 Task: In the sheet Budget Analysis ToolFont size of heading  18 Font style of dataoswald 'Font size of data '9 Alignment of headline & dataAlign center.   Fill color in heading, Red Font color of dataIn the sheet   Quantum Sales   book
Action: Mouse moved to (297, 348)
Screenshot: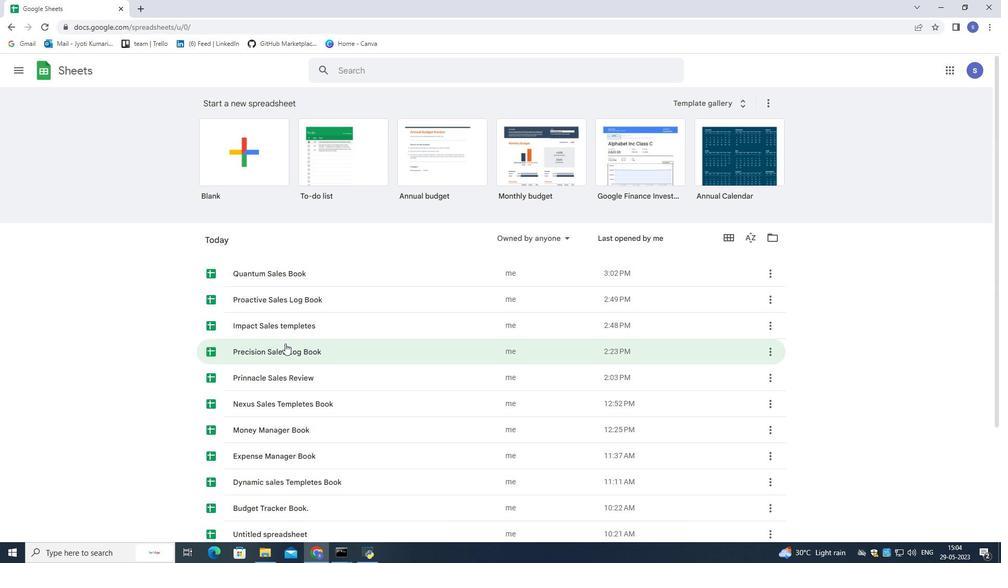 
Action: Mouse scrolled (297, 347) with delta (0, 0)
Screenshot: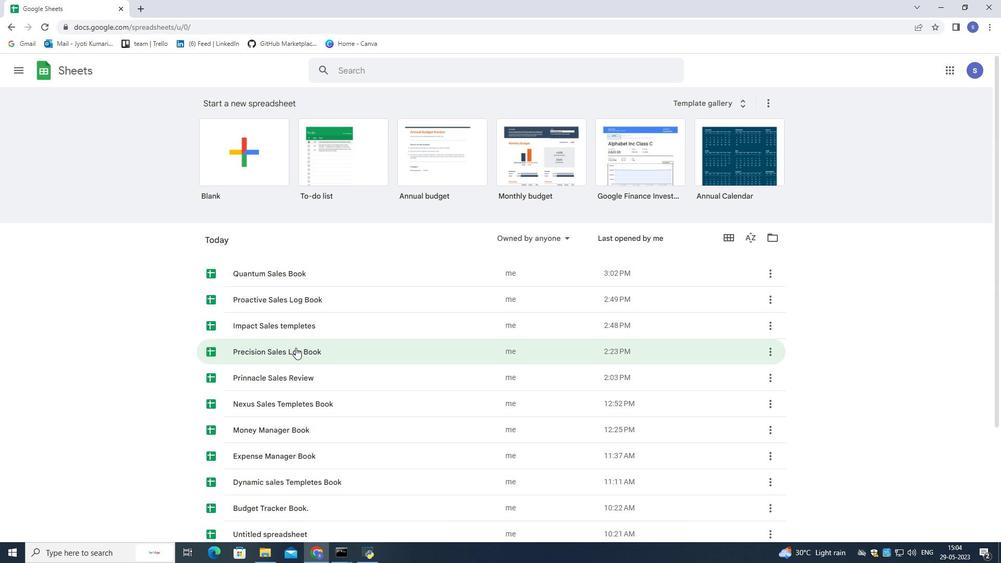
Action: Mouse moved to (298, 349)
Screenshot: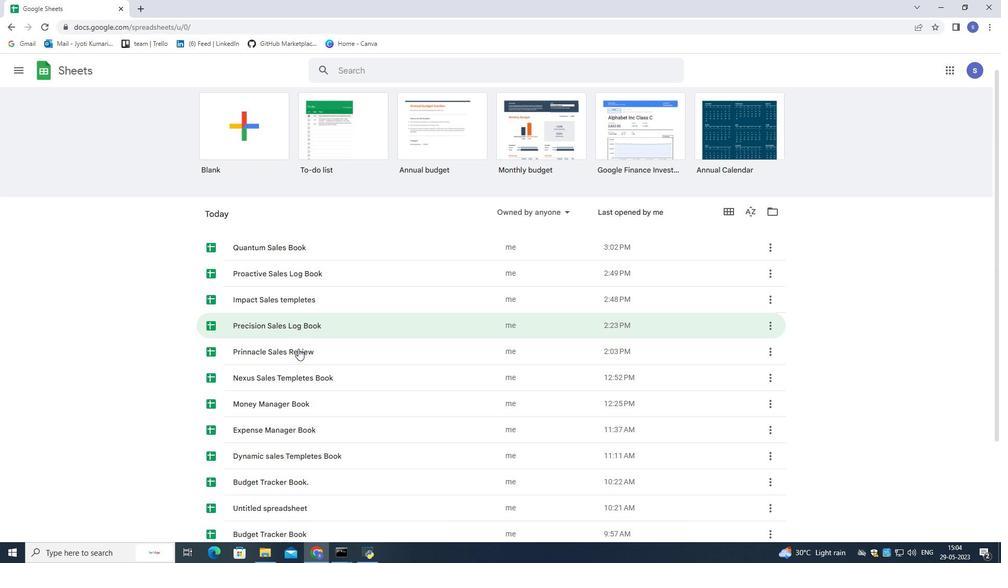 
Action: Mouse scrolled (298, 349) with delta (0, 0)
Screenshot: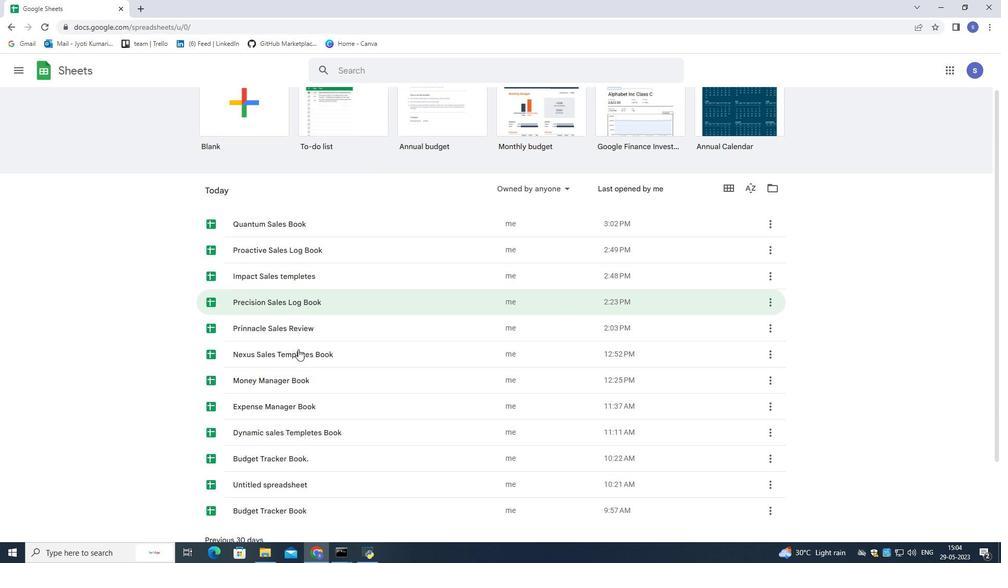 
Action: Mouse moved to (299, 351)
Screenshot: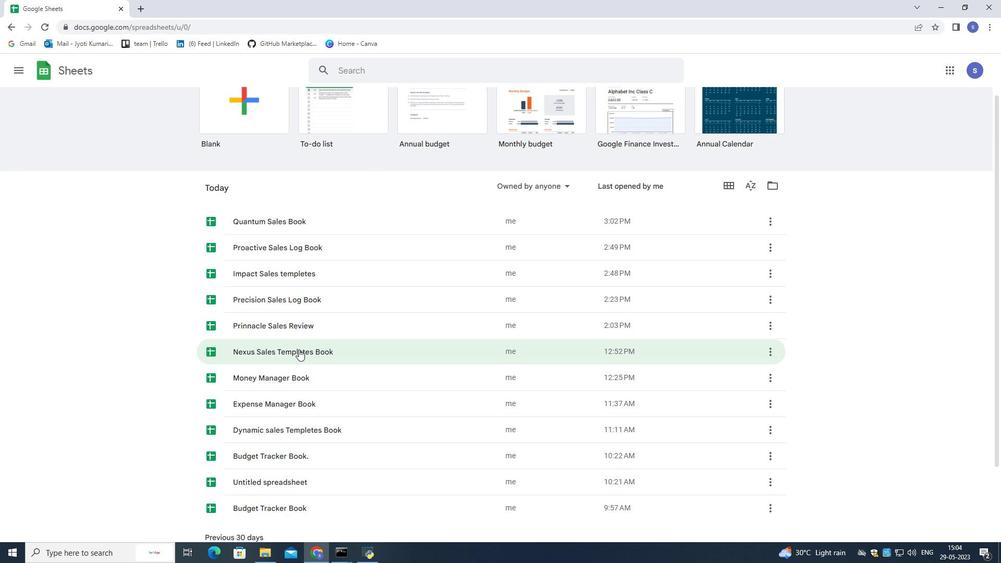 
Action: Mouse scrolled (299, 350) with delta (0, 0)
Screenshot: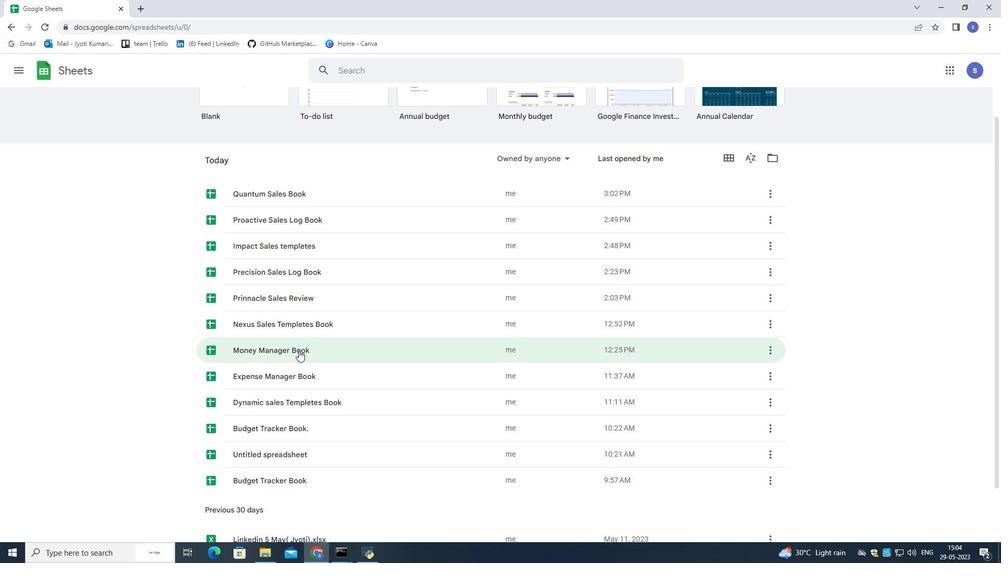
Action: Mouse moved to (299, 351)
Screenshot: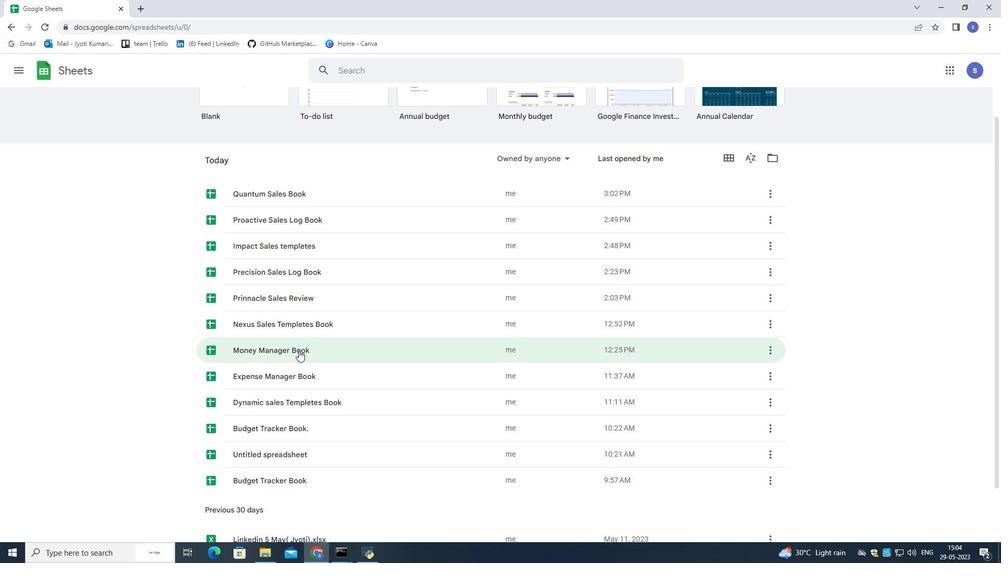 
Action: Mouse scrolled (299, 352) with delta (0, 0)
Screenshot: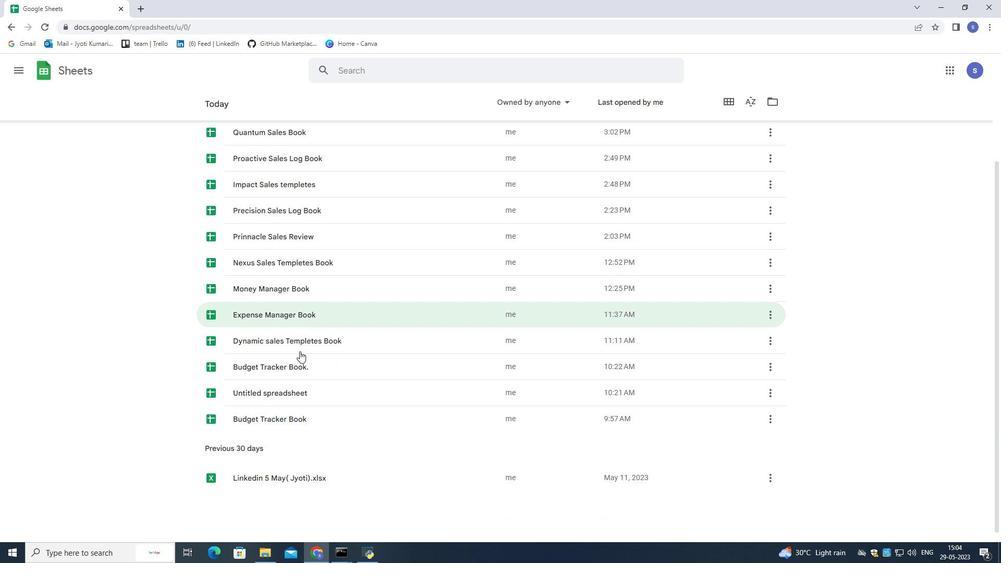 
Action: Mouse scrolled (299, 352) with delta (0, 0)
Screenshot: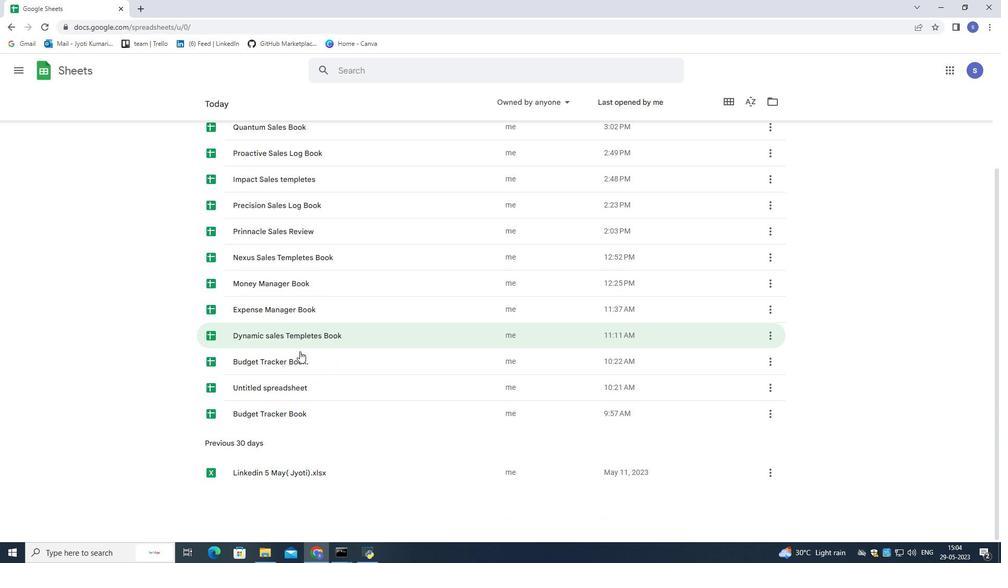 
Action: Mouse scrolled (299, 352) with delta (0, 0)
Screenshot: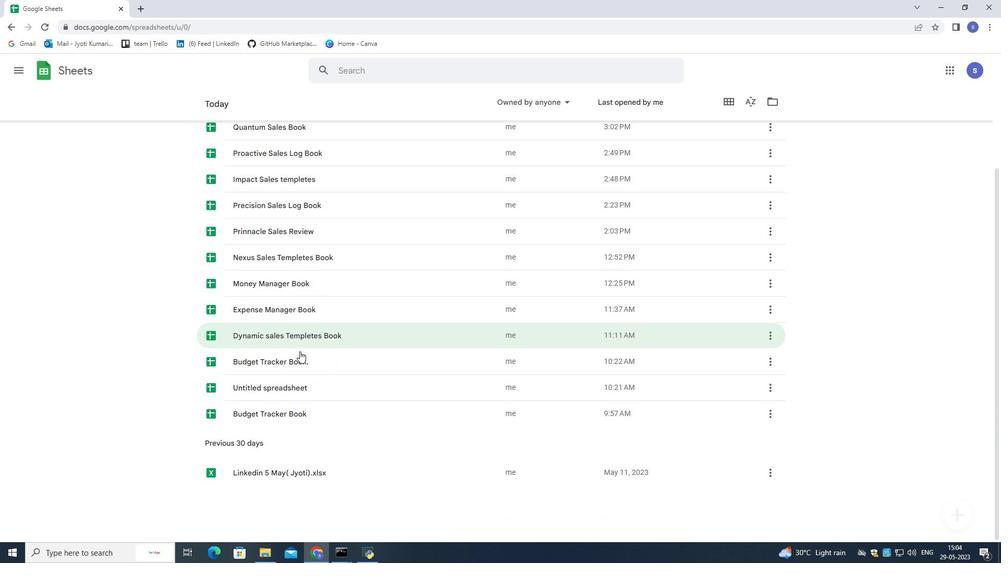 
Action: Mouse moved to (300, 349)
Screenshot: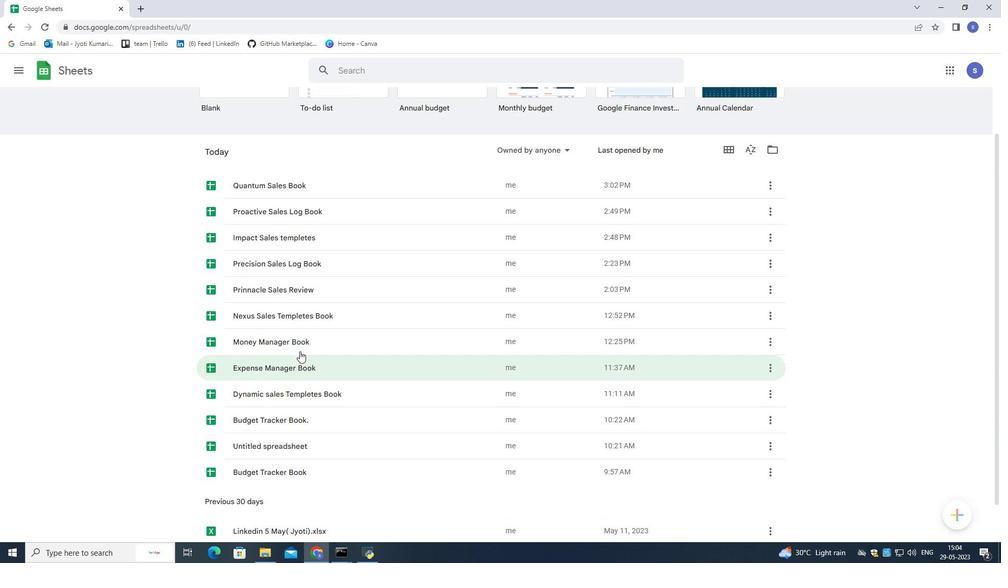 
Action: Mouse scrolled (300, 350) with delta (0, 0)
Screenshot: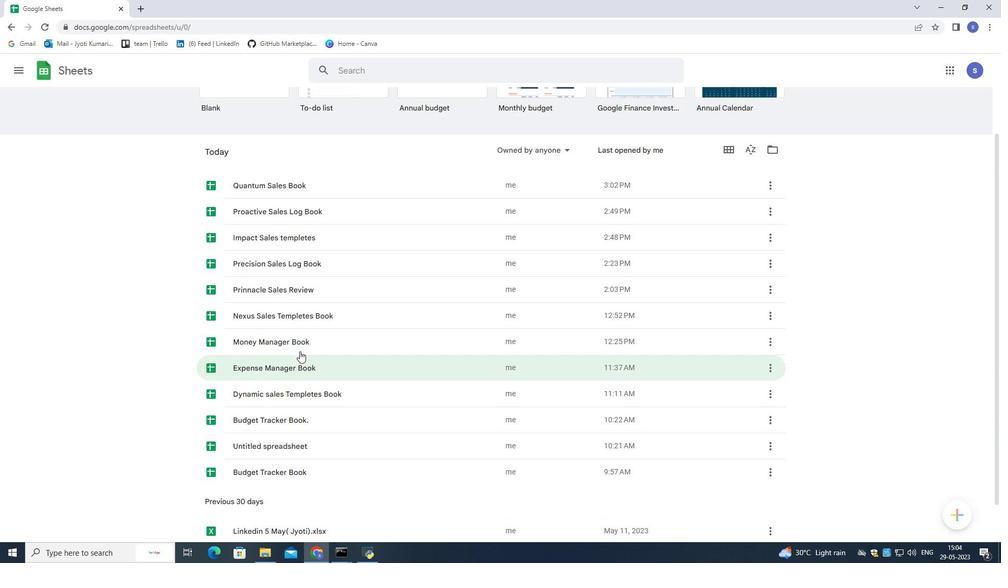 
Action: Mouse moved to (291, 280)
Screenshot: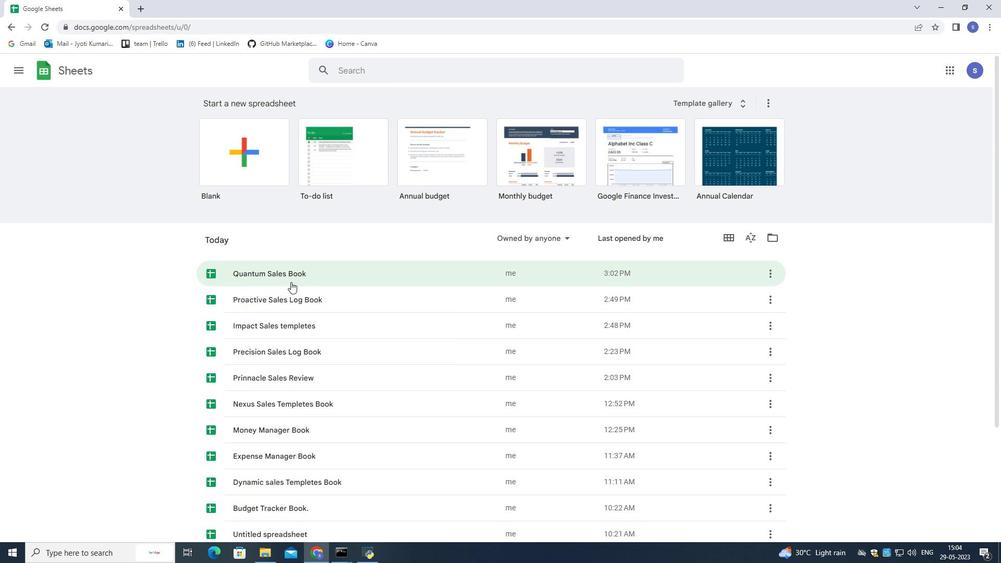 
Action: Mouse pressed left at (291, 280)
Screenshot: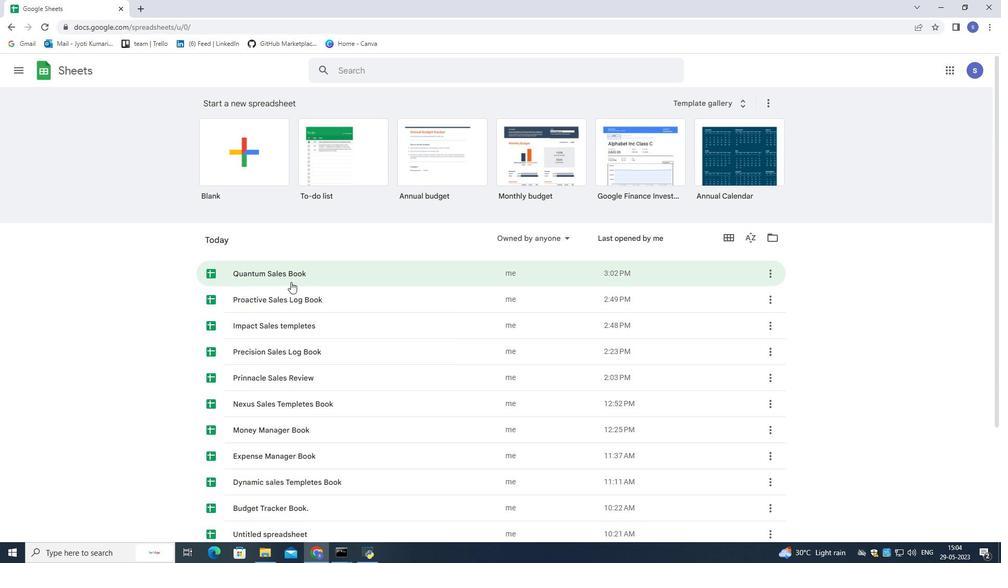 
Action: Mouse moved to (91, 534)
Screenshot: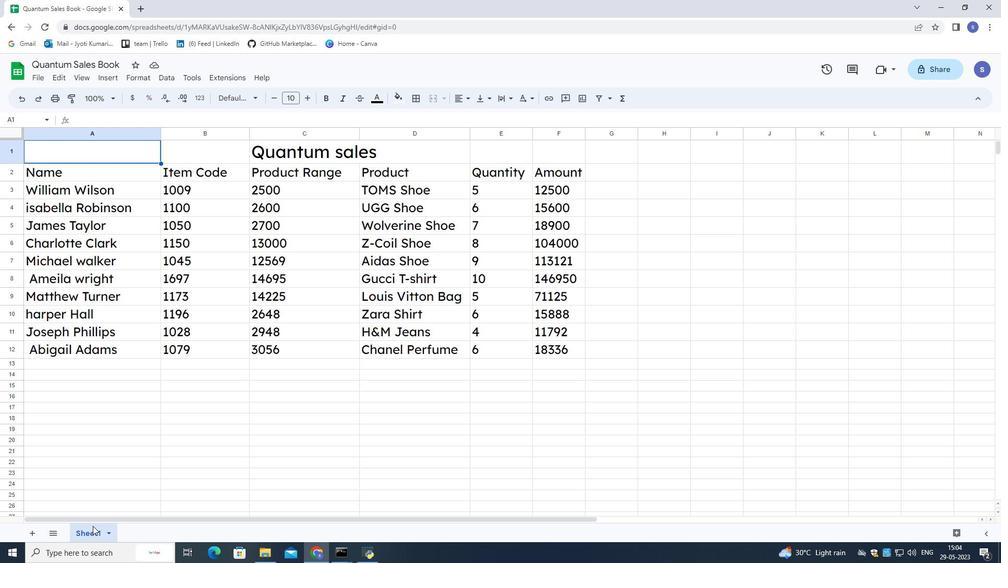 
Action: Mouse pressed left at (91, 534)
Screenshot: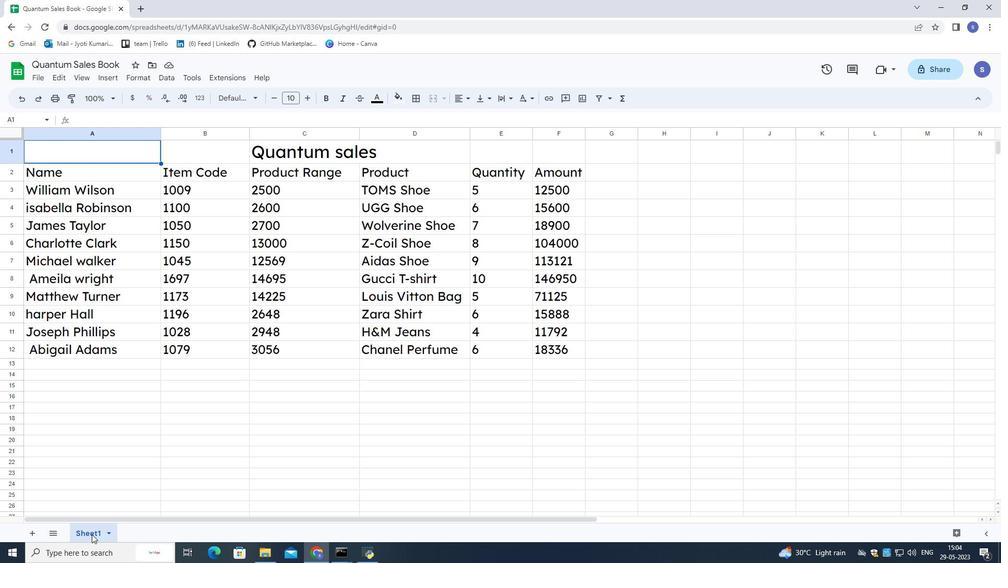 
Action: Mouse pressed left at (91, 534)
Screenshot: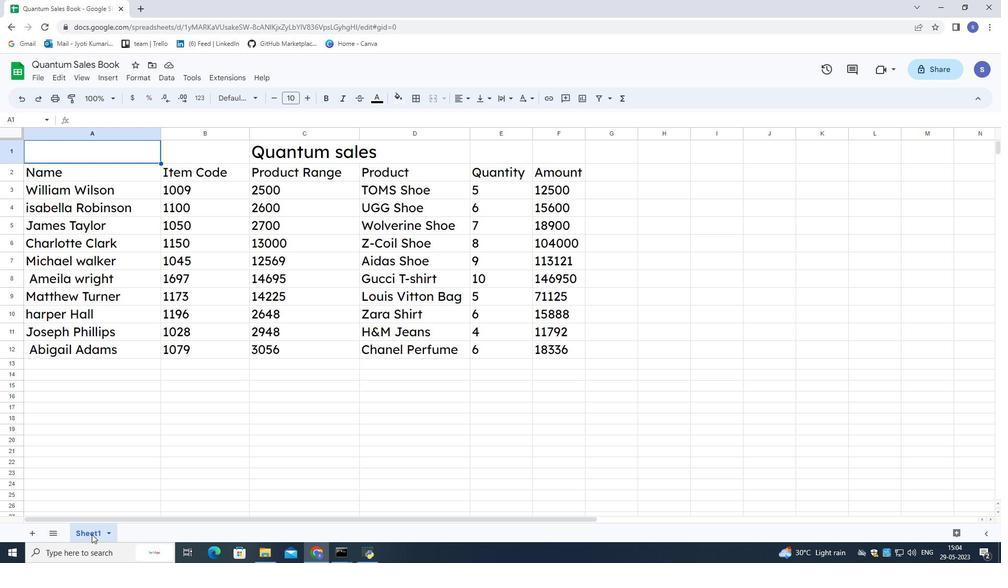 
Action: Mouse pressed left at (91, 534)
Screenshot: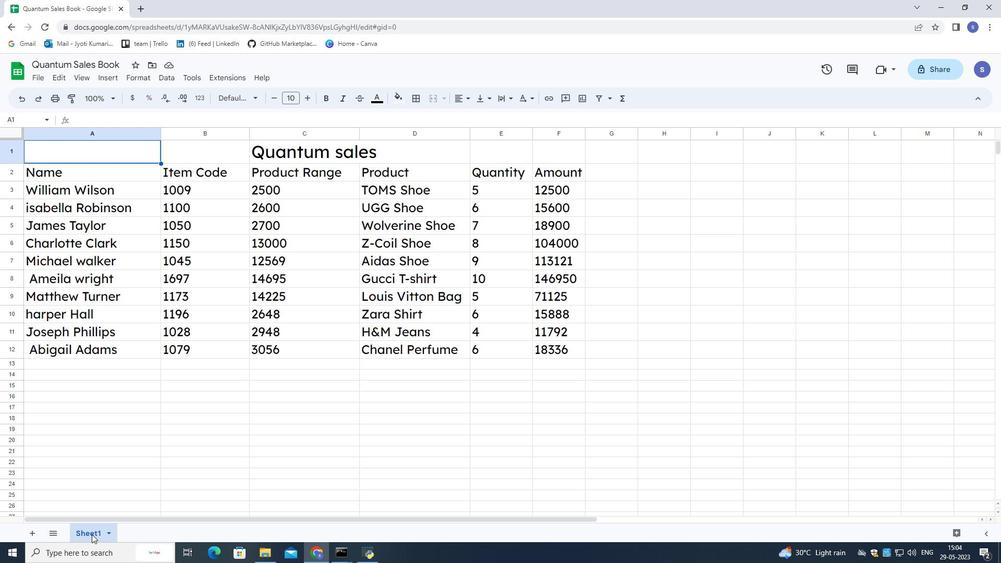 
Action: Mouse pressed left at (91, 534)
Screenshot: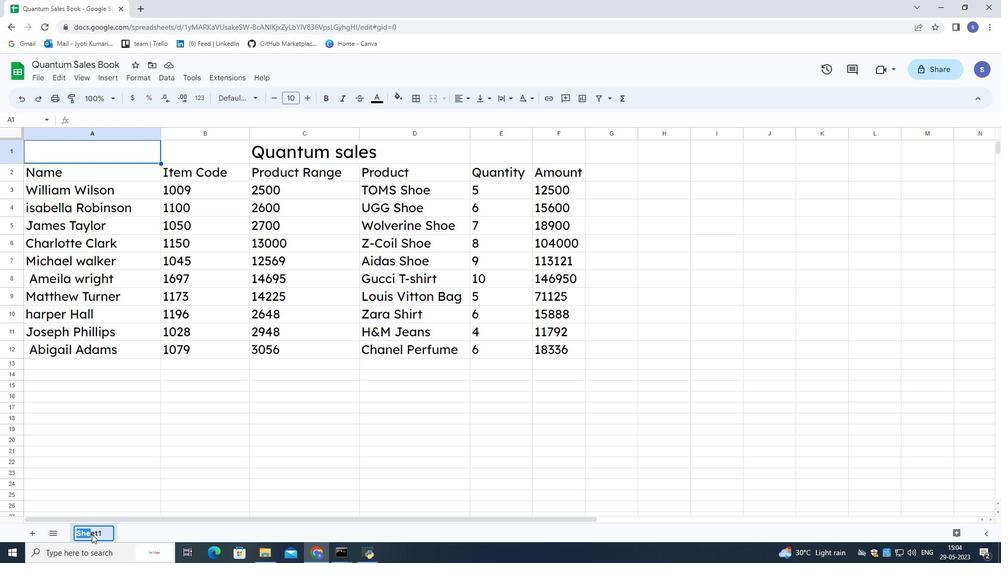
Action: Mouse pressed left at (91, 534)
Screenshot: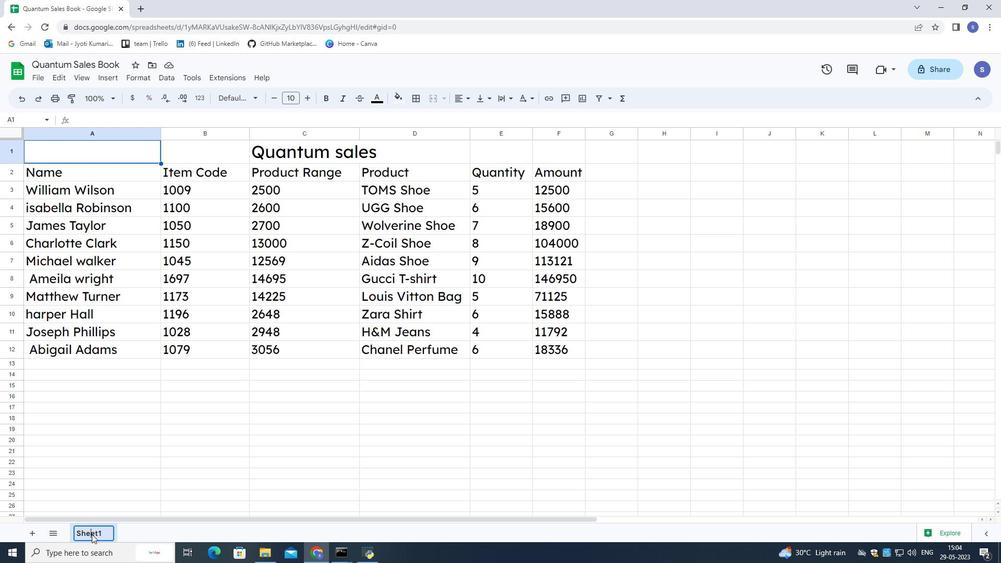 
Action: Mouse pressed left at (91, 534)
Screenshot: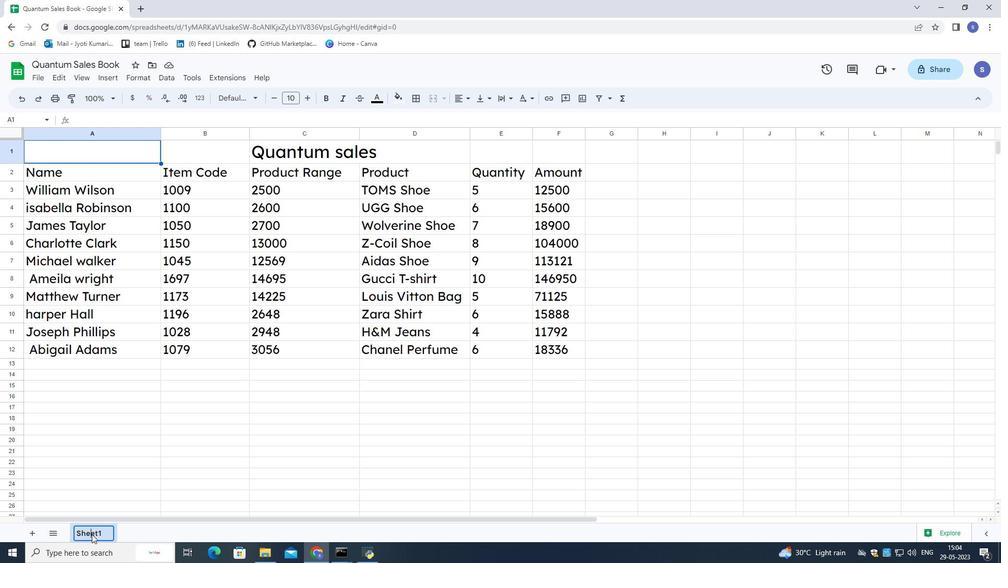 
Action: Key pressed <Key.shift><Key.shift><Key.shift><Key.shift><Key.shift><Key.shift><Key.shift><Key.shift>Buf<Key.backspace>dget<Key.space><Key.shift>Analysis
Screenshot: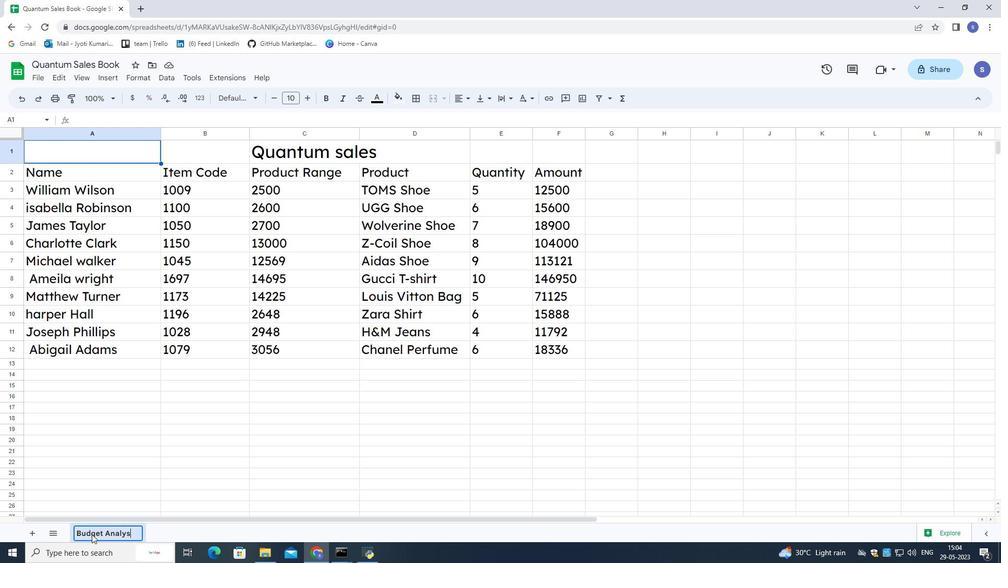 
Action: Mouse moved to (91, 539)
Screenshot: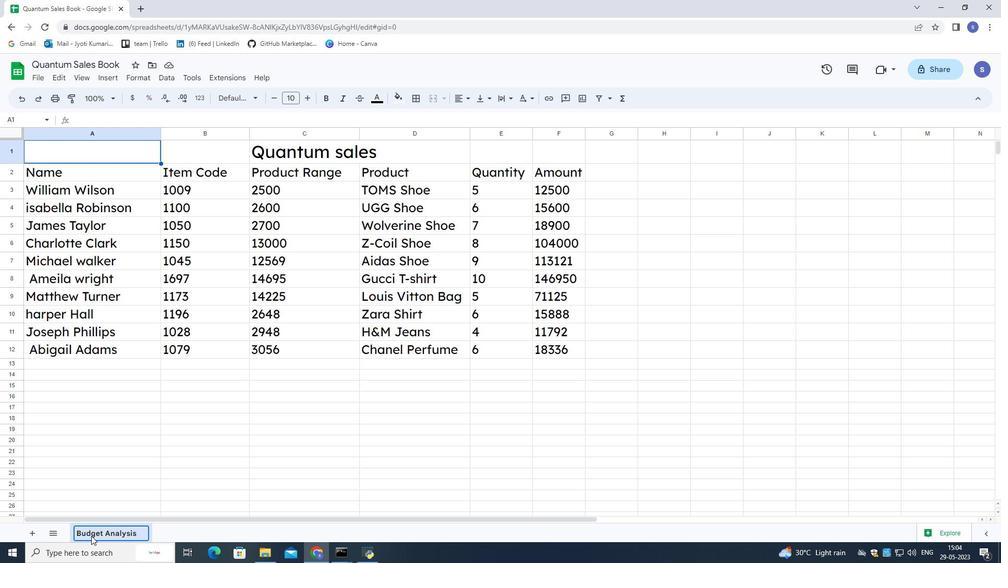 
Action: Key pressed <Key.enter>
Screenshot: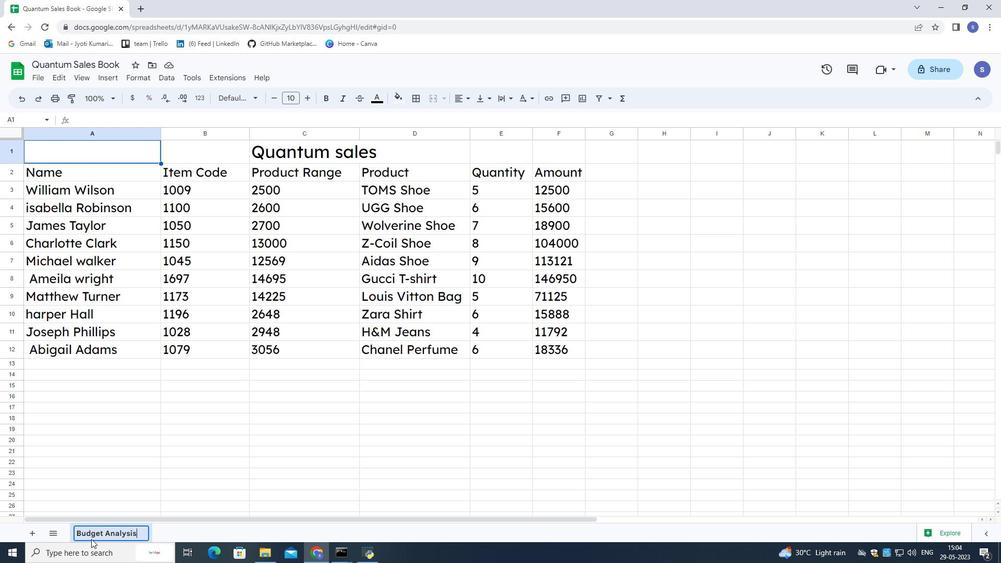 
Action: Mouse moved to (309, 147)
Screenshot: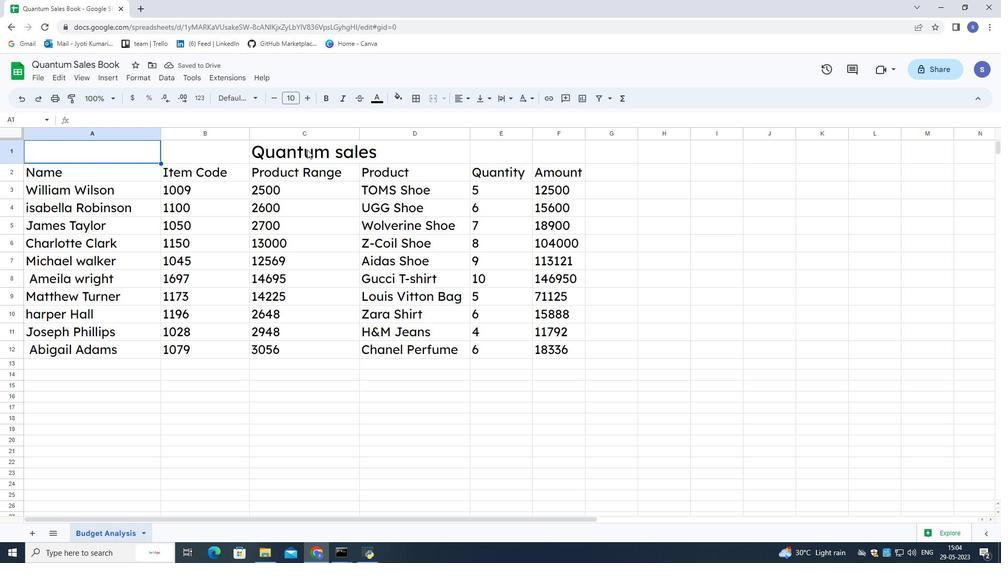 
Action: Mouse pressed left at (309, 147)
Screenshot: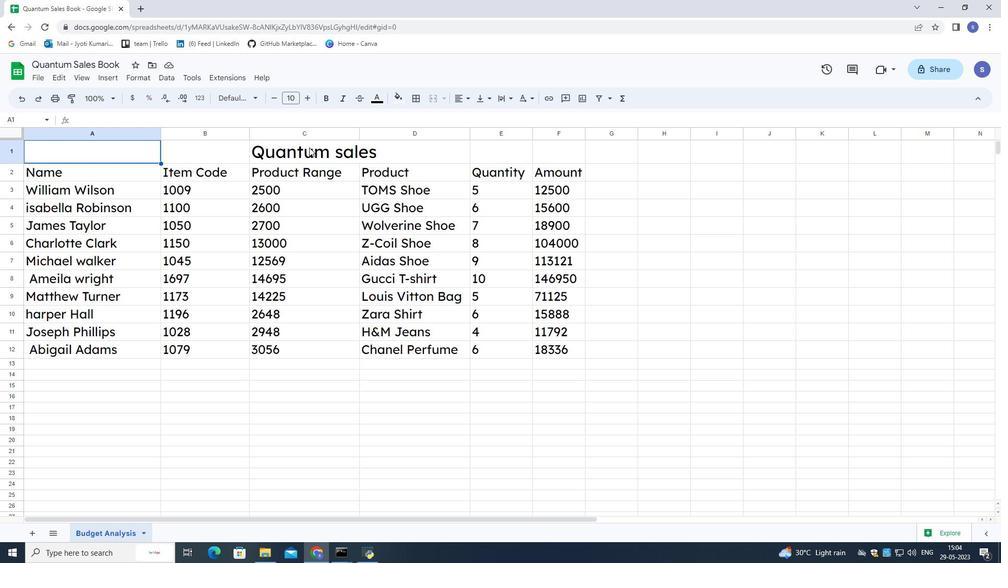 
Action: Mouse moved to (309, 147)
Screenshot: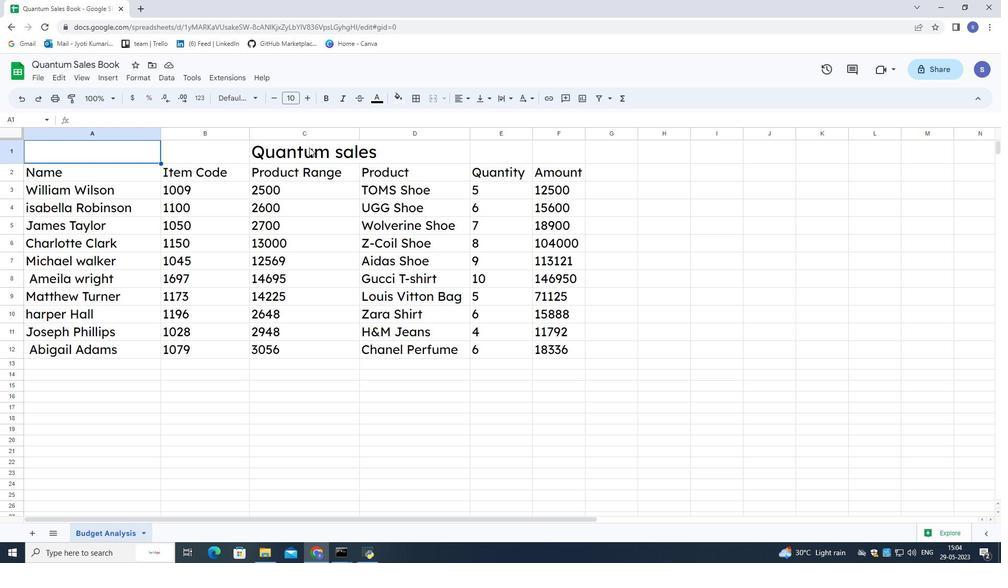 
Action: Mouse pressed left at (309, 147)
Screenshot: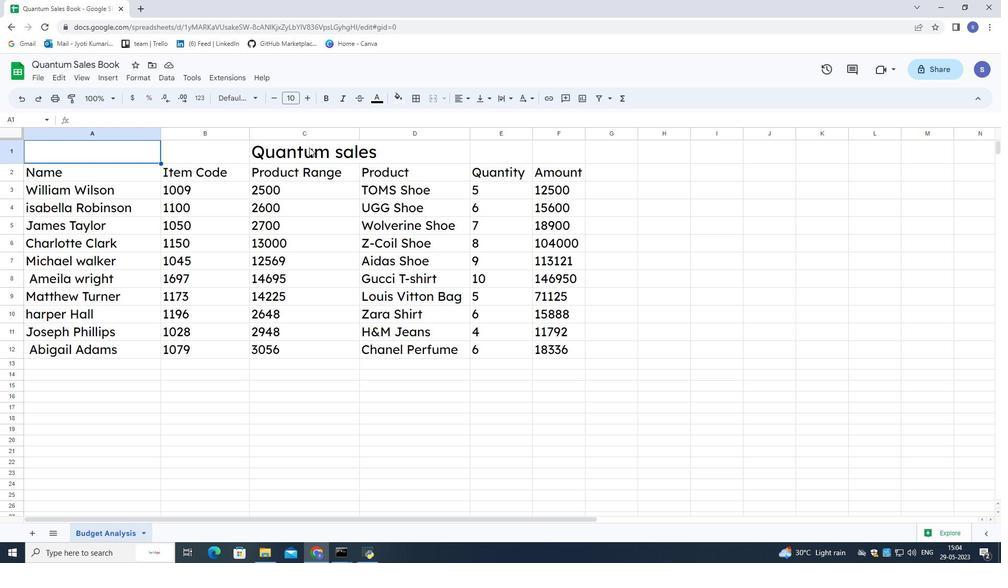 
Action: Mouse moved to (310, 147)
Screenshot: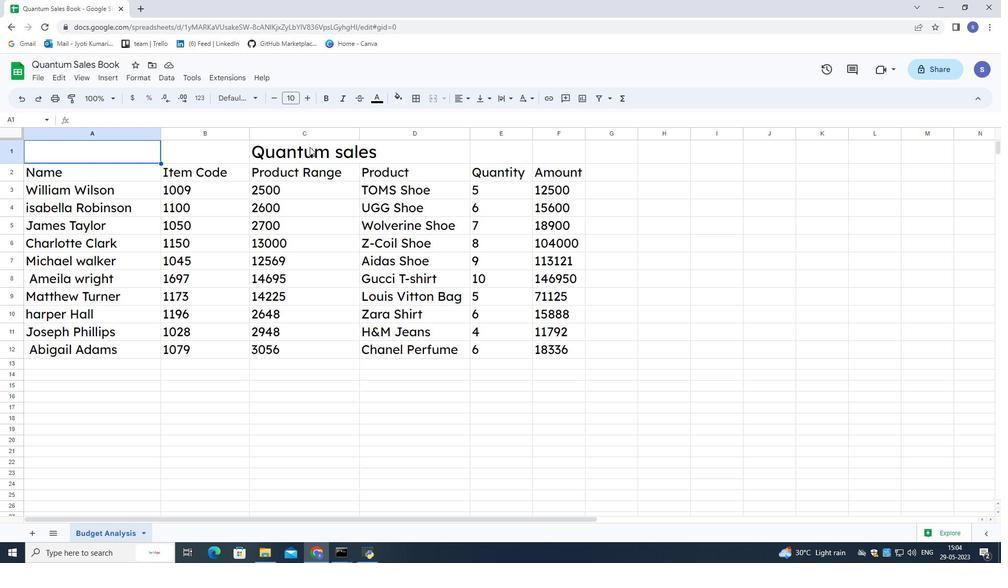 
Action: Mouse pressed left at (310, 147)
Screenshot: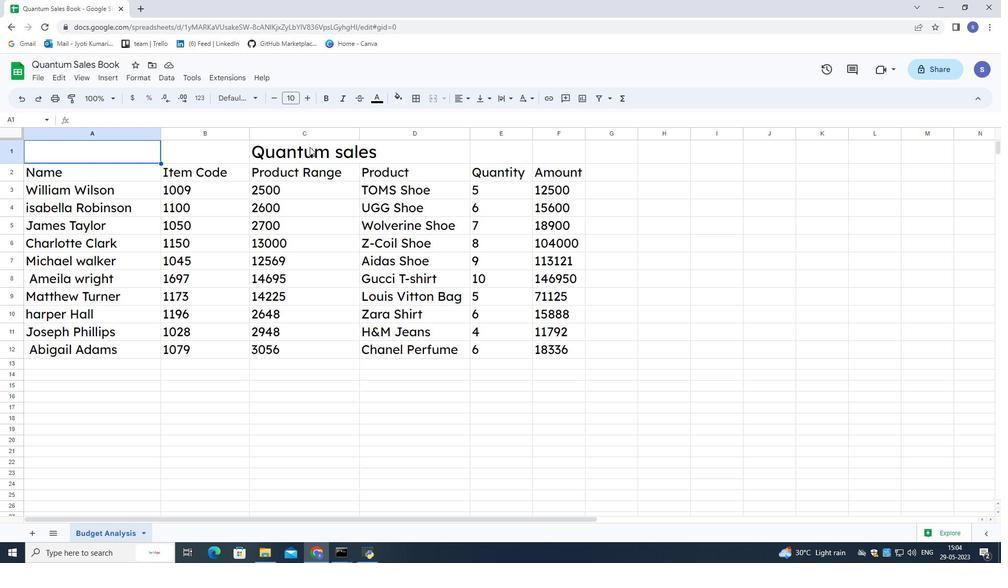 
Action: Mouse moved to (277, 98)
Screenshot: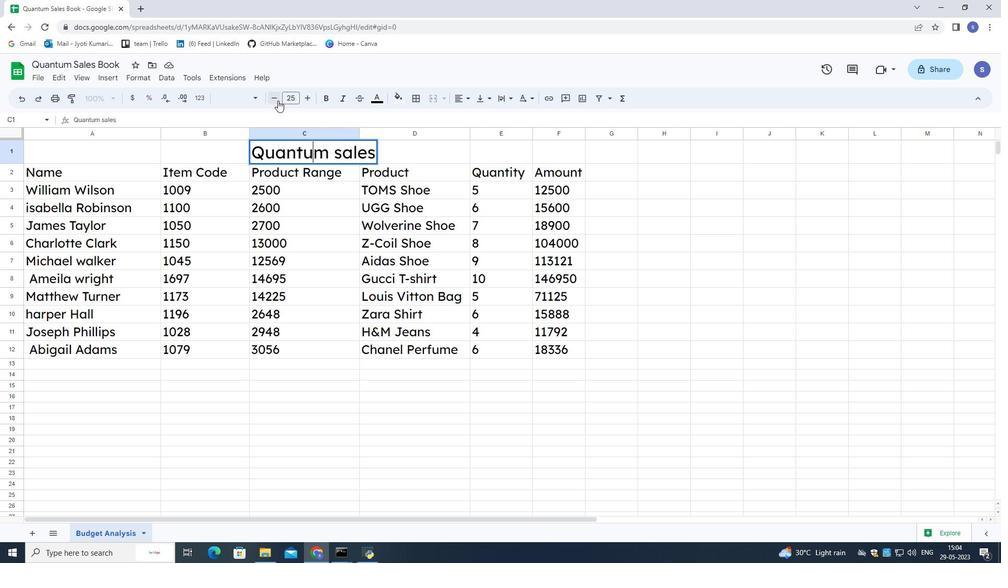 
Action: Mouse pressed left at (277, 98)
Screenshot: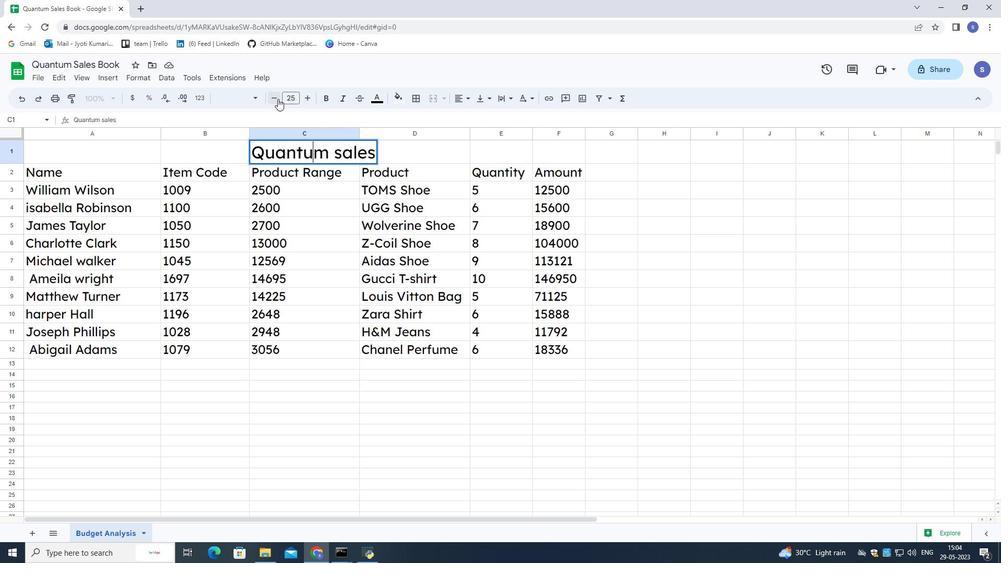 
Action: Mouse pressed left at (277, 98)
Screenshot: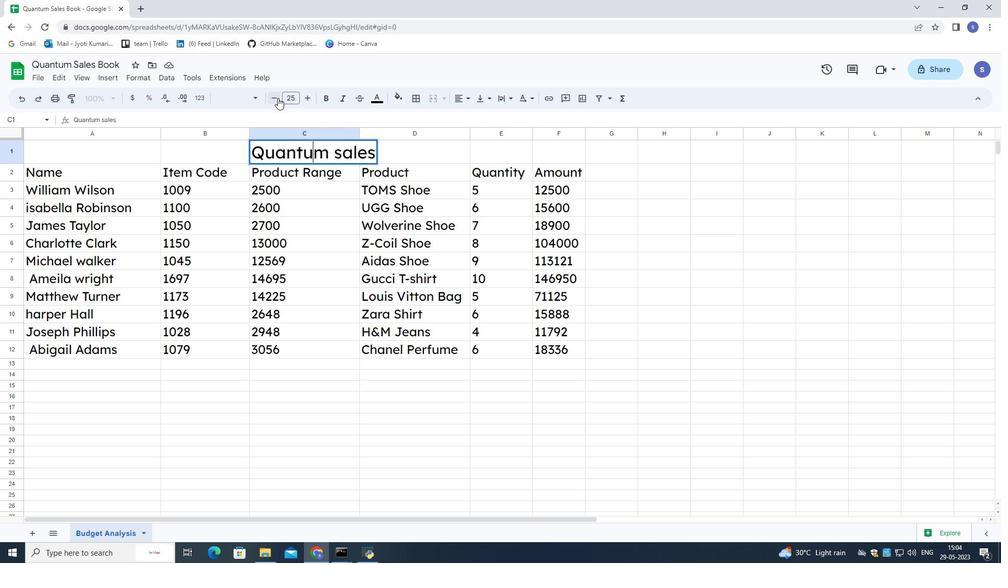 
Action: Mouse pressed left at (277, 98)
Screenshot: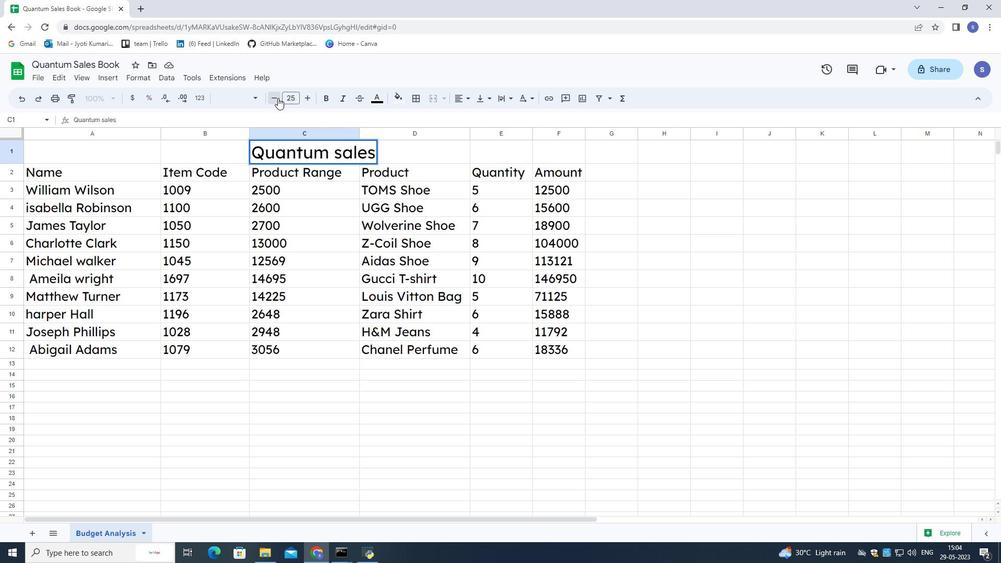 
Action: Mouse pressed left at (277, 98)
Screenshot: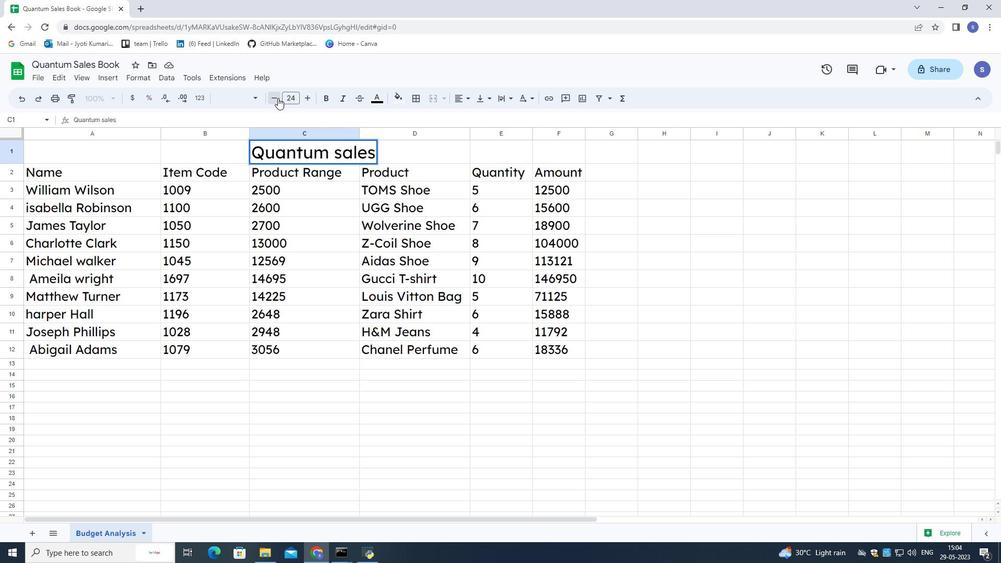 
Action: Mouse pressed left at (277, 98)
Screenshot: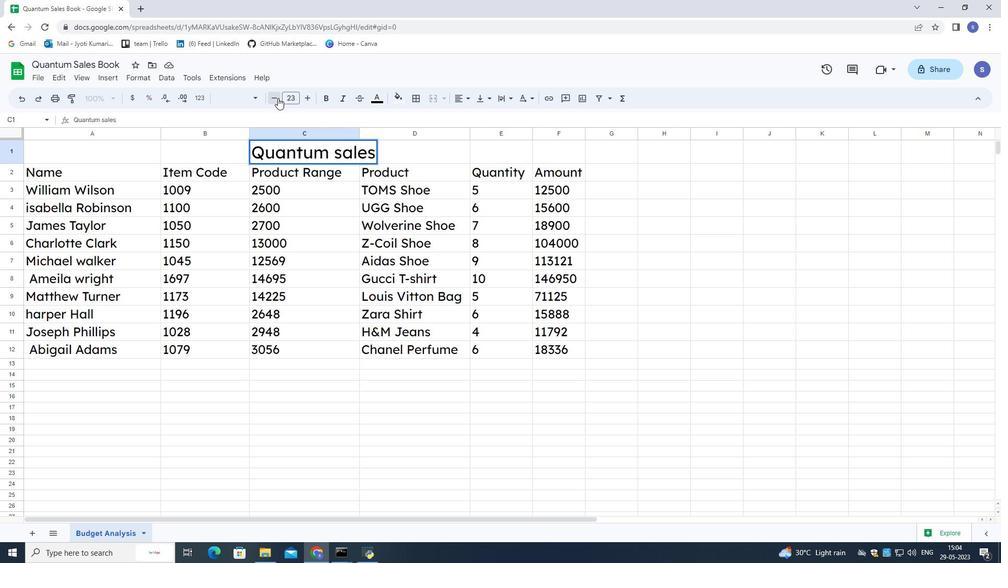 
Action: Mouse pressed left at (277, 98)
Screenshot: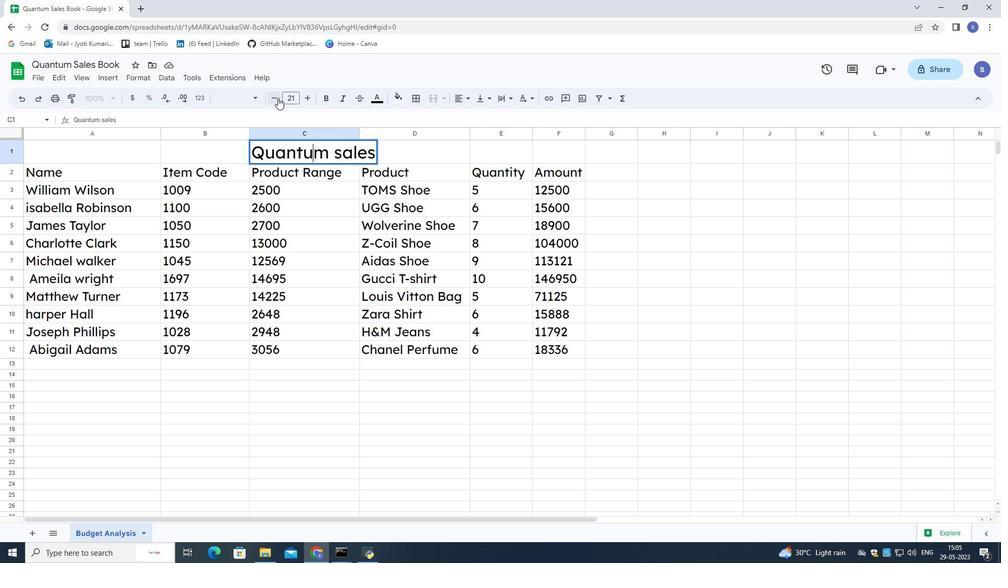 
Action: Mouse moved to (277, 98)
Screenshot: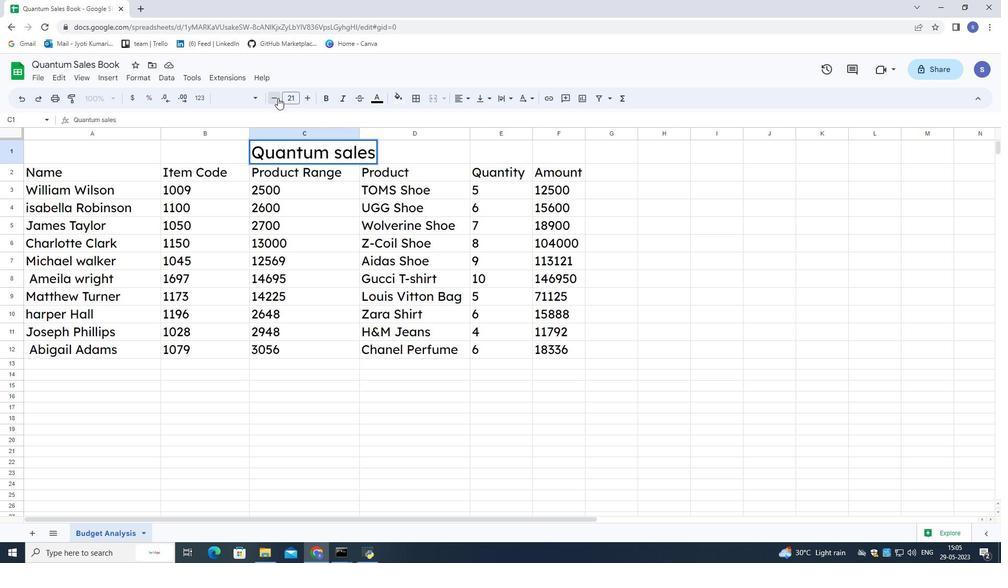 
Action: Mouse pressed left at (277, 98)
Screenshot: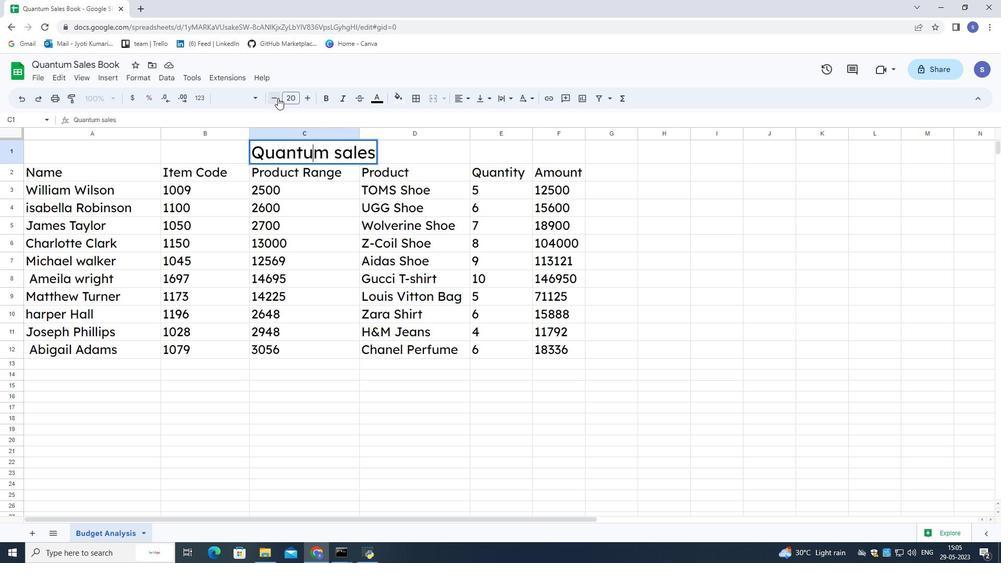 
Action: Mouse pressed left at (277, 98)
Screenshot: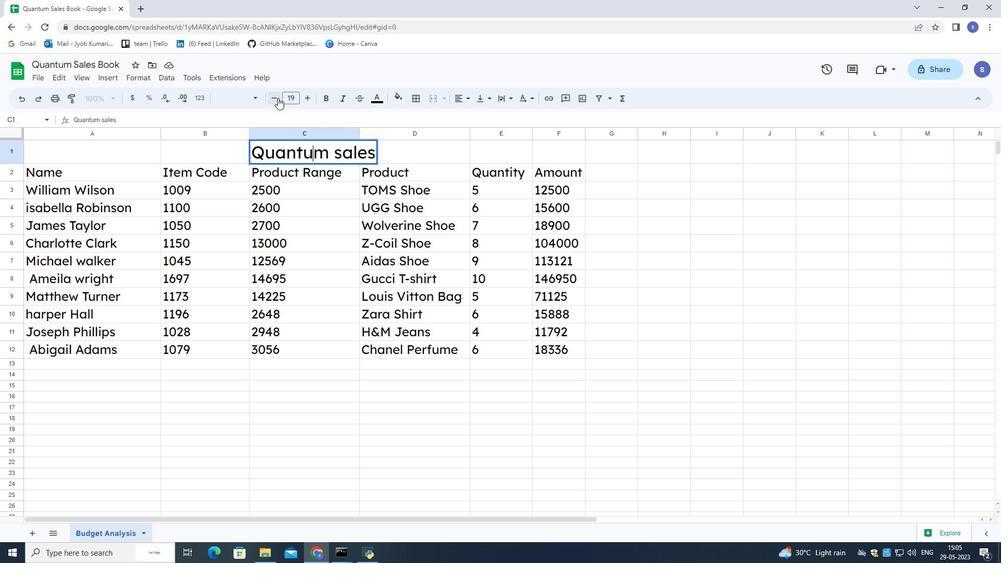
Action: Mouse moved to (255, 177)
Screenshot: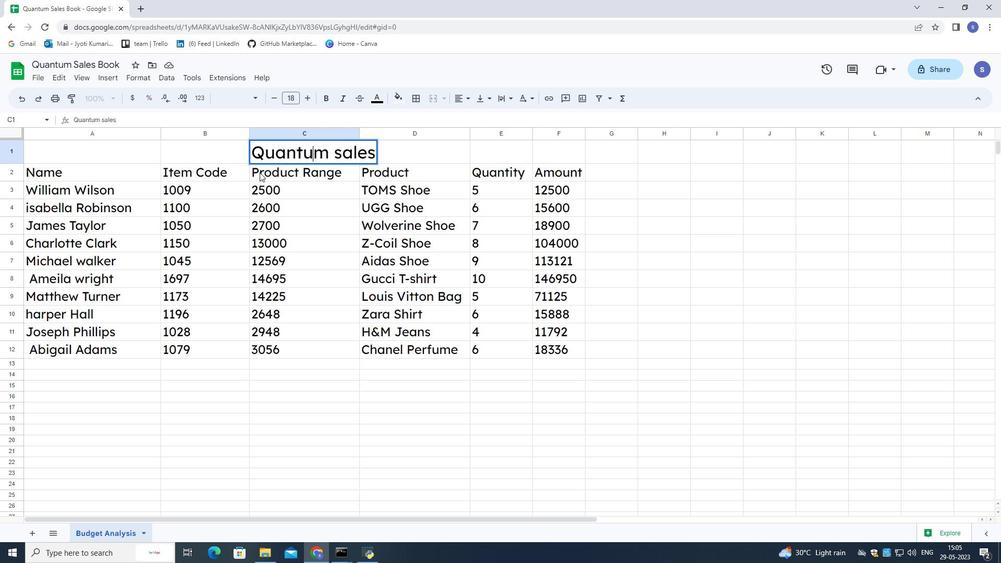 
Action: Mouse pressed left at (255, 177)
Screenshot: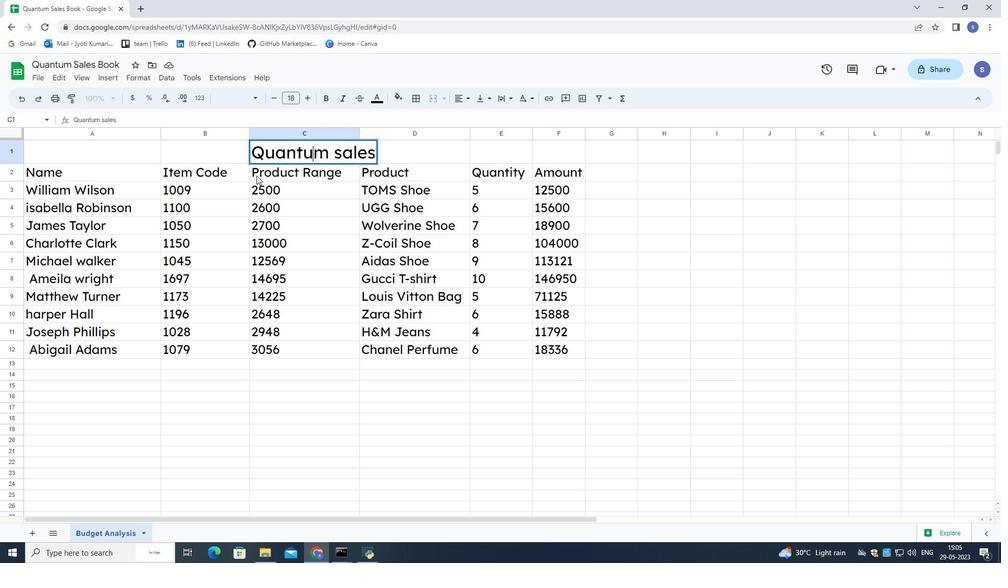 
Action: Mouse moved to (284, 147)
Screenshot: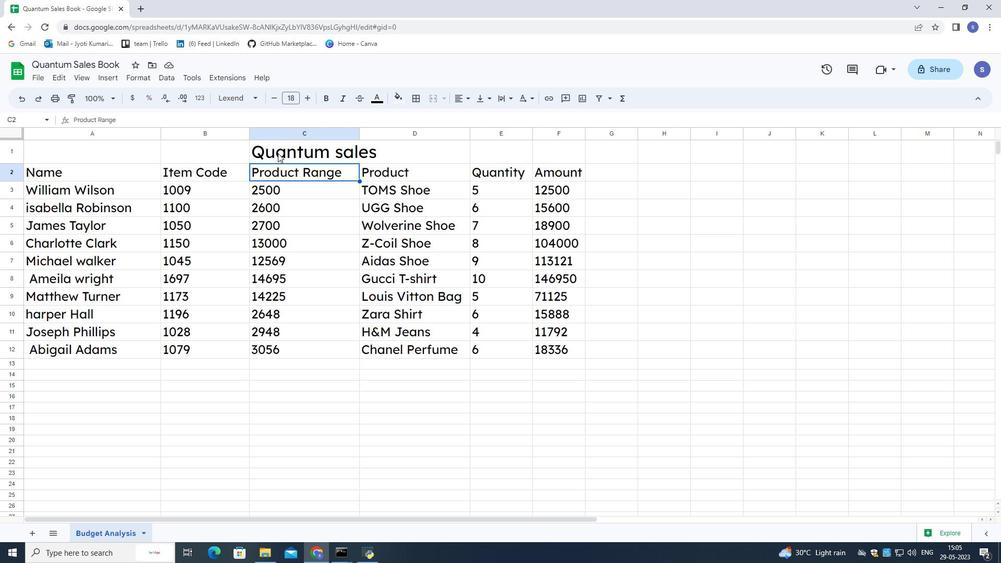 
Action: Mouse pressed left at (284, 147)
Screenshot: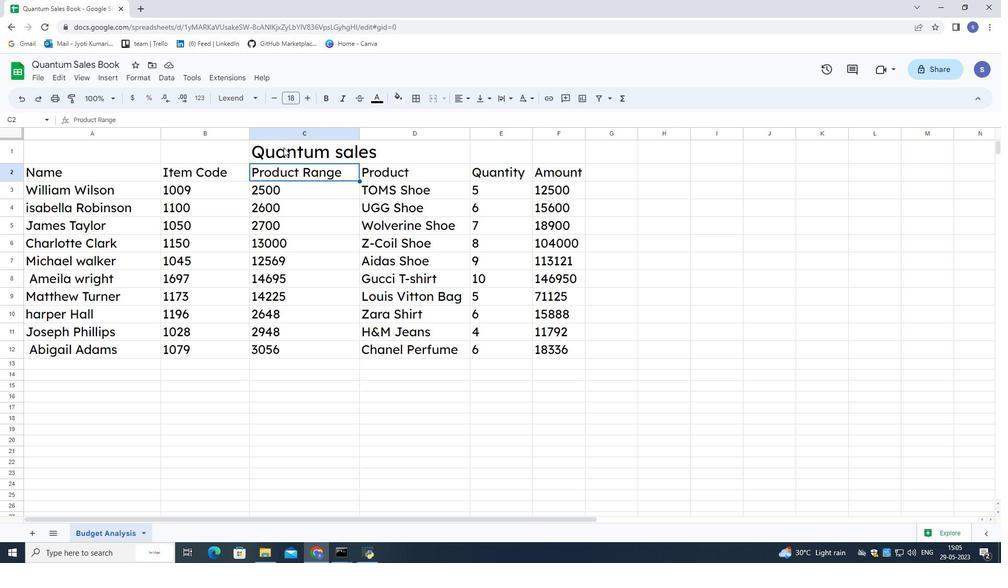 
Action: Mouse pressed left at (284, 147)
Screenshot: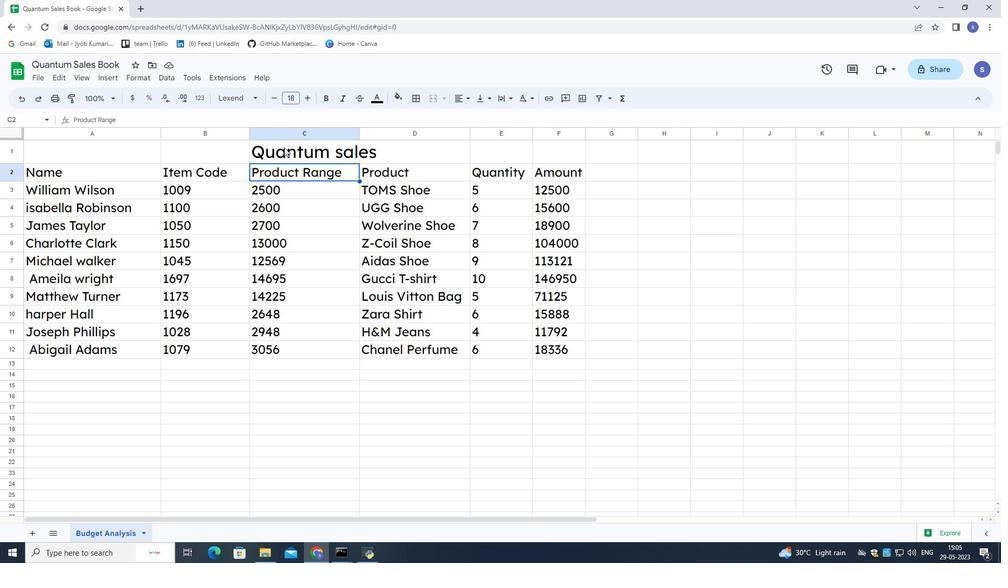 
Action: Mouse moved to (274, 97)
Screenshot: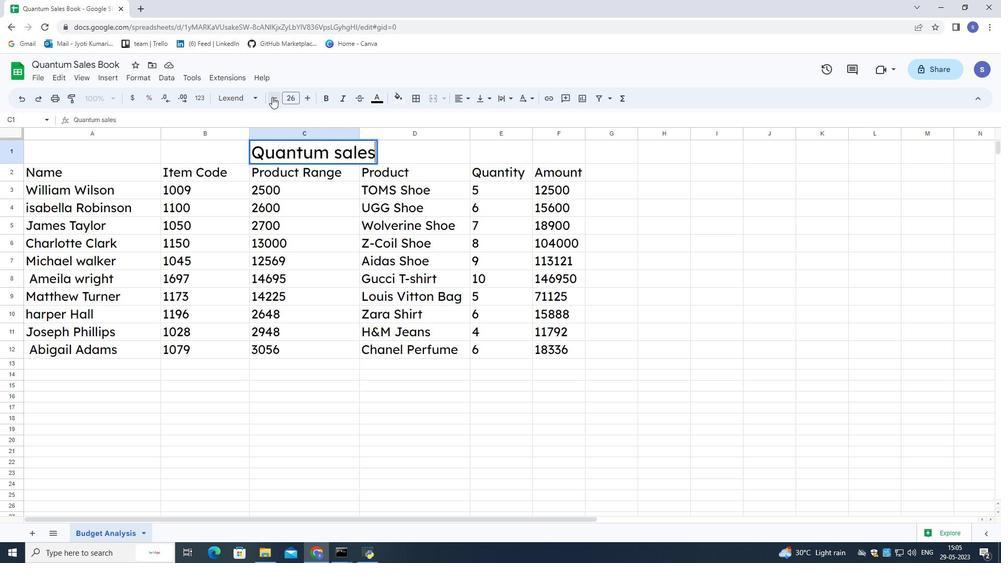 
Action: Mouse pressed left at (274, 97)
Screenshot: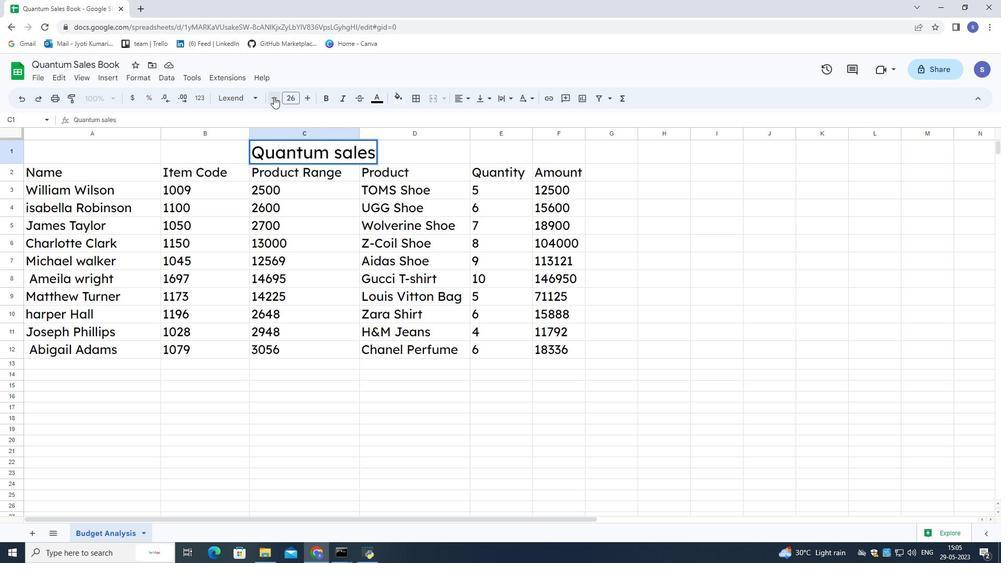 
Action: Mouse moved to (274, 97)
Screenshot: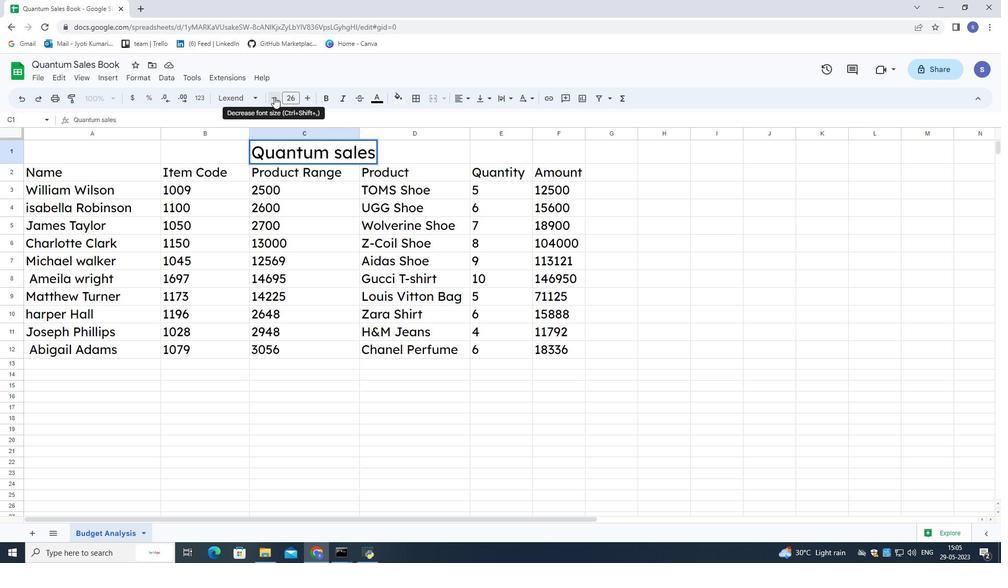 
Action: Mouse pressed left at (274, 97)
Screenshot: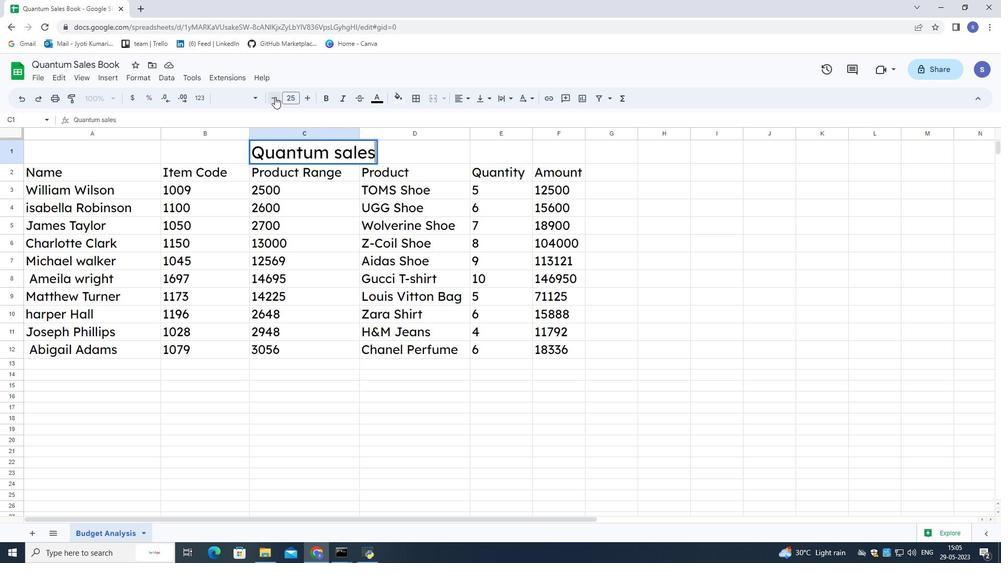
Action: Mouse moved to (276, 97)
Screenshot: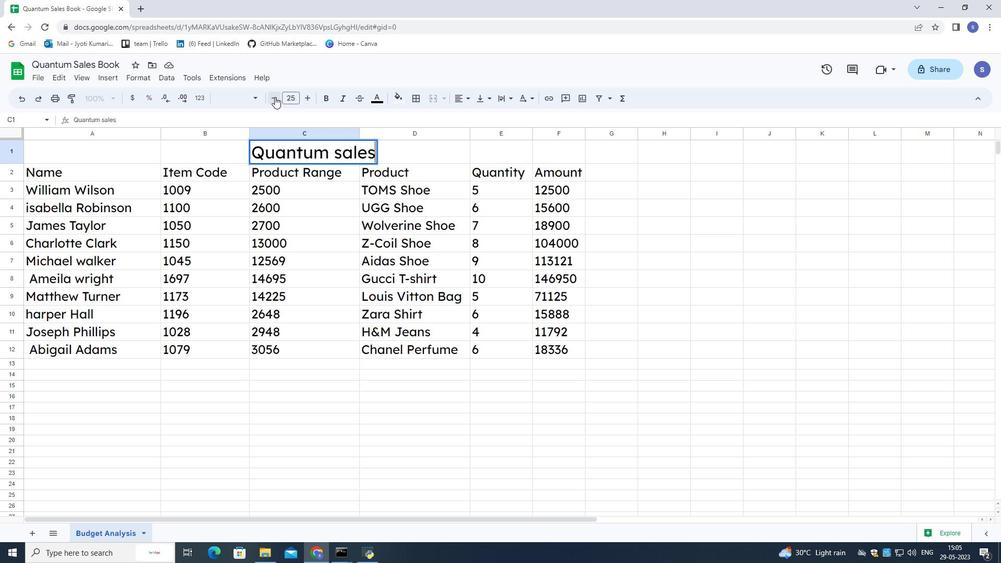 
Action: Mouse pressed left at (276, 97)
Screenshot: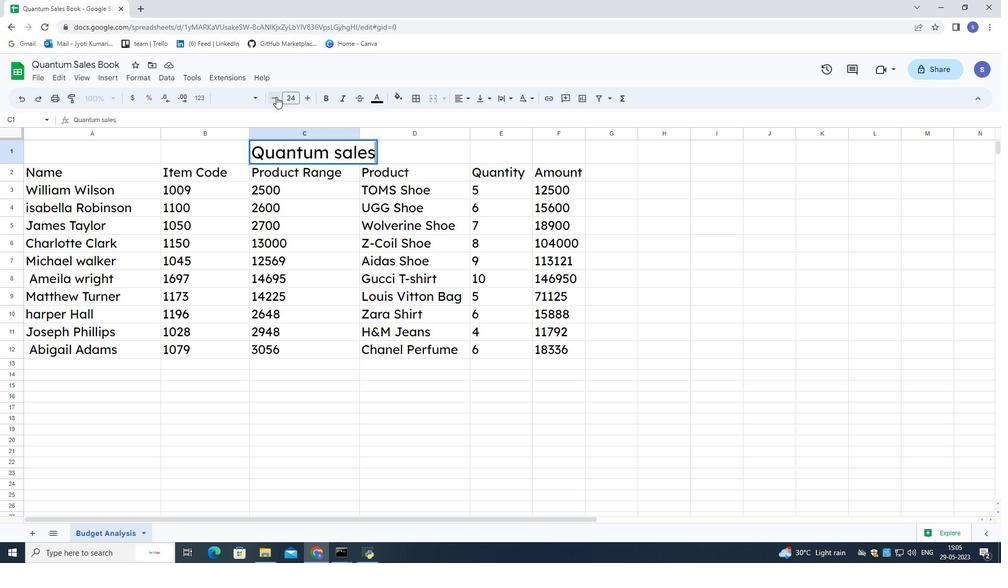 
Action: Mouse moved to (276, 97)
Screenshot: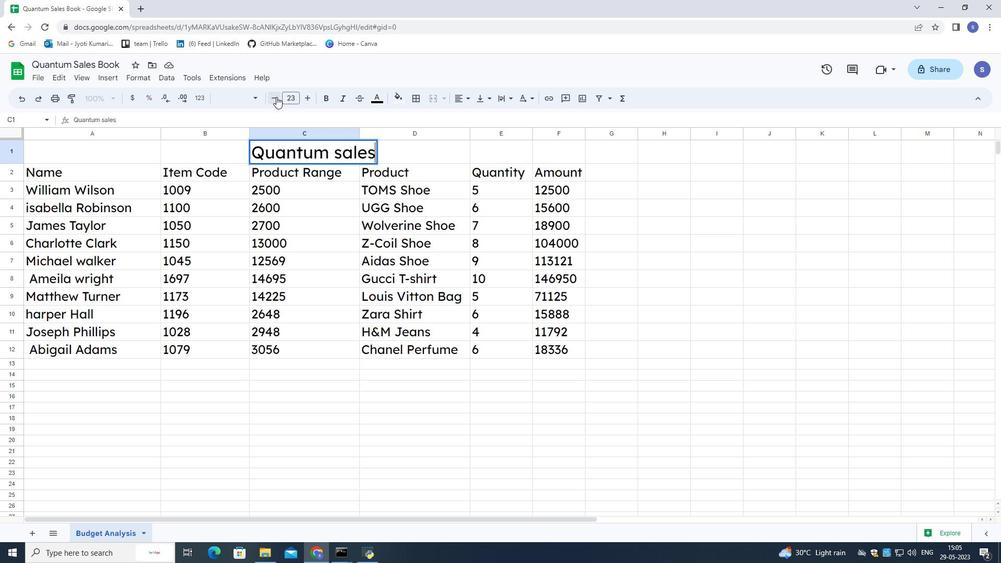
Action: Mouse pressed left at (276, 97)
Screenshot: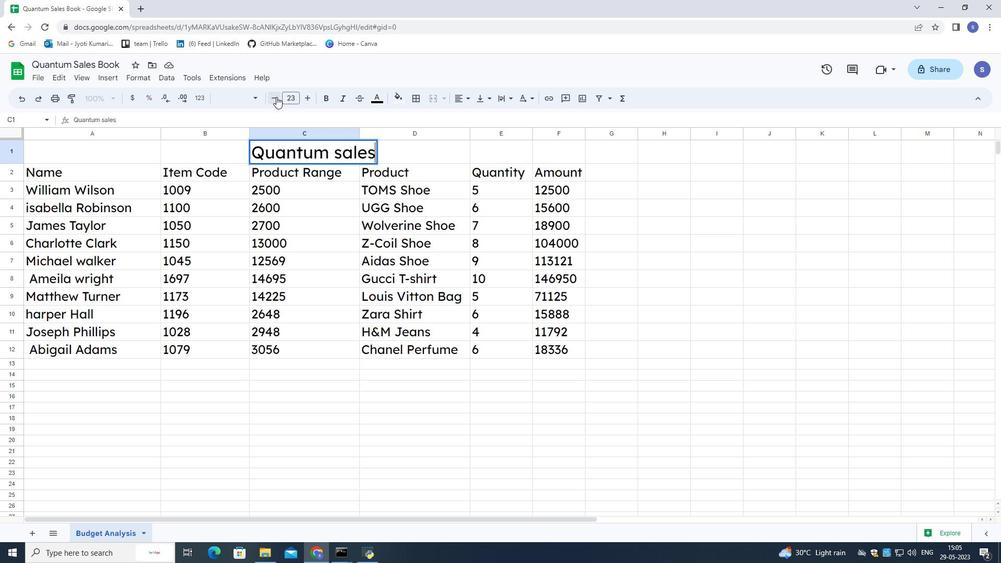 
Action: Mouse moved to (365, 244)
Screenshot: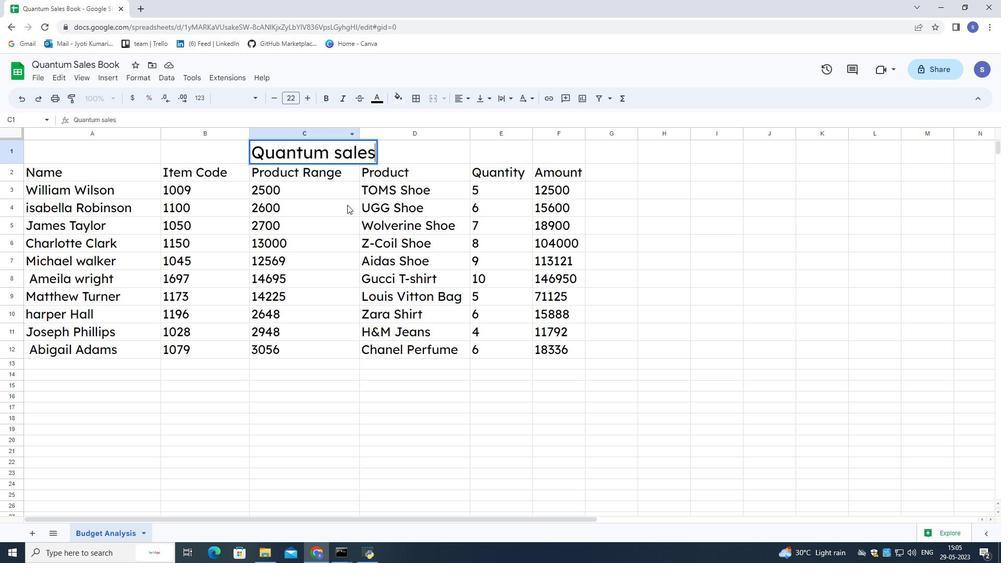 
Action: Mouse pressed left at (365, 244)
Screenshot: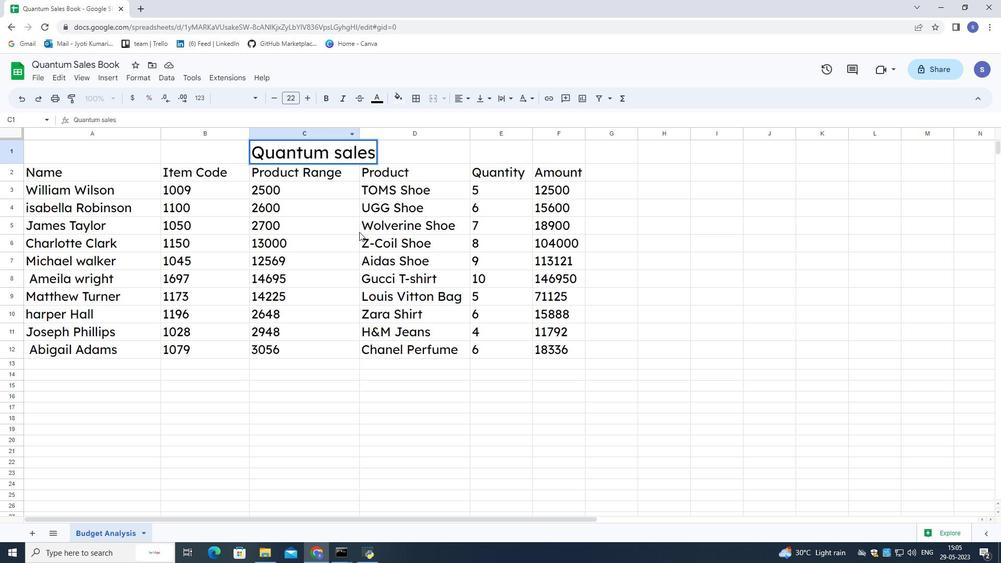 
Action: Mouse moved to (250, 150)
Screenshot: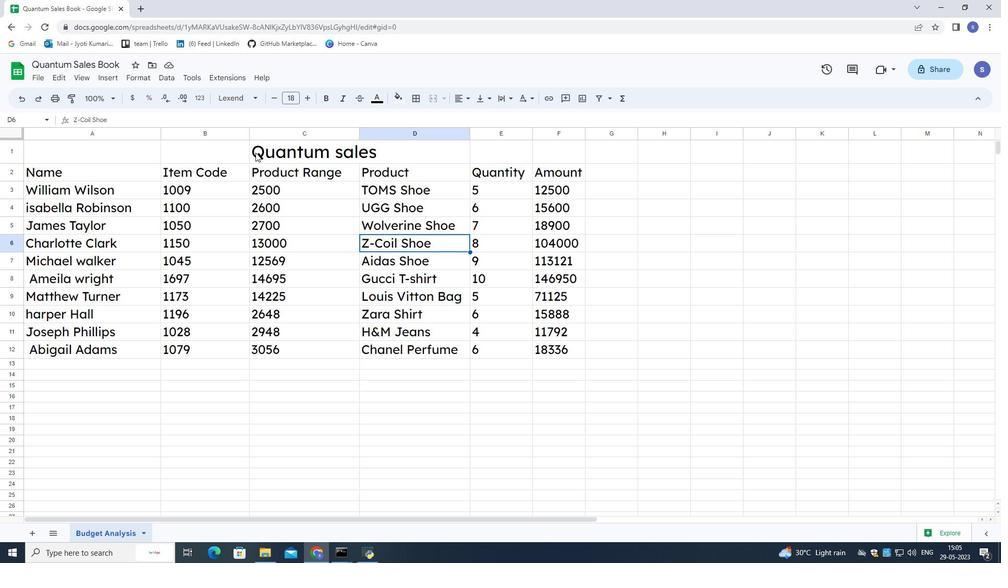 
Action: Mouse pressed left at (250, 150)
Screenshot: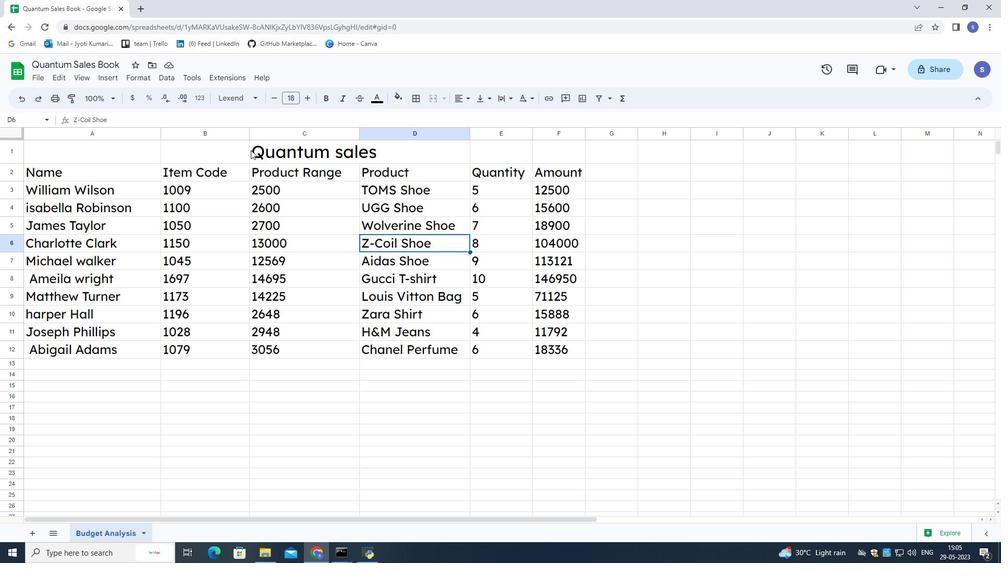 
Action: Mouse moved to (272, 99)
Screenshot: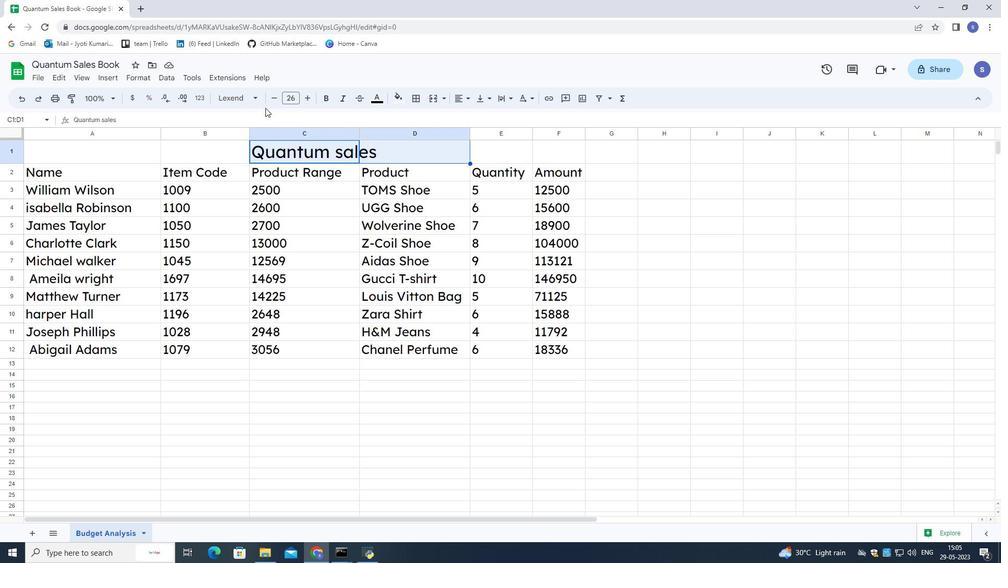 
Action: Mouse pressed left at (272, 99)
Screenshot: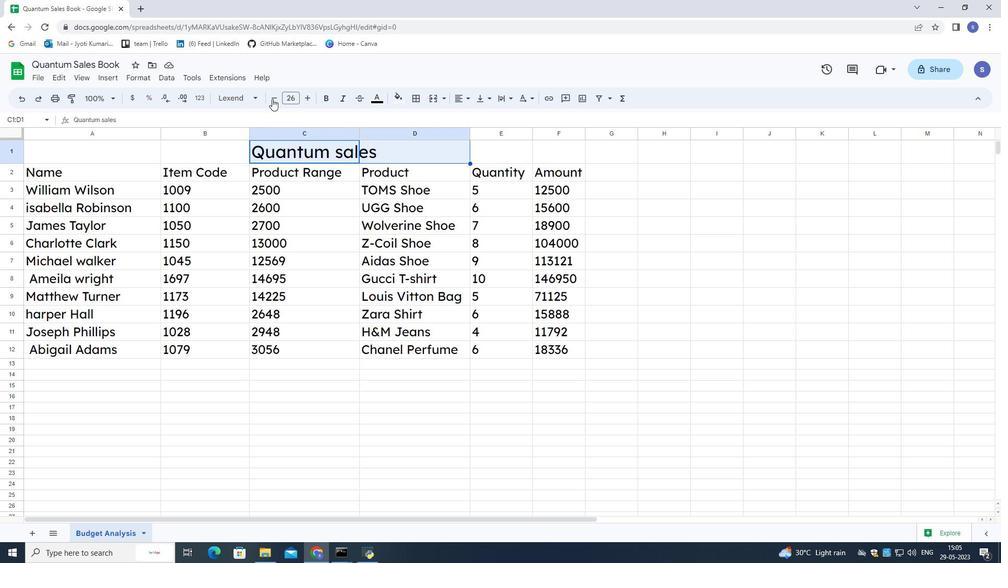 
Action: Mouse moved to (272, 99)
Screenshot: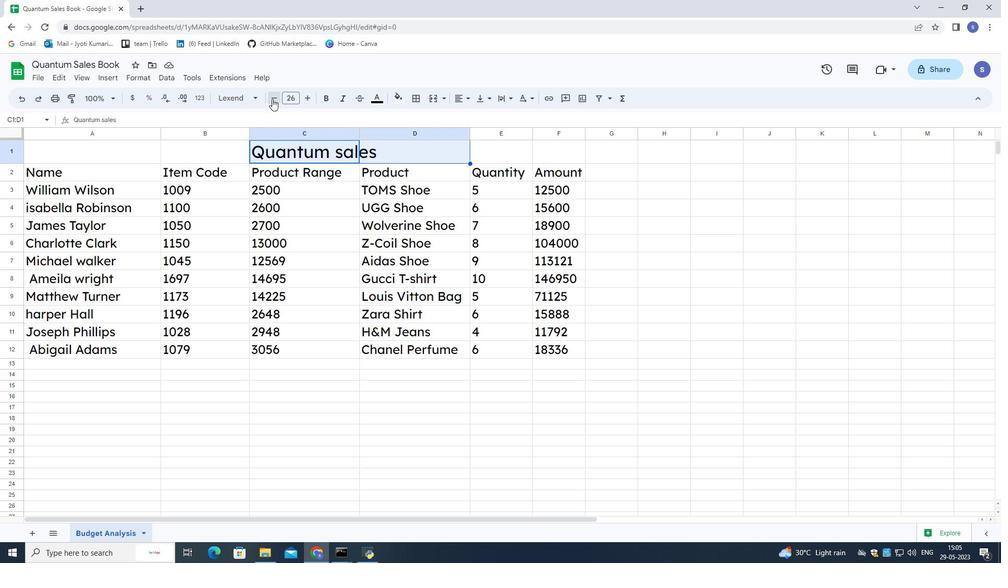 
Action: Mouse pressed left at (272, 99)
Screenshot: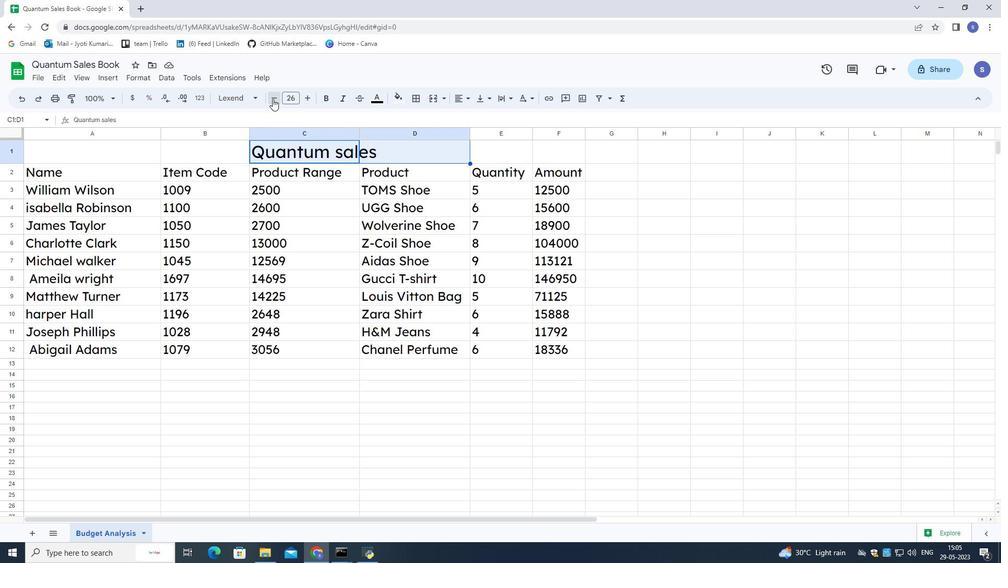
Action: Mouse pressed left at (272, 99)
Screenshot: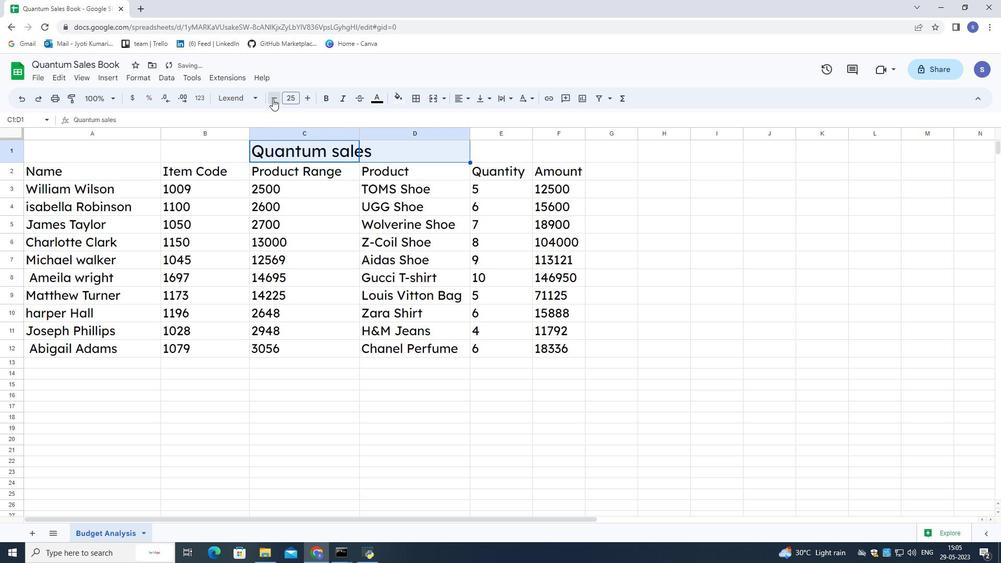 
Action: Mouse pressed left at (272, 99)
Screenshot: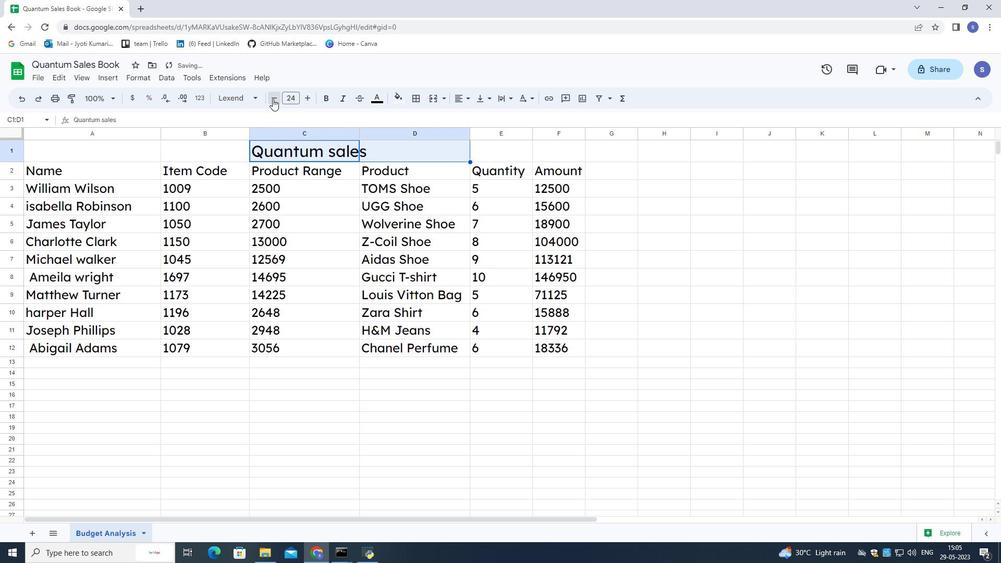 
Action: Mouse pressed left at (272, 99)
Screenshot: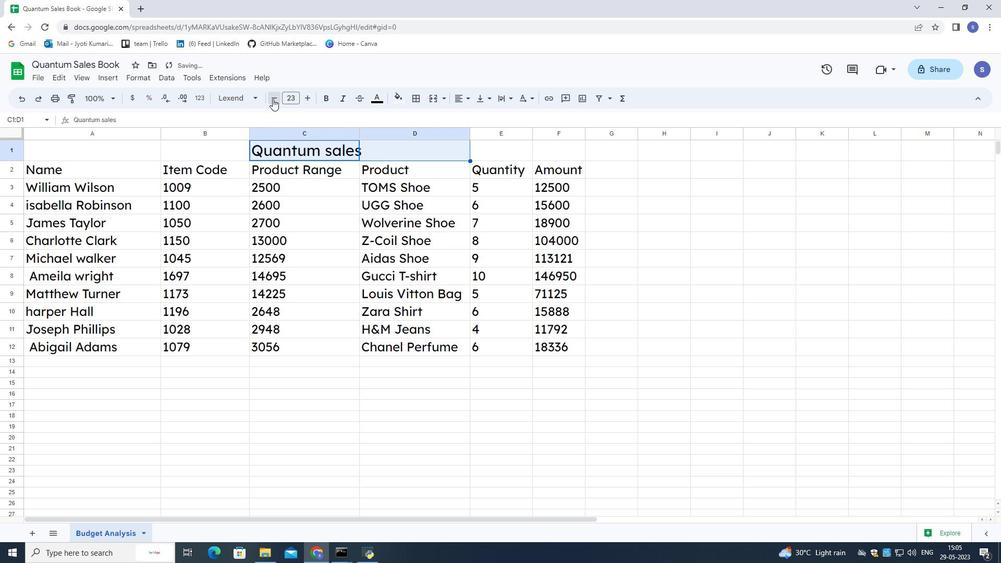 
Action: Mouse moved to (273, 99)
Screenshot: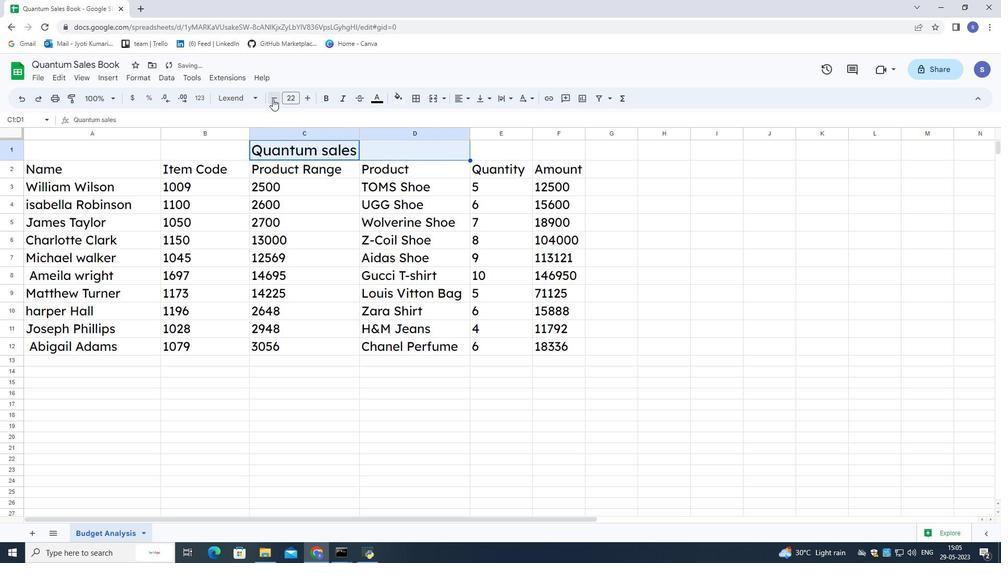
Action: Mouse pressed left at (273, 99)
Screenshot: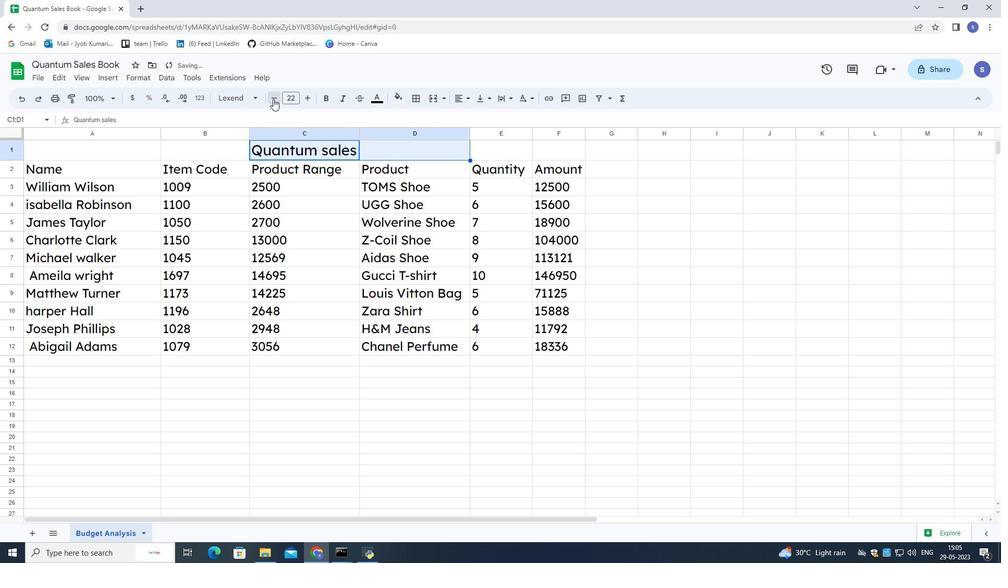 
Action: Mouse pressed left at (273, 99)
Screenshot: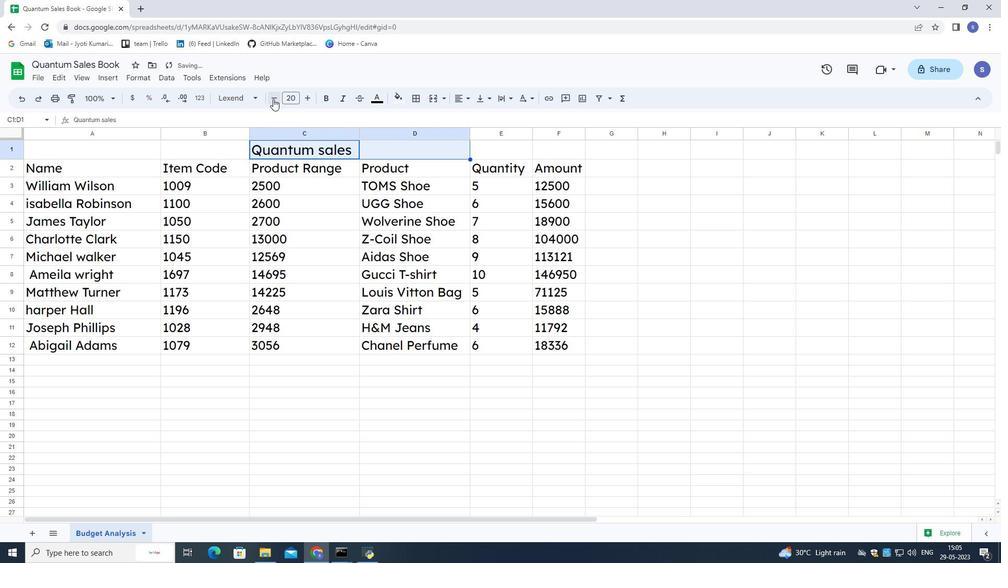 
Action: Mouse moved to (273, 99)
Screenshot: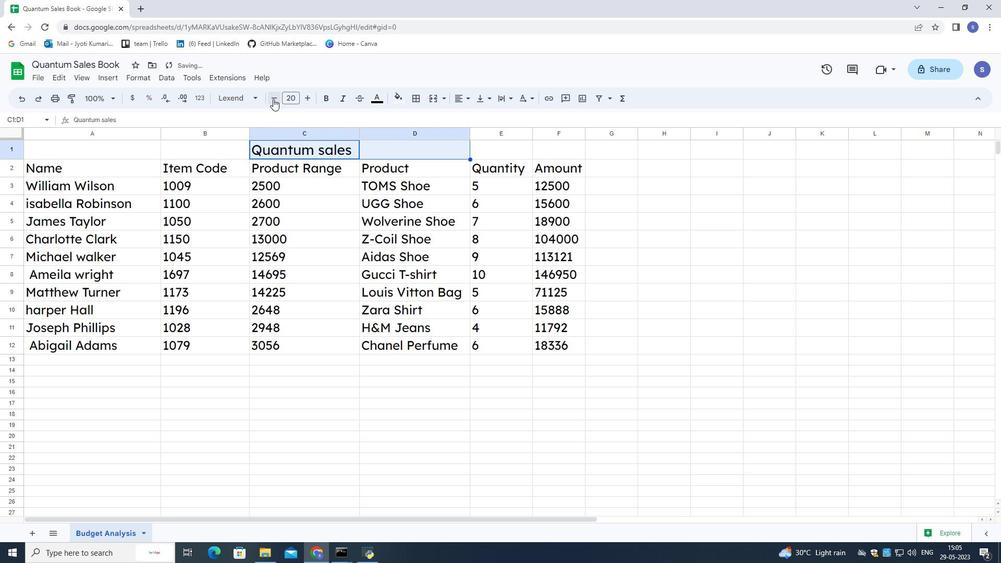 
Action: Mouse pressed left at (273, 99)
Screenshot: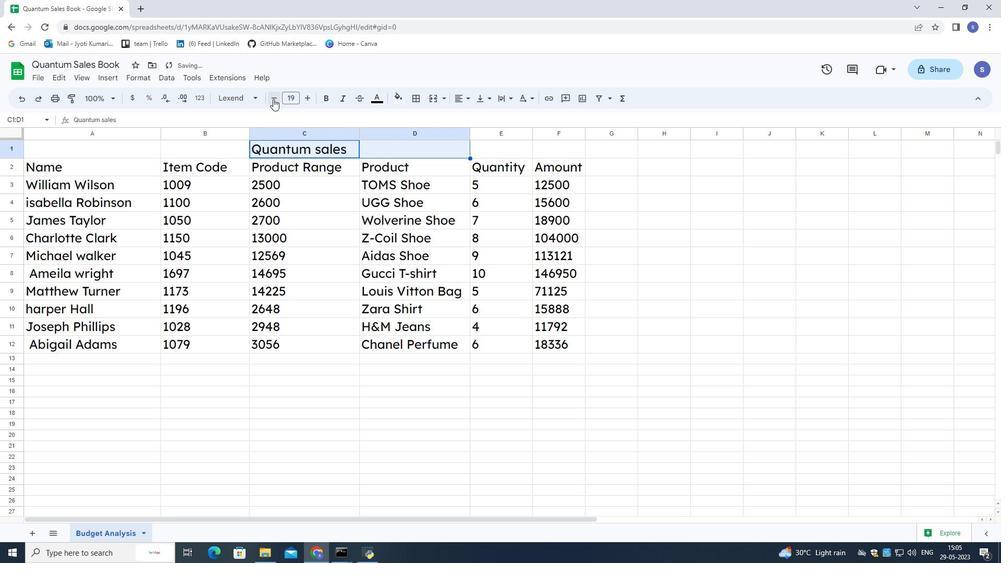
Action: Mouse moved to (298, 195)
Screenshot: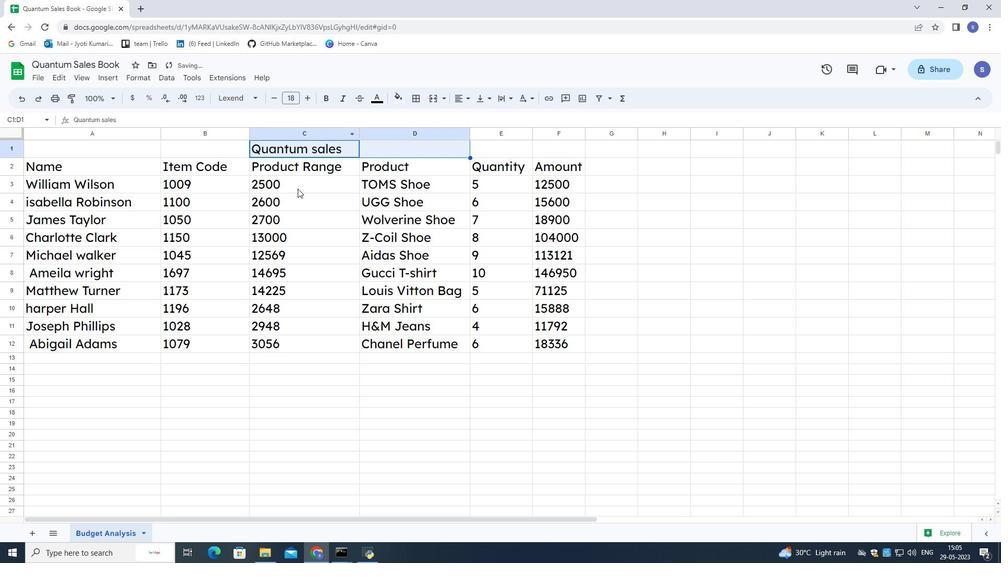 
Action: Mouse pressed left at (298, 195)
Screenshot: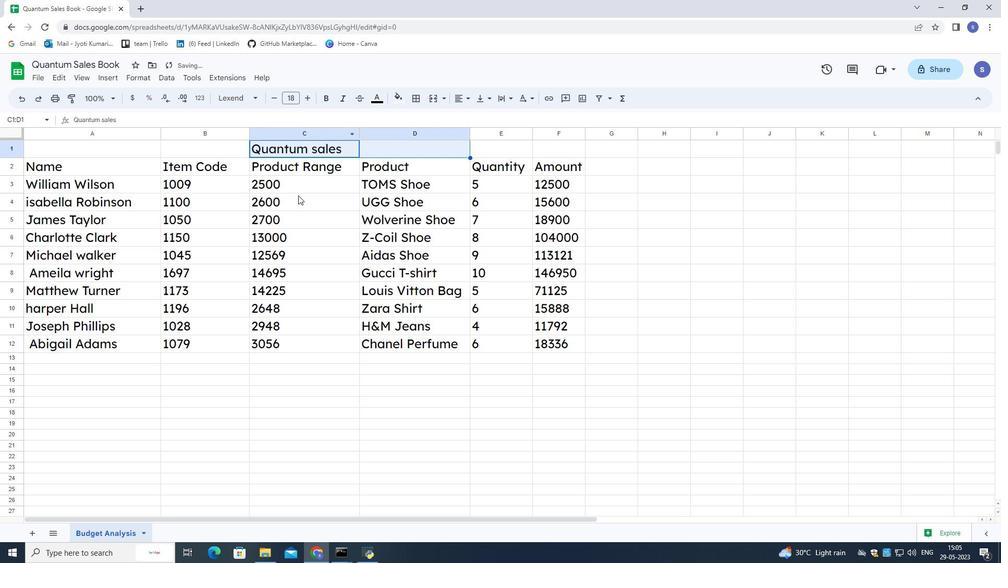 
Action: Mouse moved to (28, 164)
Screenshot: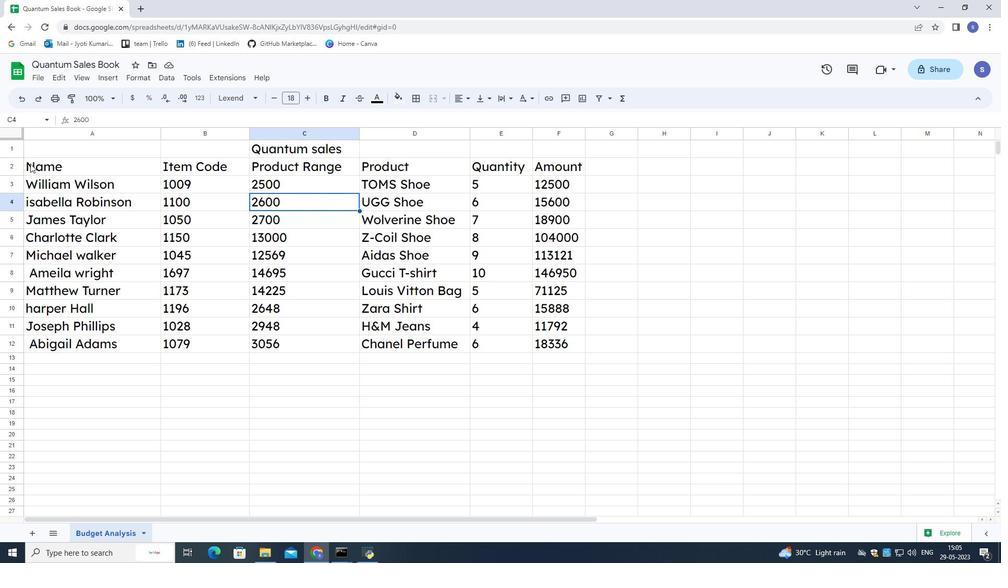 
Action: Mouse pressed left at (28, 164)
Screenshot: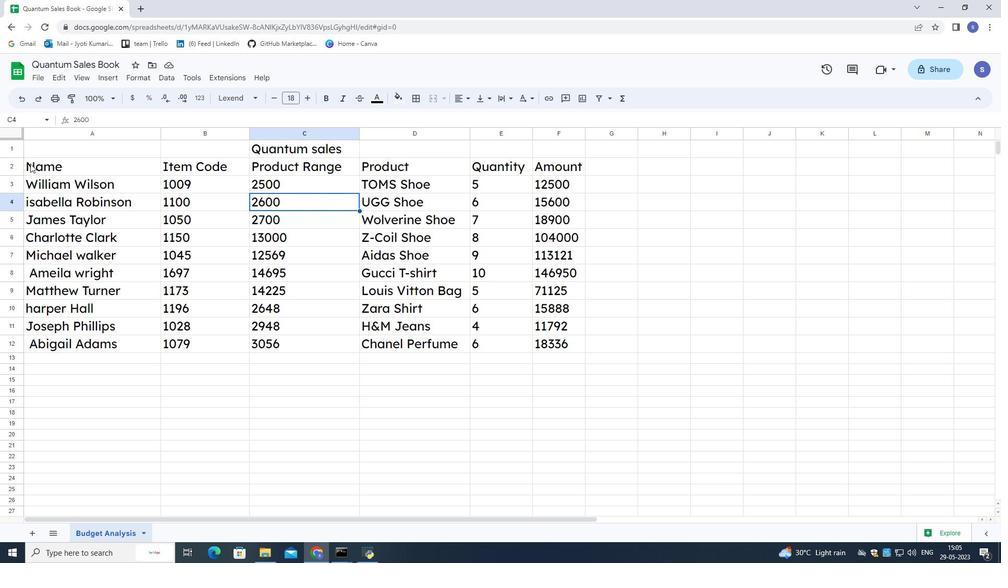 
Action: Mouse moved to (252, 98)
Screenshot: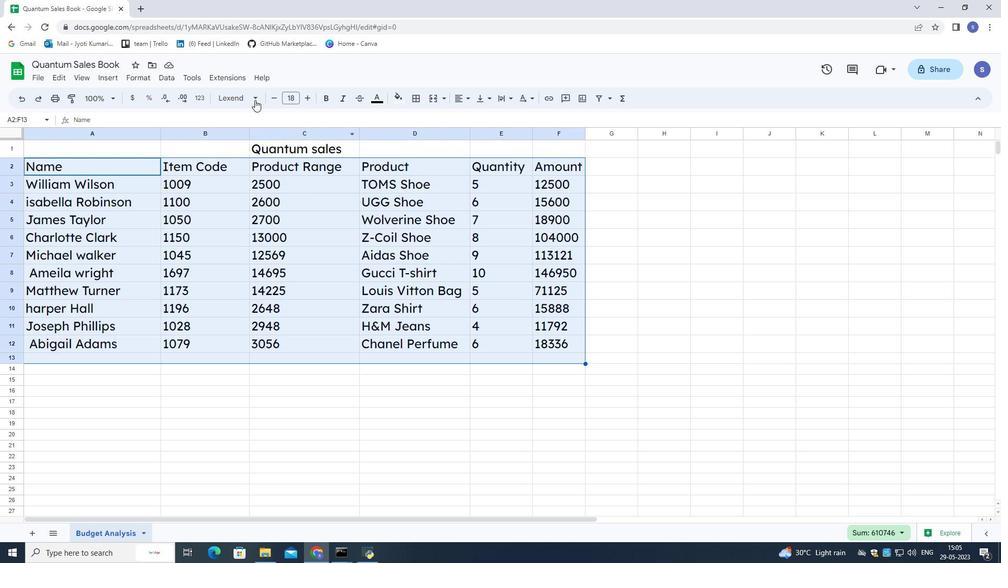 
Action: Mouse pressed left at (252, 98)
Screenshot: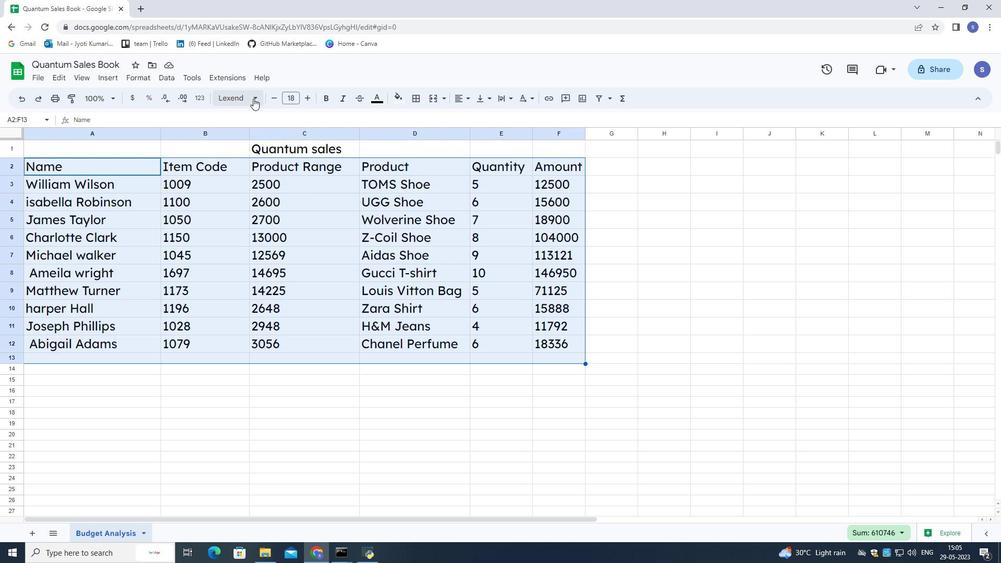 
Action: Mouse moved to (262, 122)
Screenshot: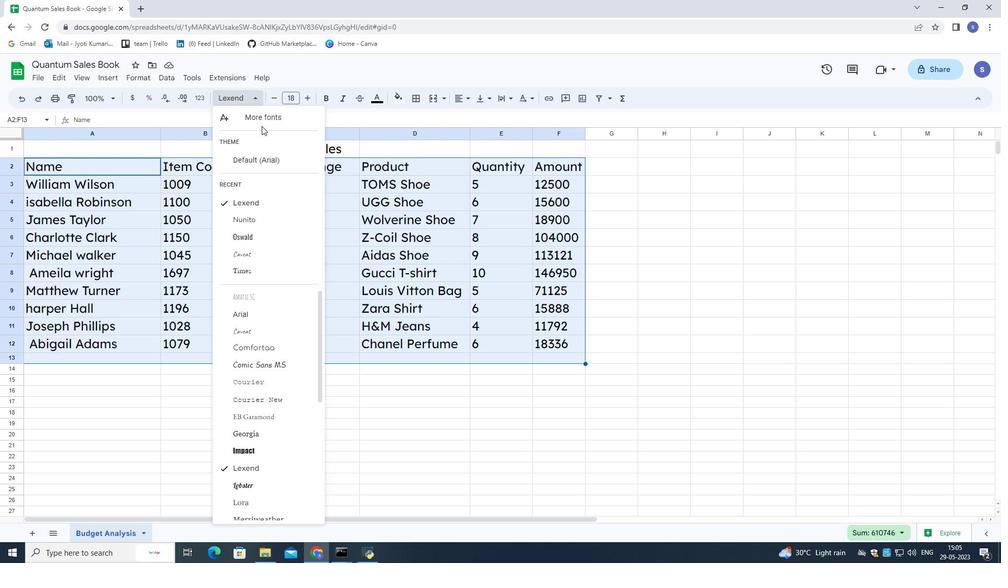 
Action: Mouse pressed left at (262, 122)
Screenshot: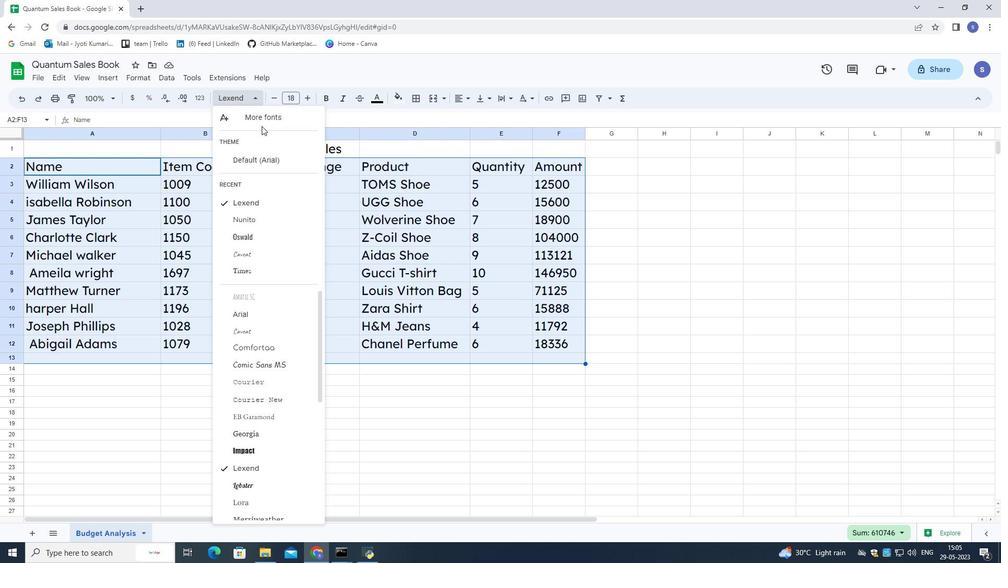 
Action: Mouse moved to (315, 179)
Screenshot: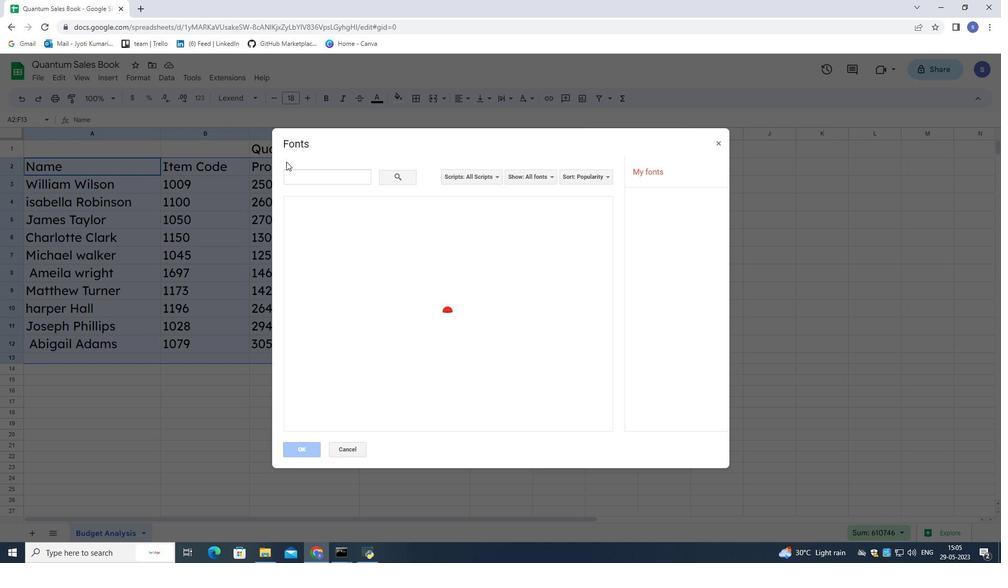 
Action: Mouse pressed left at (315, 179)
Screenshot: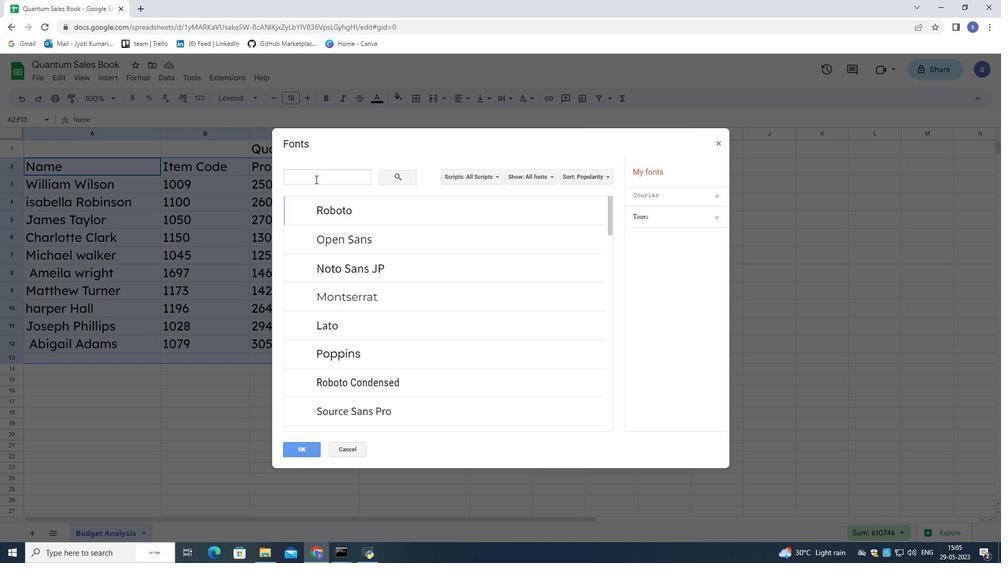 
Action: Mouse pressed left at (315, 179)
Screenshot: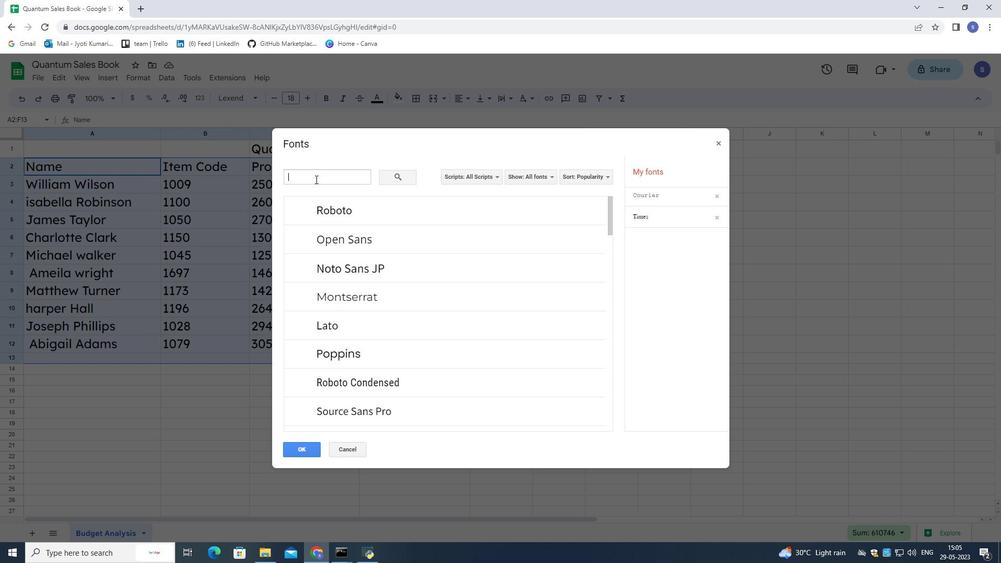 
Action: Key pressed oswald
Screenshot: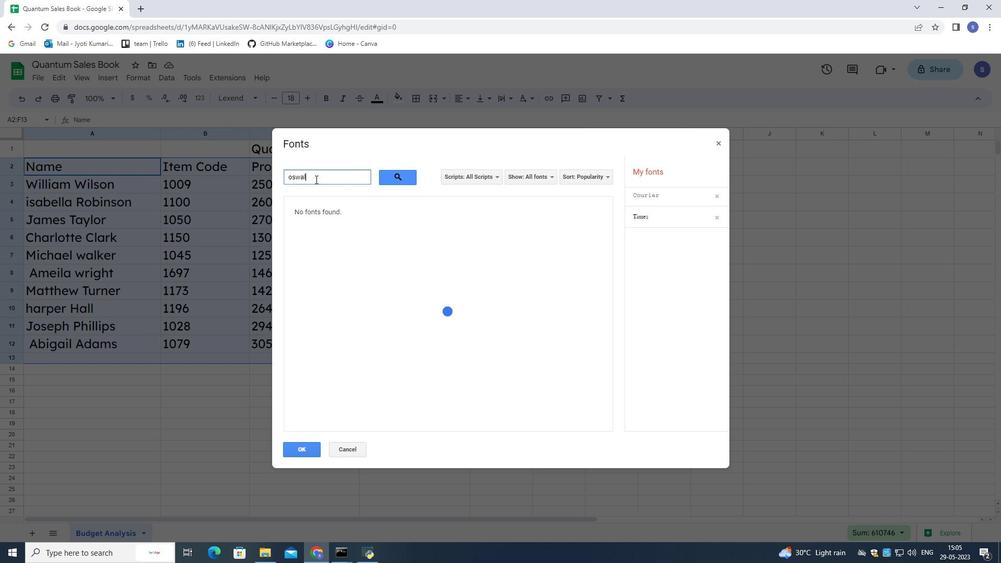 
Action: Mouse moved to (329, 206)
Screenshot: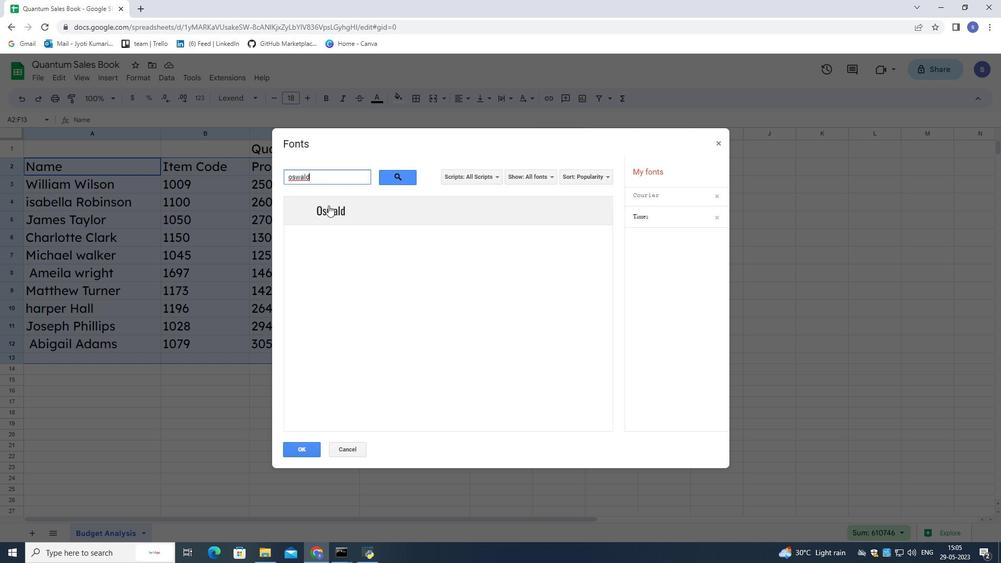 
Action: Mouse pressed left at (329, 206)
Screenshot: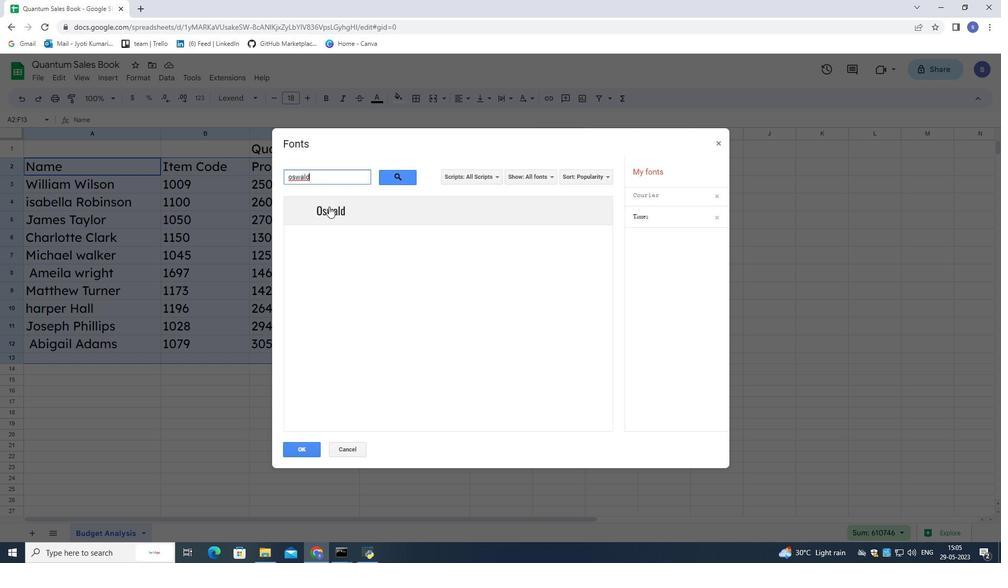
Action: Mouse moved to (300, 451)
Screenshot: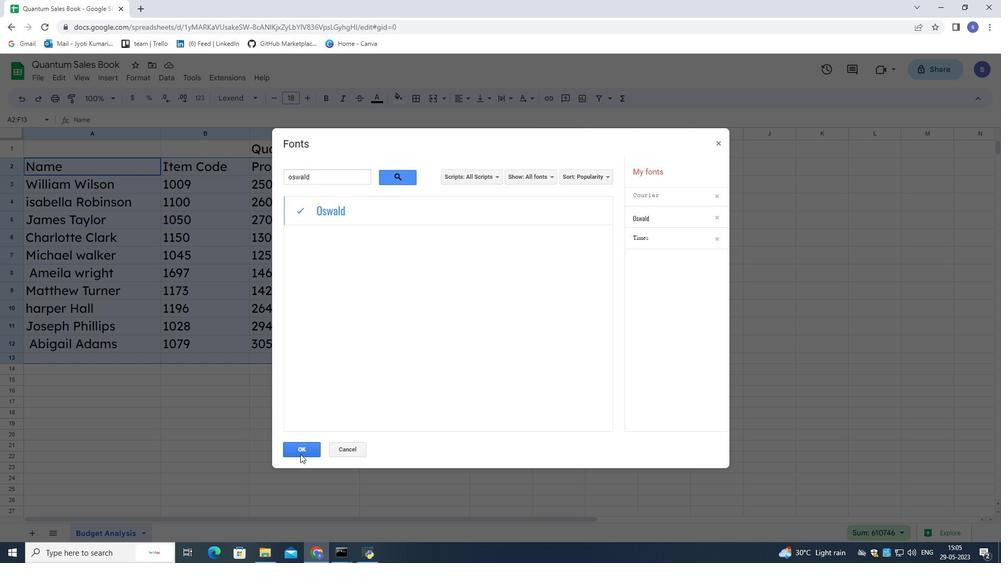 
Action: Mouse pressed left at (300, 451)
Screenshot: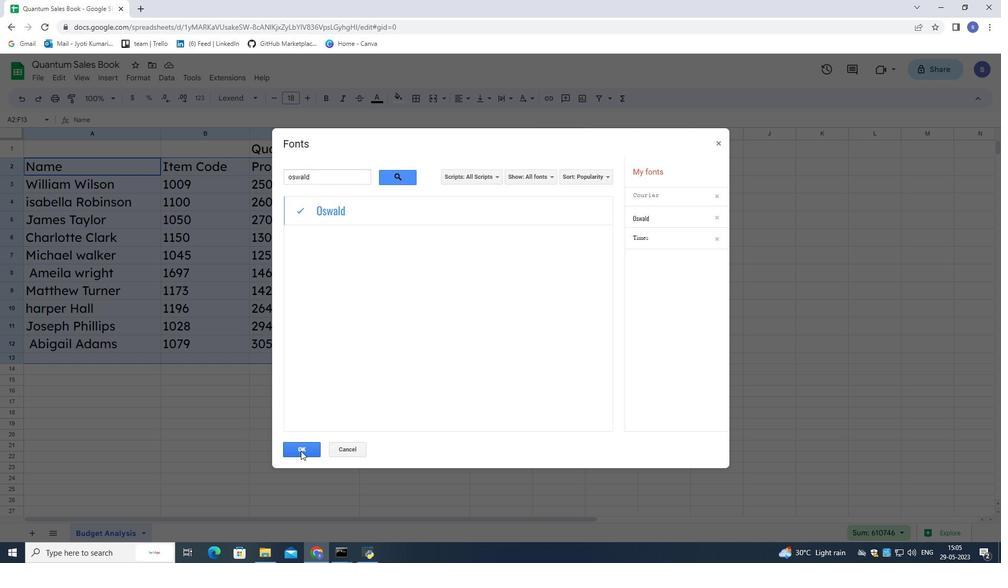 
Action: Mouse moved to (276, 98)
Screenshot: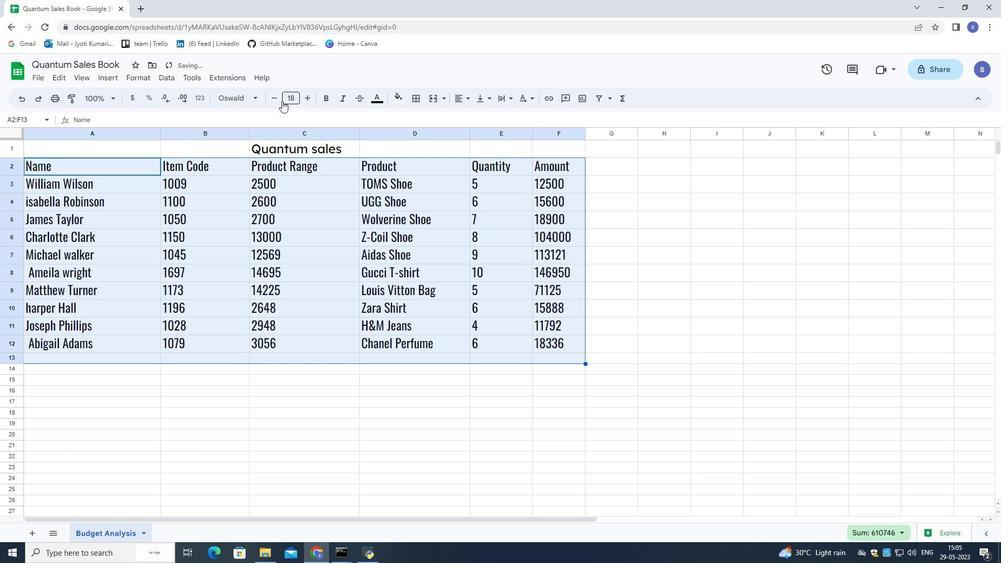 
Action: Mouse pressed left at (276, 98)
Screenshot: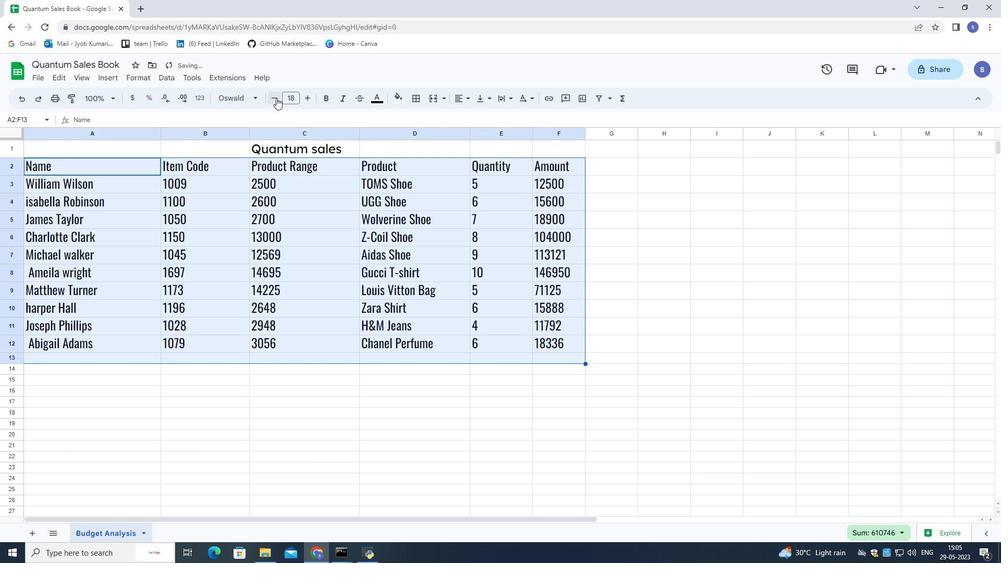 
Action: Mouse moved to (275, 98)
Screenshot: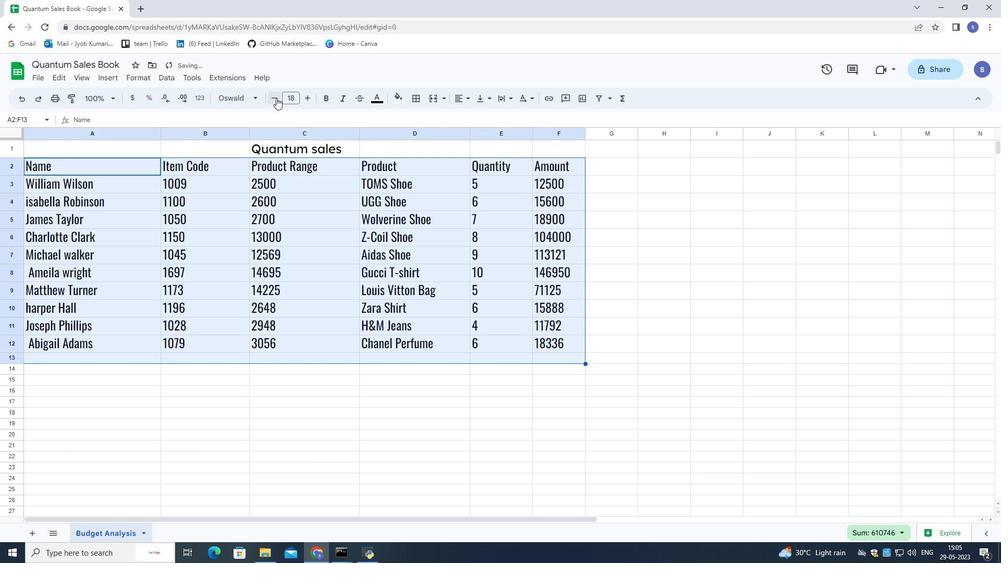
Action: Mouse pressed left at (275, 98)
Screenshot: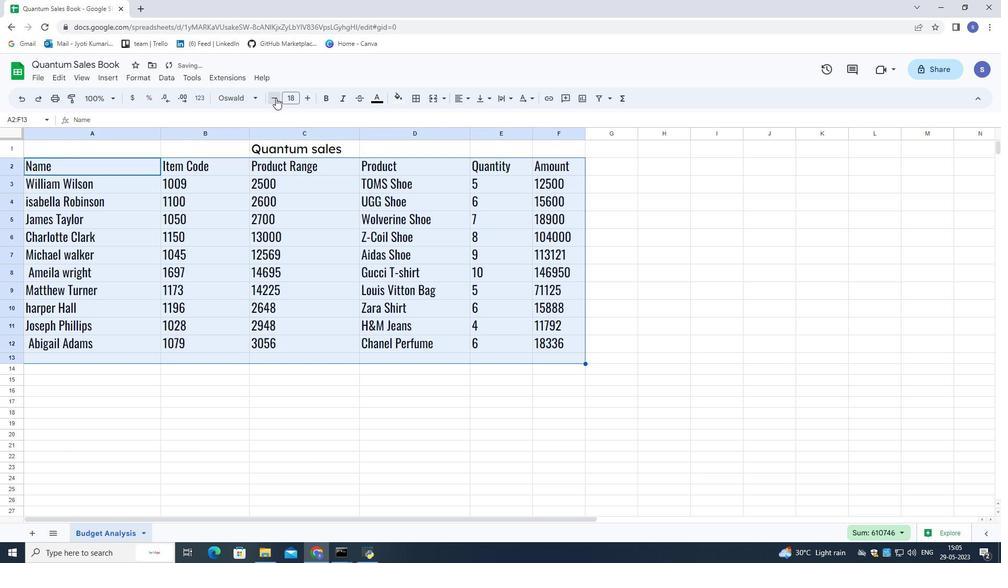 
Action: Mouse pressed left at (275, 98)
Screenshot: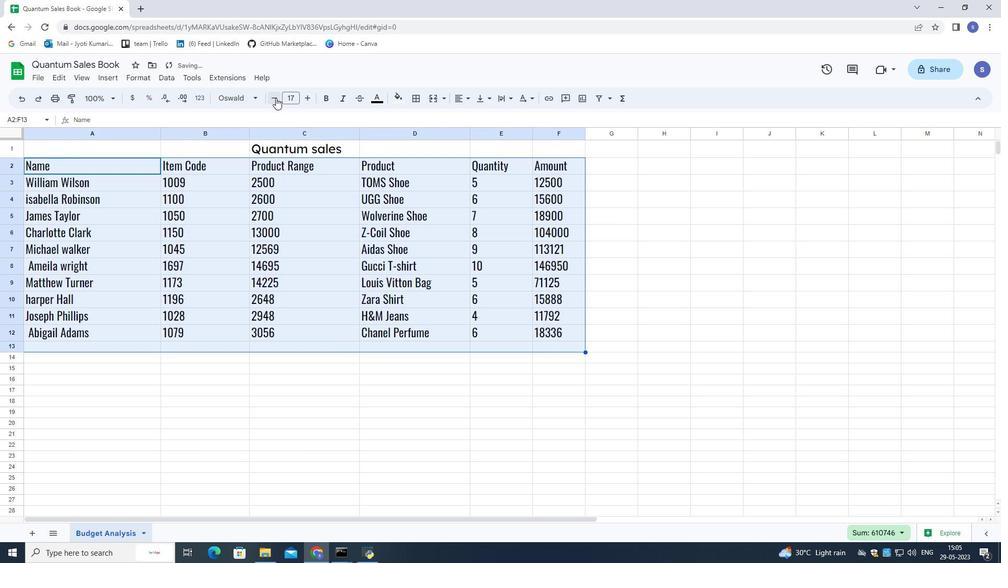 
Action: Mouse pressed left at (275, 98)
Screenshot: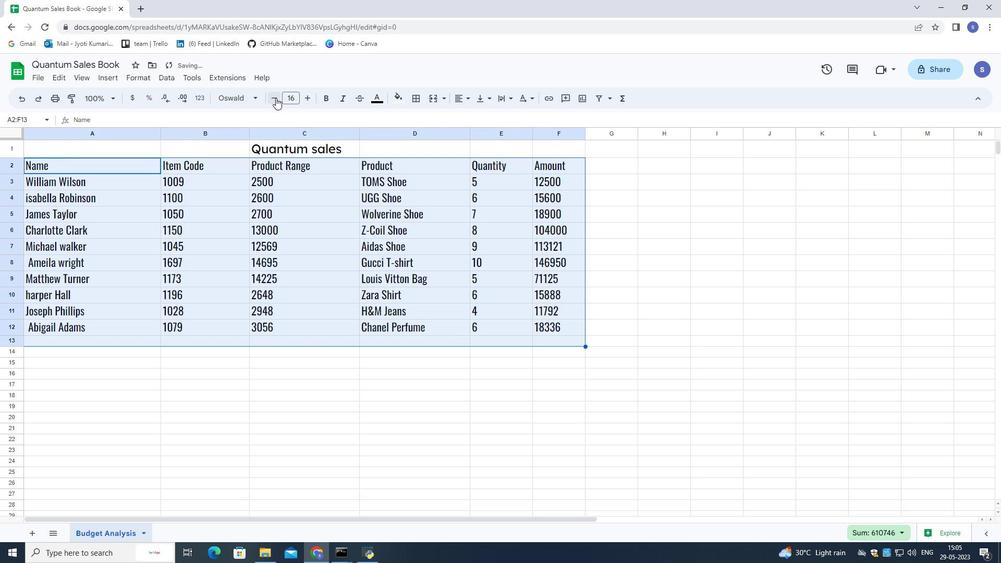 
Action: Mouse pressed left at (275, 98)
Screenshot: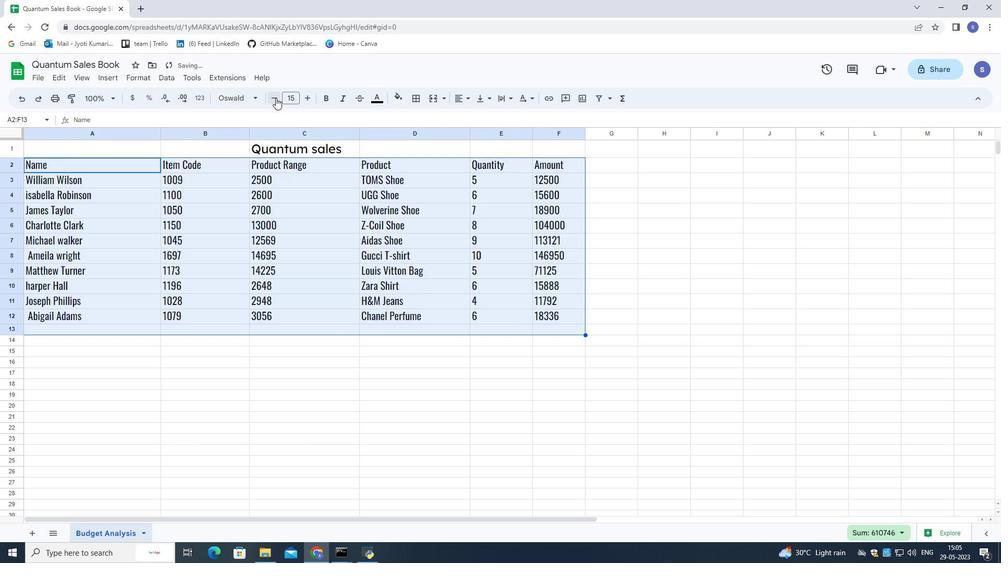 
Action: Mouse pressed left at (275, 98)
Screenshot: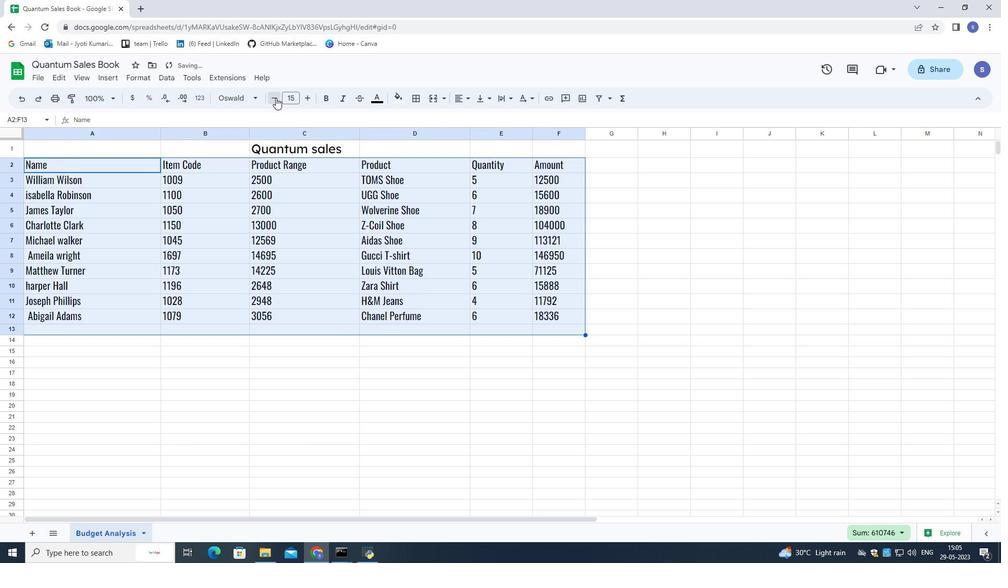 
Action: Mouse pressed left at (275, 98)
Screenshot: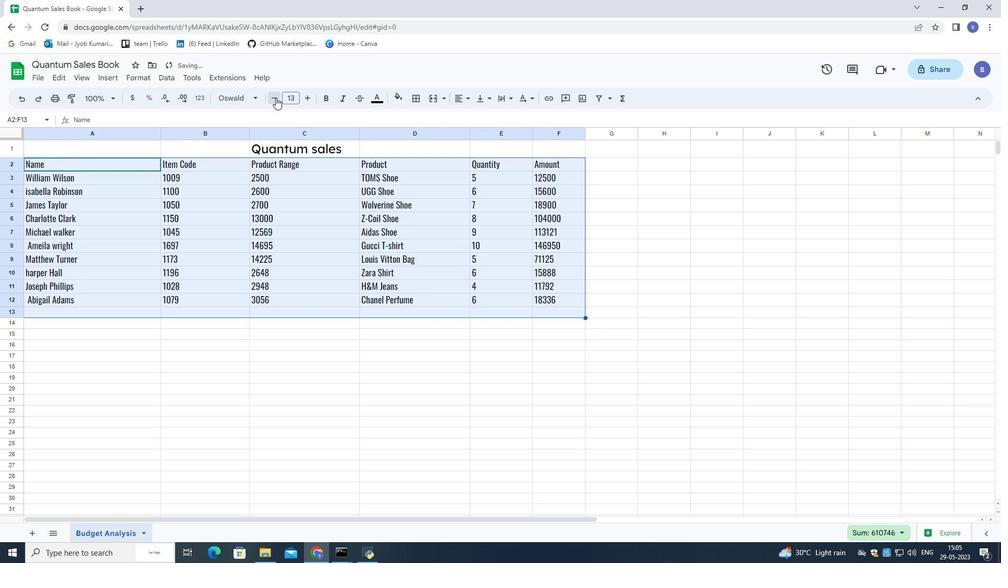 
Action: Mouse pressed left at (275, 98)
Screenshot: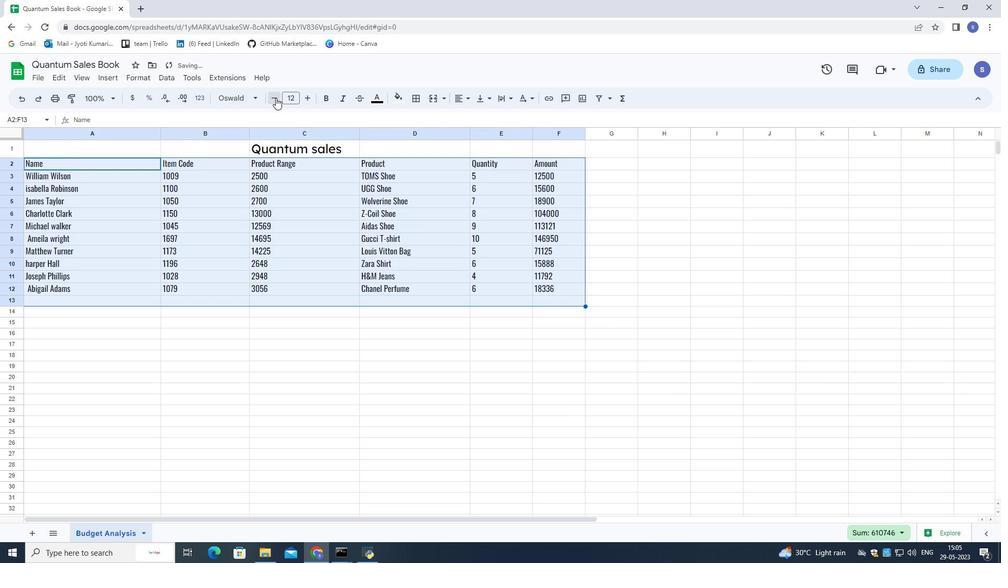 
Action: Mouse pressed left at (275, 98)
Screenshot: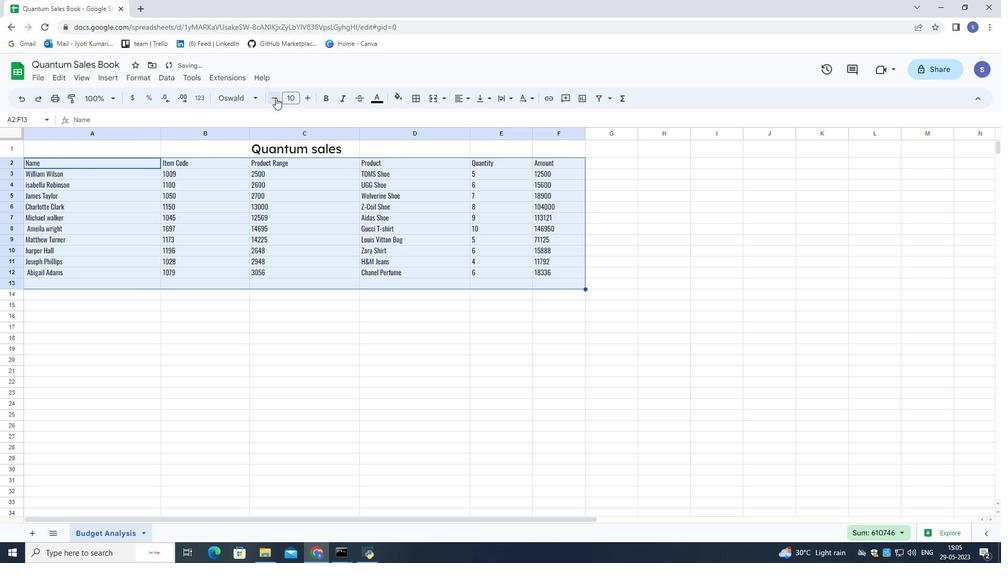 
Action: Mouse moved to (345, 384)
Screenshot: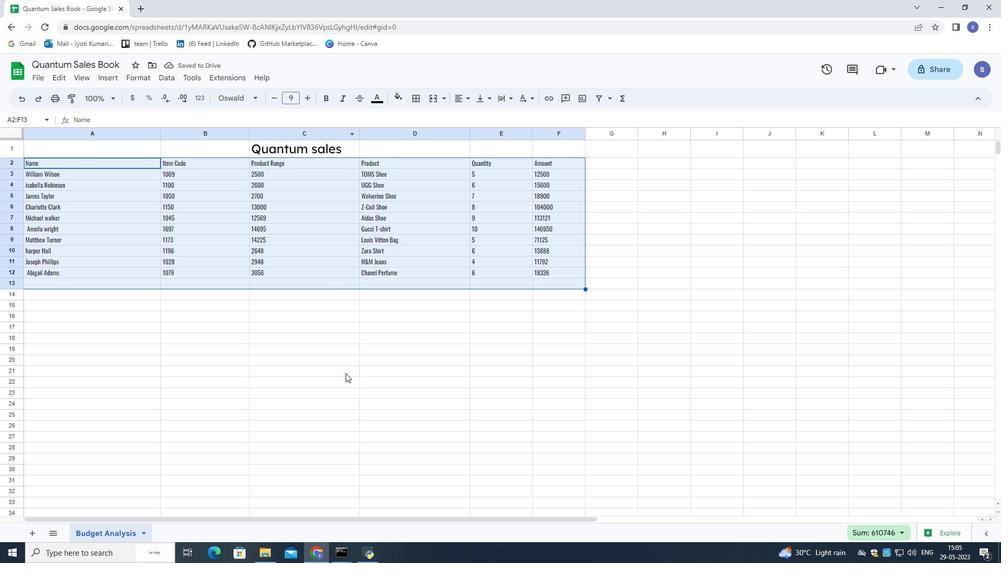 
Action: Mouse pressed left at (345, 384)
Screenshot: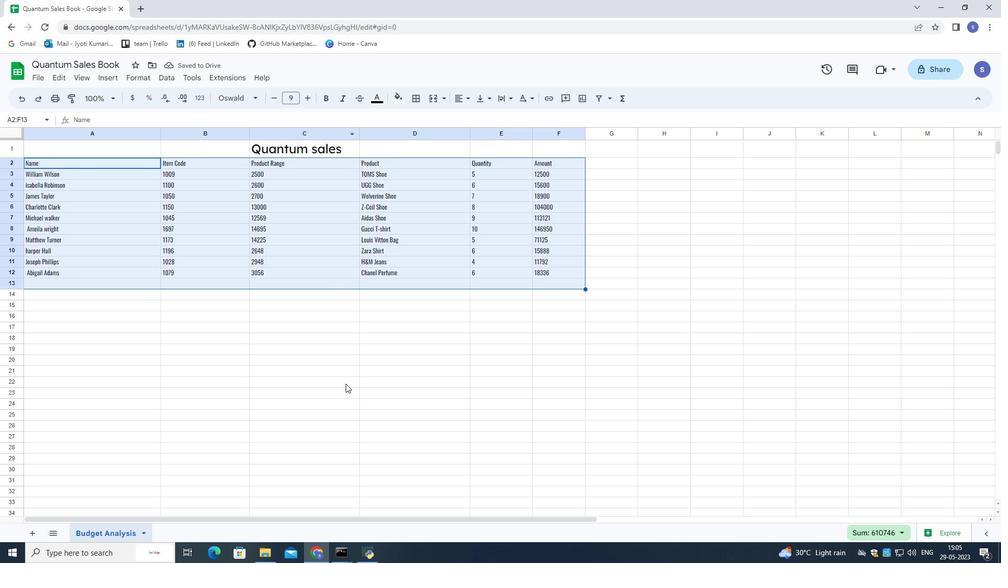 
Action: Mouse moved to (38, 144)
Screenshot: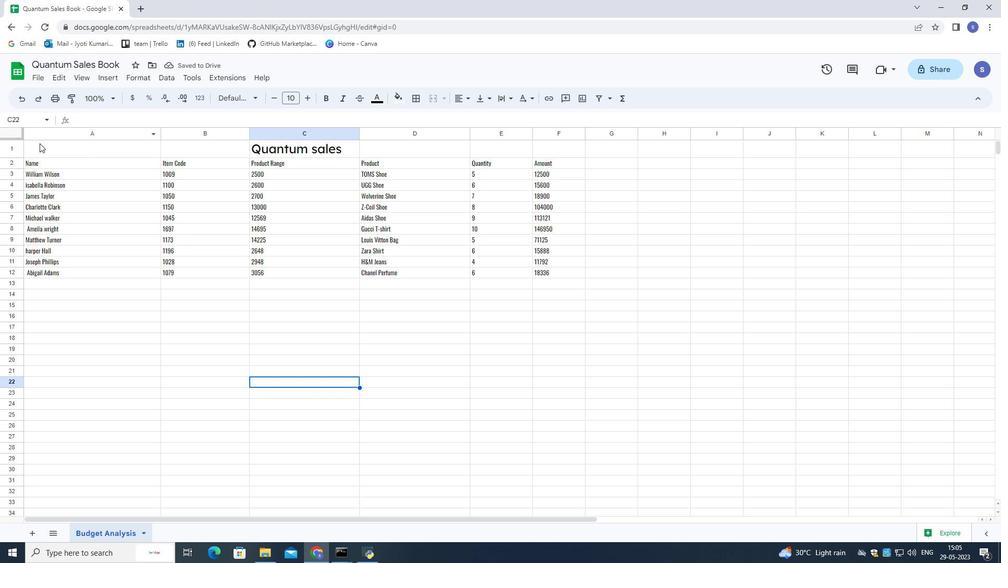 
Action: Mouse pressed left at (38, 144)
Screenshot: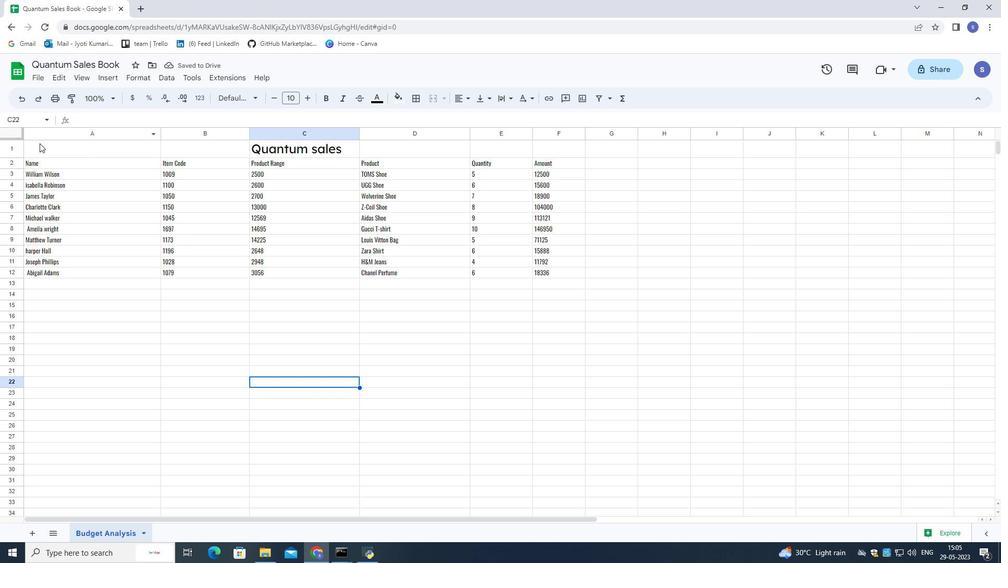 
Action: Mouse moved to (469, 101)
Screenshot: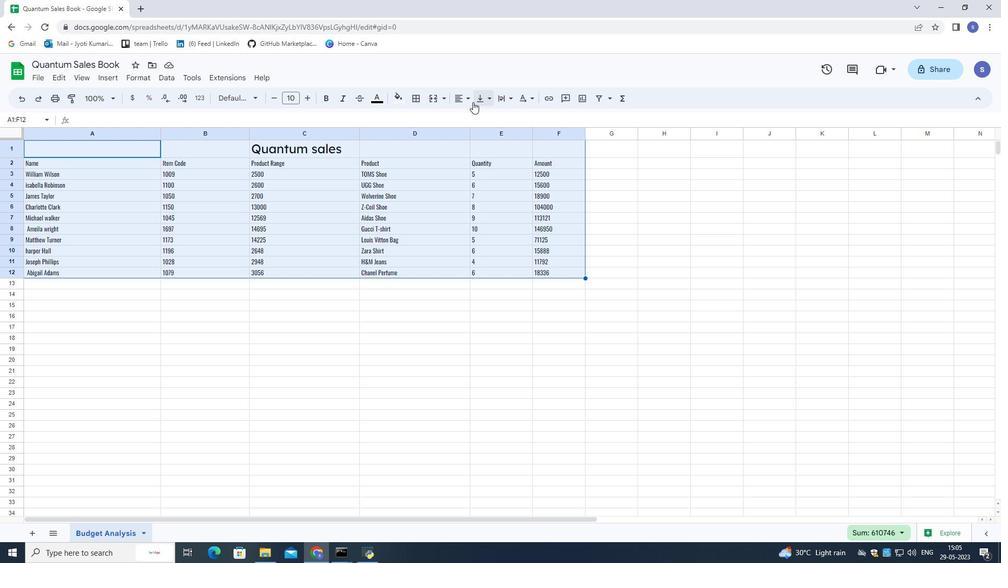
Action: Mouse pressed left at (469, 101)
Screenshot: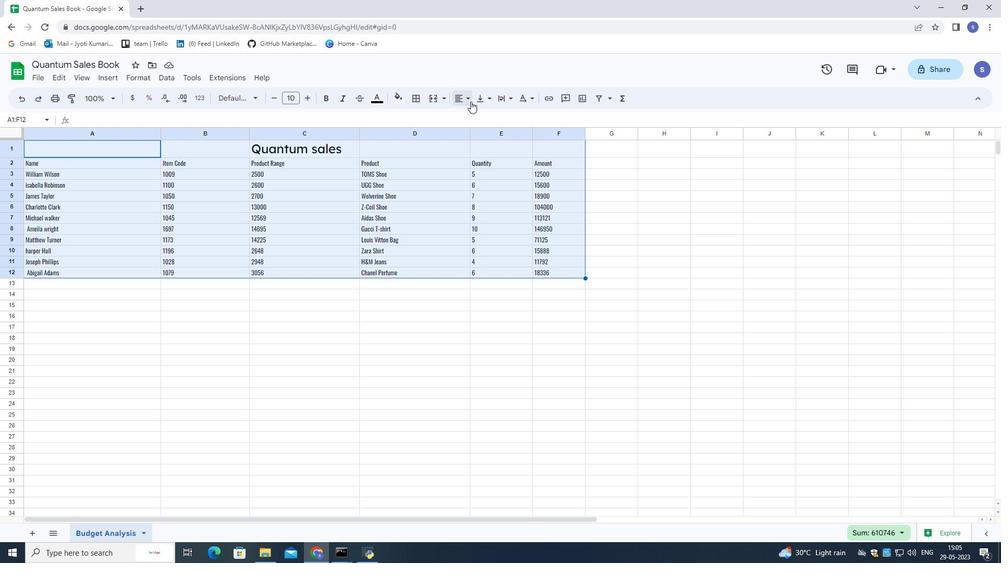 
Action: Mouse moved to (477, 119)
Screenshot: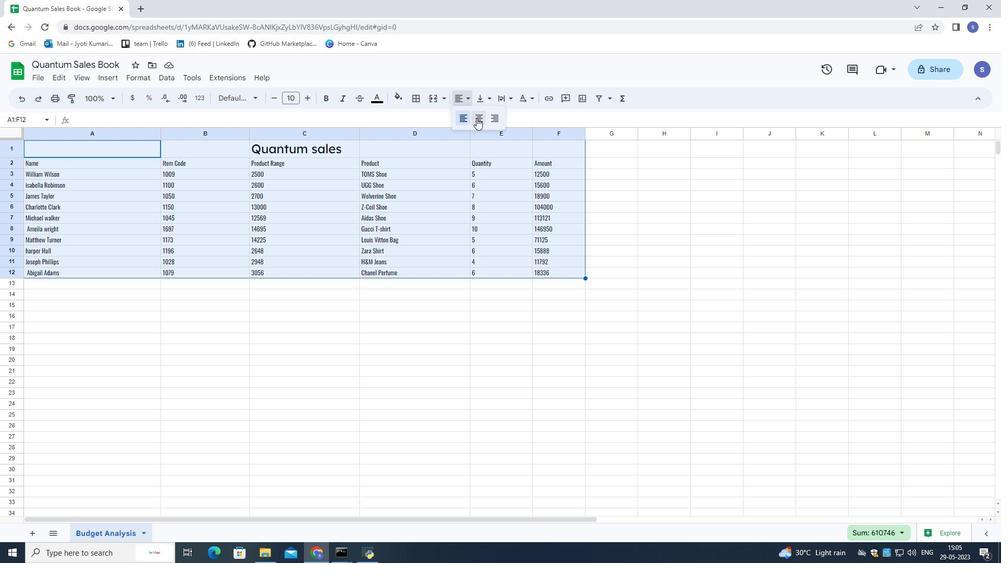 
Action: Mouse pressed left at (477, 119)
Screenshot: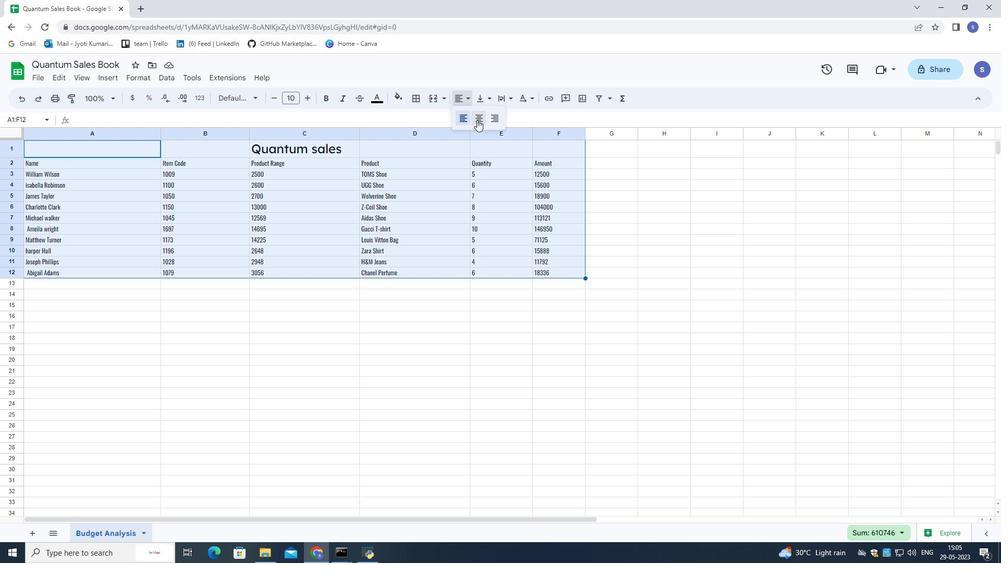 
Action: Mouse moved to (321, 289)
Screenshot: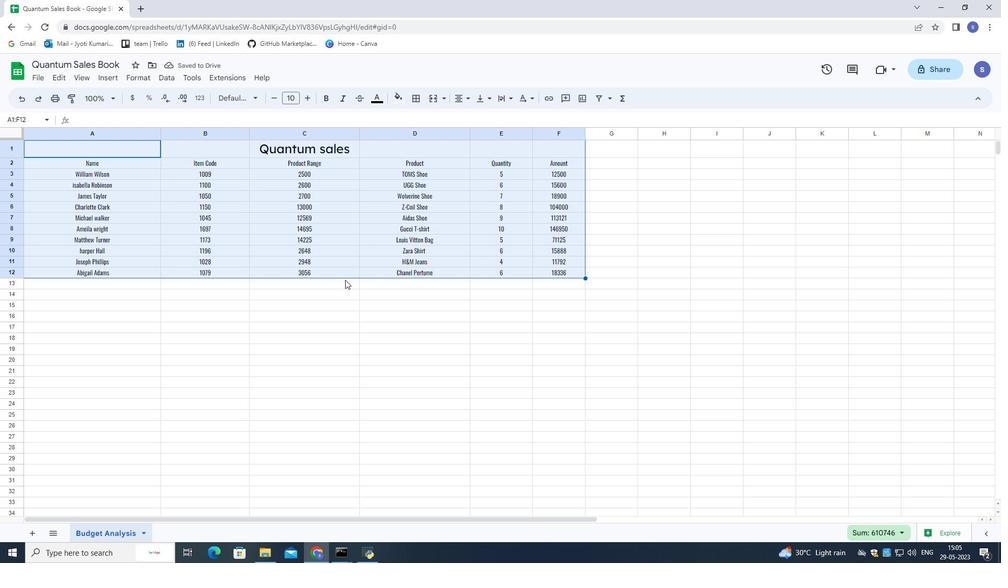 
Action: Mouse pressed left at (321, 289)
Screenshot: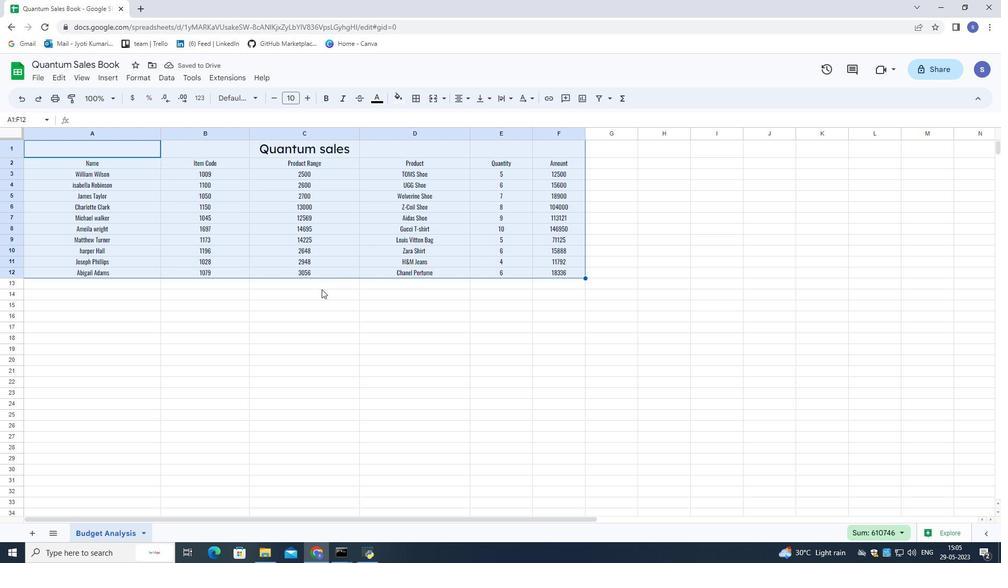 
Action: Mouse moved to (348, 146)
Screenshot: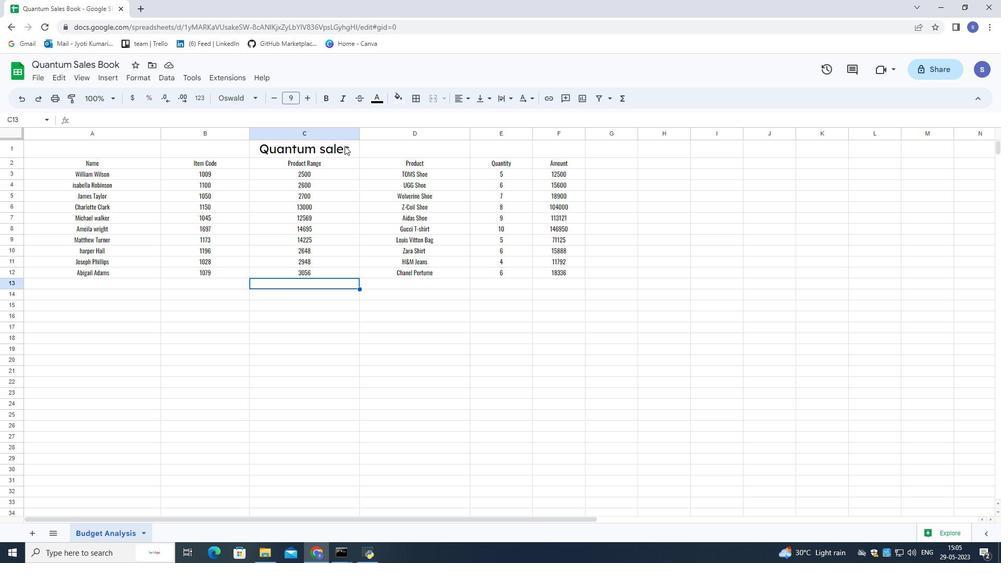 
Action: Mouse pressed left at (348, 146)
Screenshot: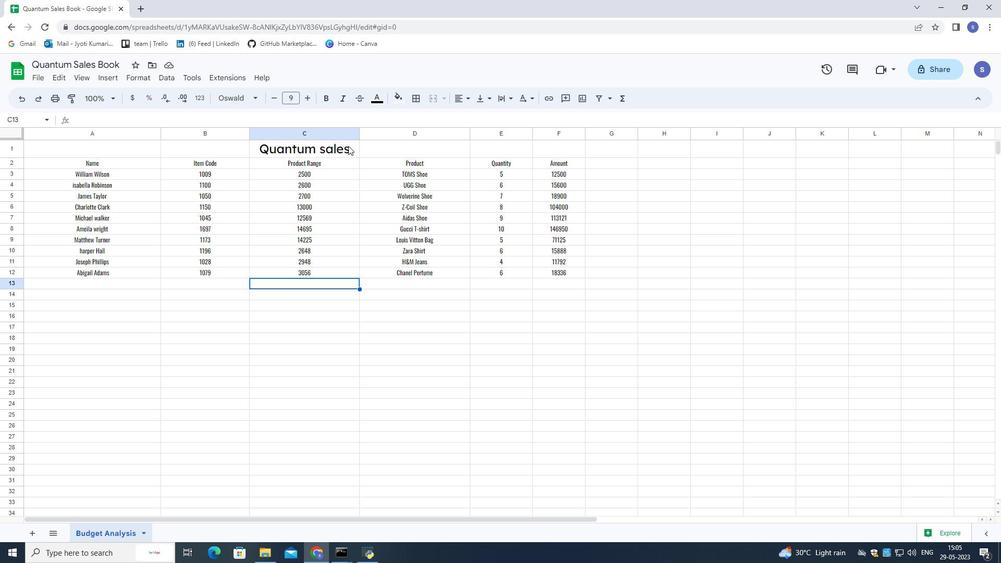 
Action: Mouse pressed left at (348, 146)
Screenshot: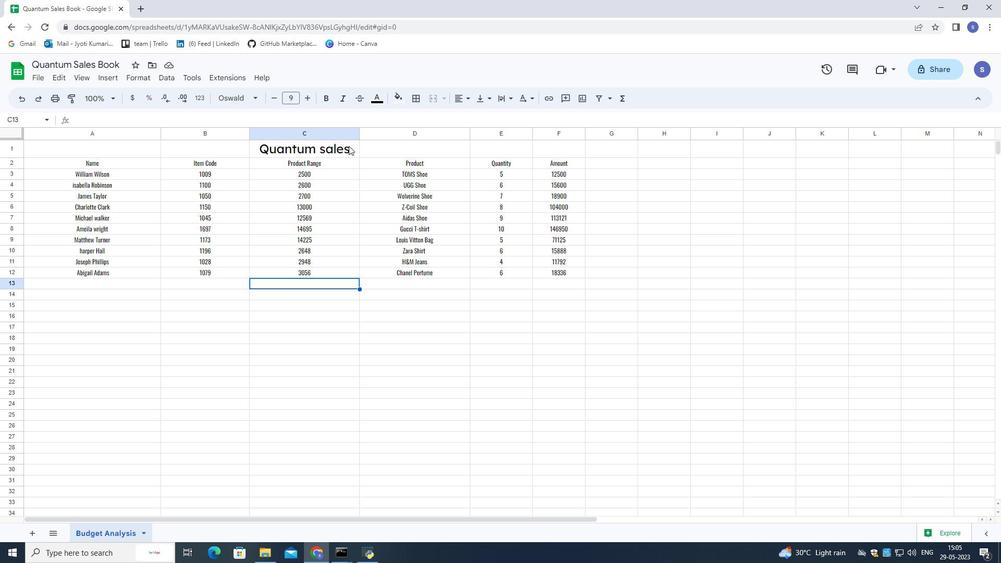 
Action: Mouse moved to (399, 101)
Screenshot: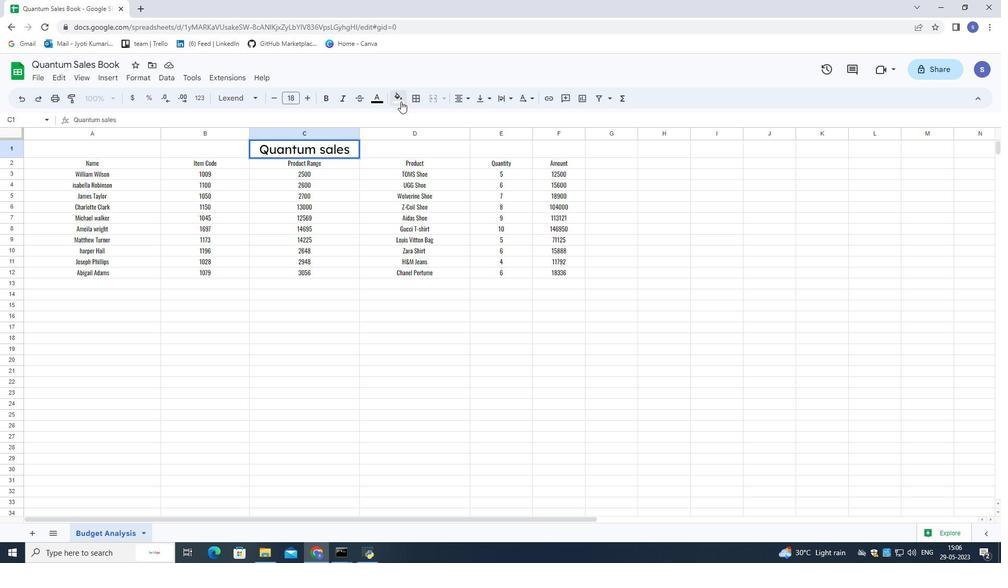 
Action: Mouse pressed left at (399, 101)
Screenshot: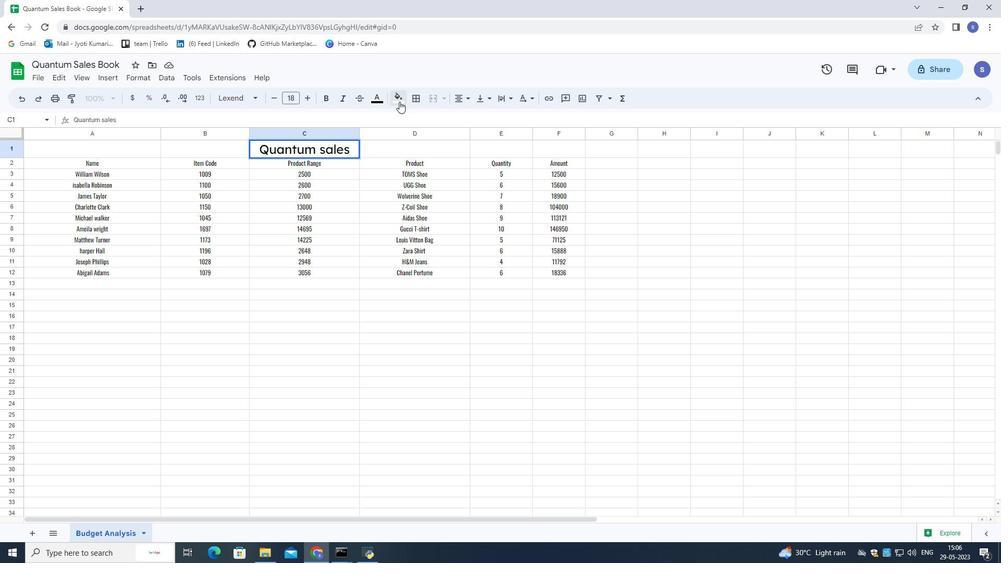 
Action: Mouse moved to (460, 156)
Screenshot: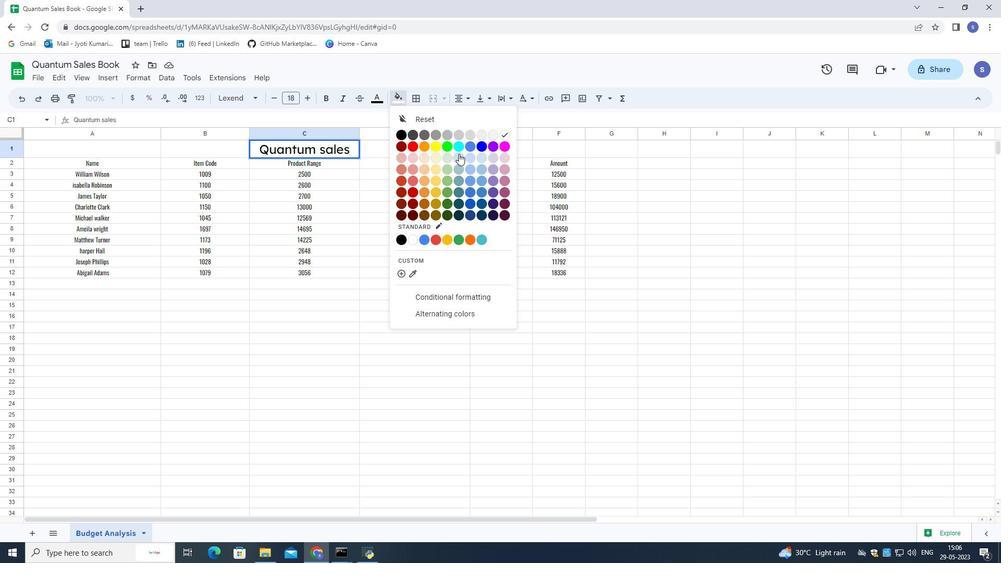 
Action: Mouse pressed left at (460, 156)
Screenshot: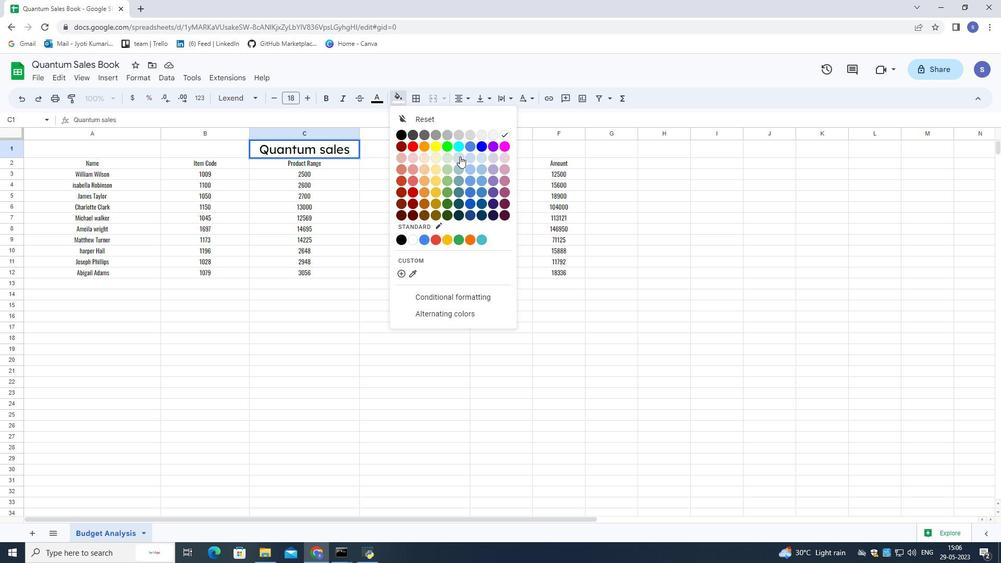 
Action: Mouse moved to (67, 163)
Screenshot: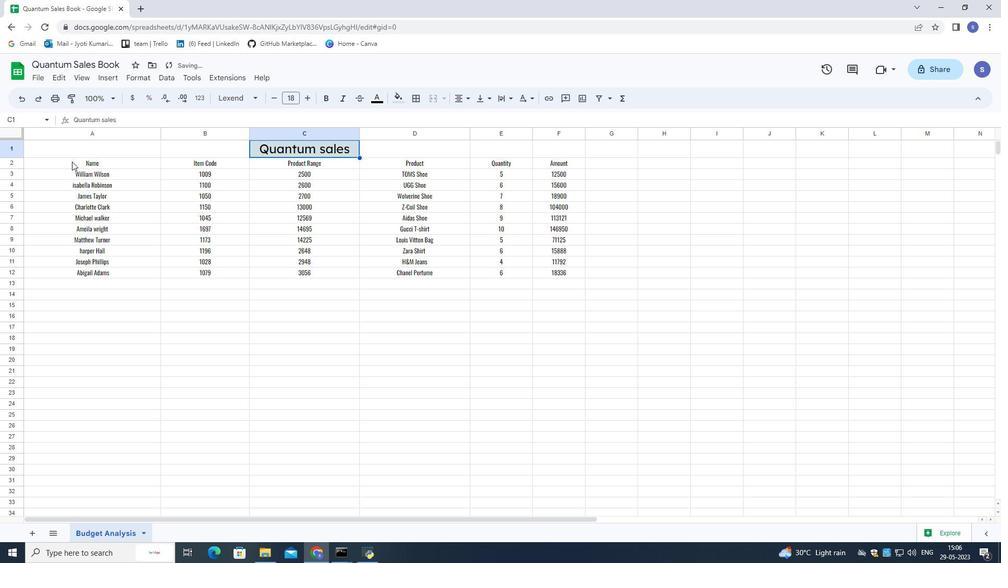 
Action: Mouse pressed left at (67, 163)
Screenshot: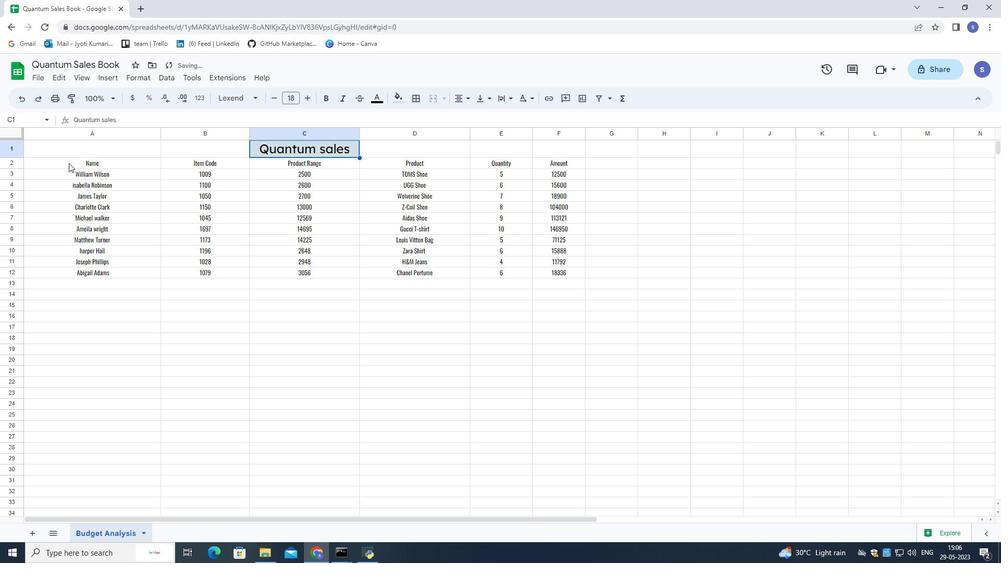 
Action: Mouse moved to (548, 290)
Screenshot: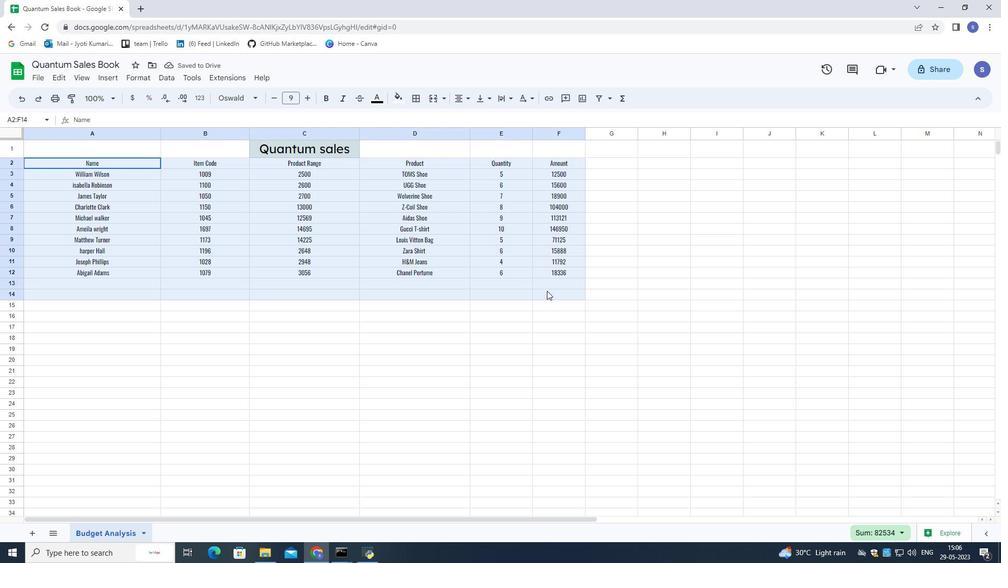 
Action: Mouse pressed left at (548, 290)
Screenshot: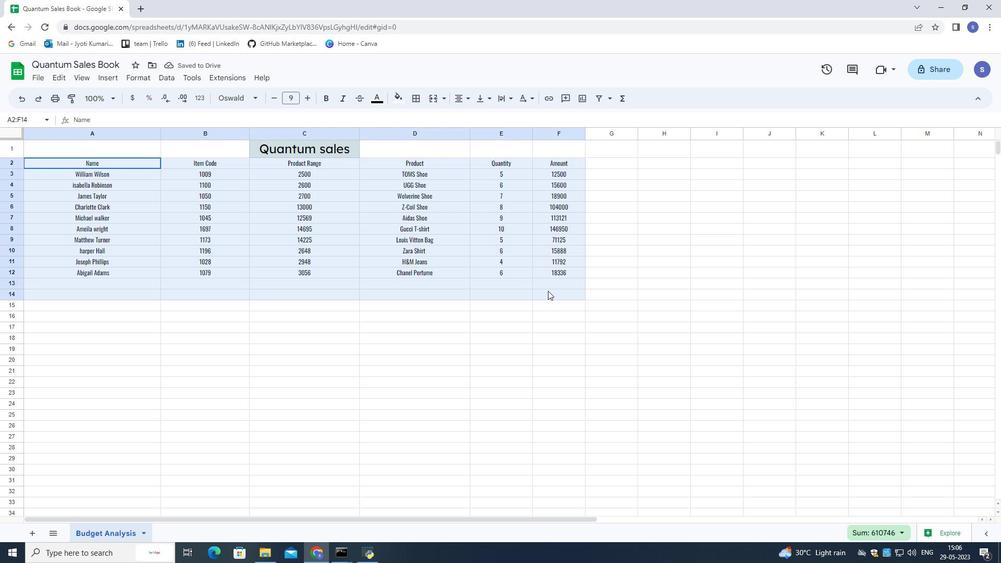 
Action: Mouse moved to (374, 97)
Screenshot: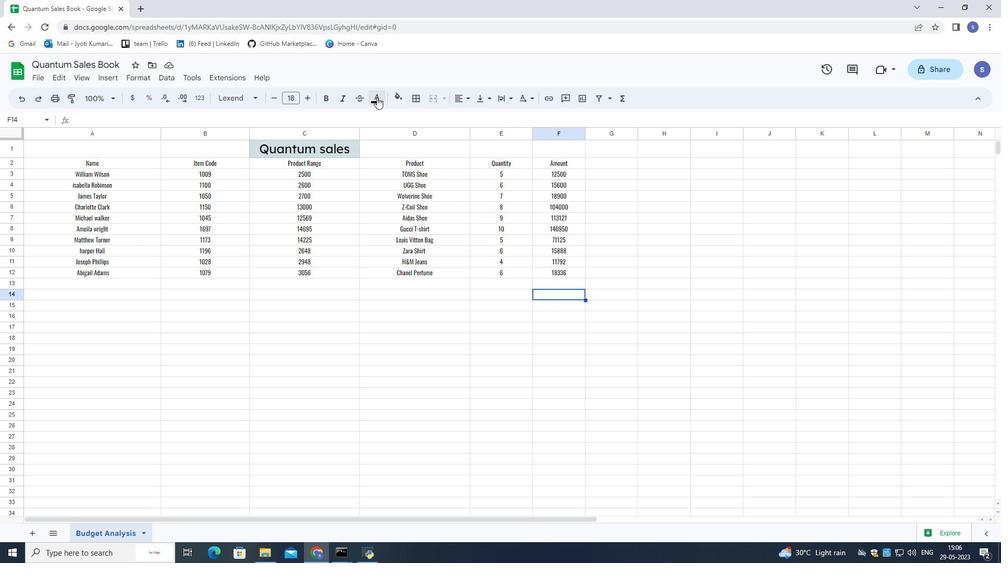 
Action: Mouse pressed left at (374, 97)
Screenshot: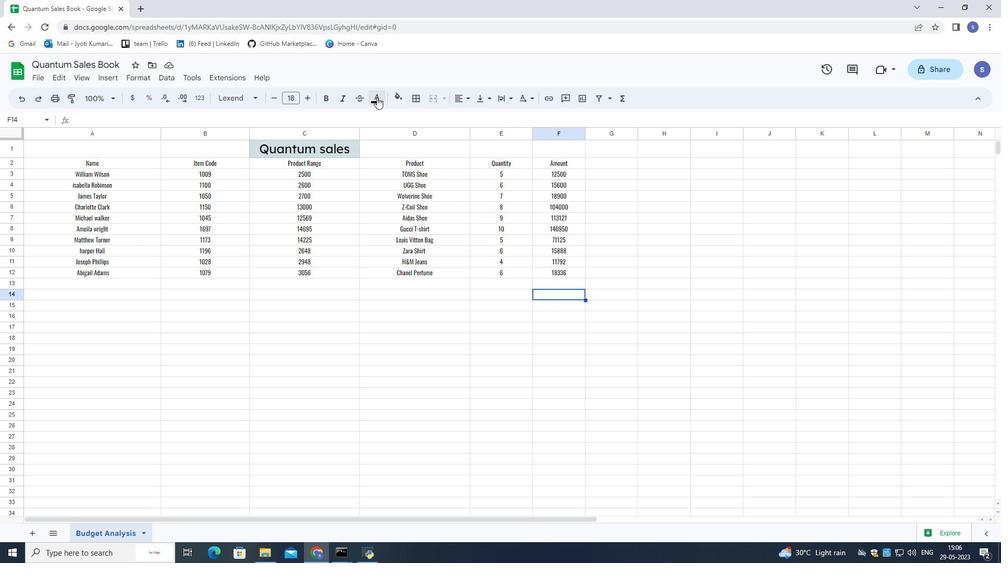 
Action: Mouse moved to (392, 141)
Screenshot: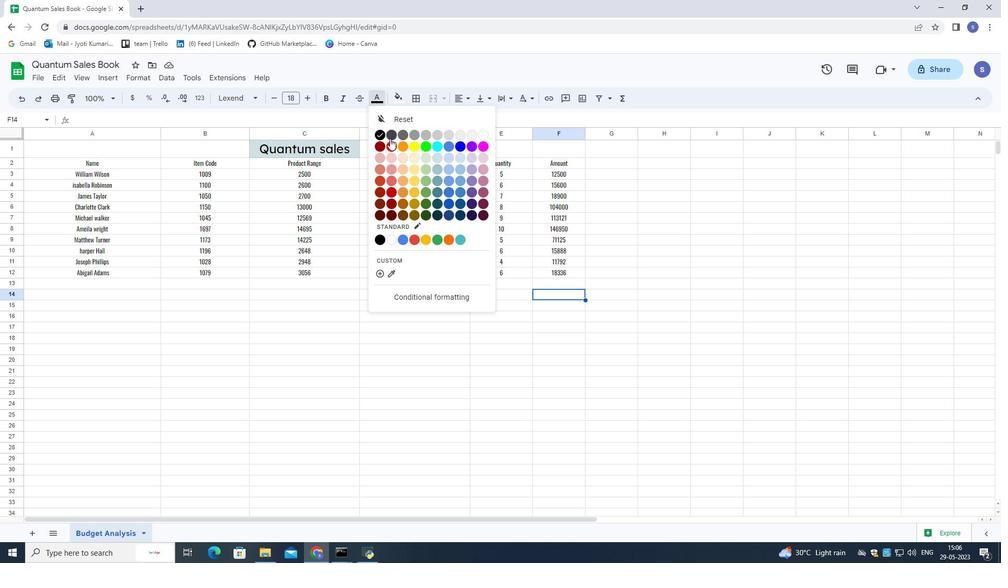 
Action: Mouse pressed left at (392, 141)
Screenshot: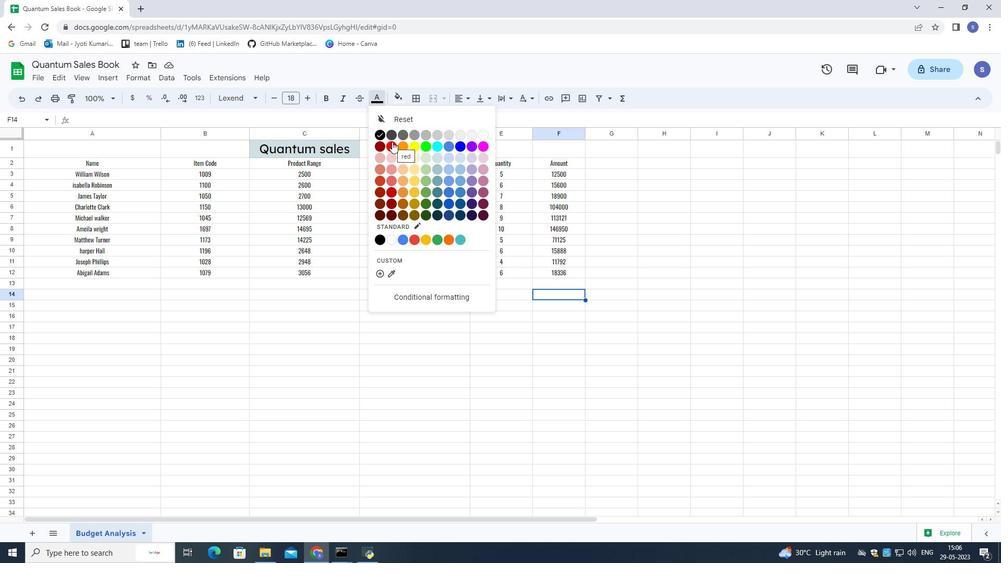 
Action: Mouse moved to (71, 162)
Screenshot: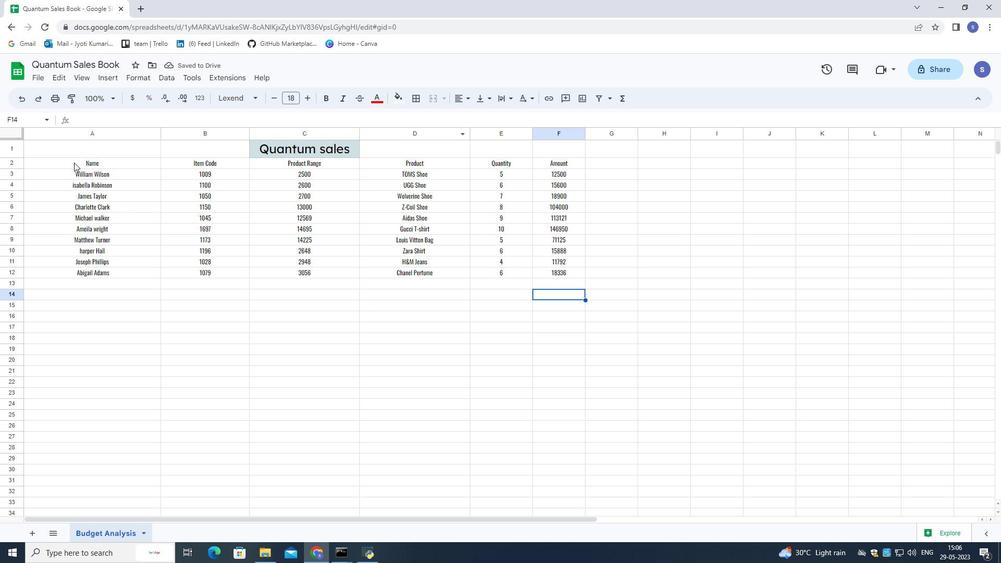 
Action: Mouse pressed left at (71, 162)
Screenshot: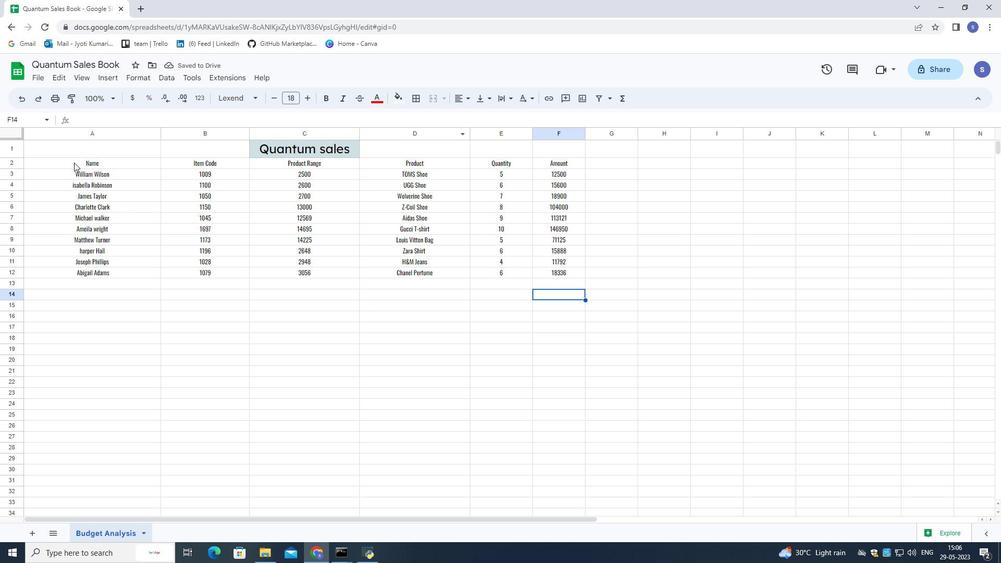 
Action: Mouse moved to (373, 103)
Screenshot: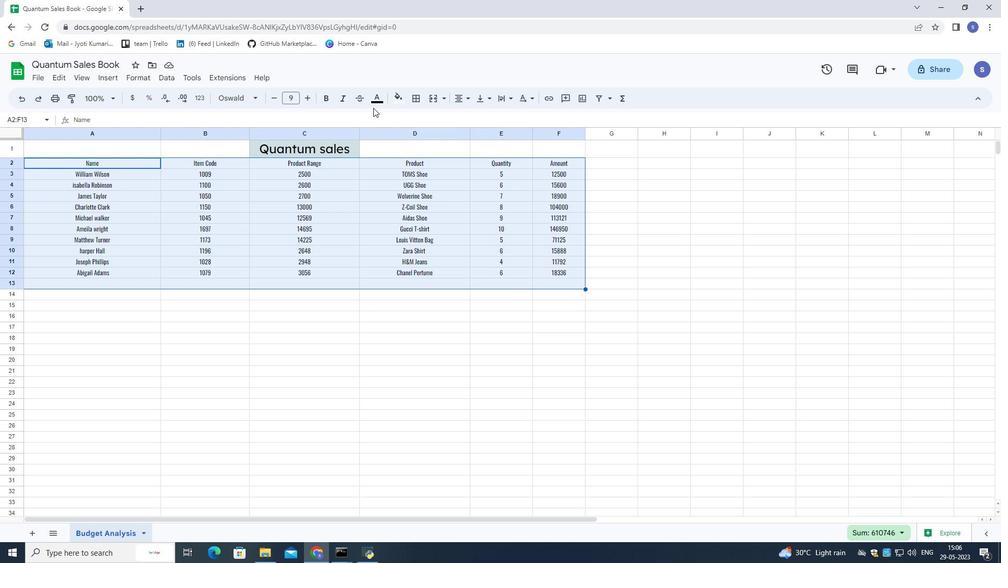 
Action: Mouse pressed left at (373, 103)
Screenshot: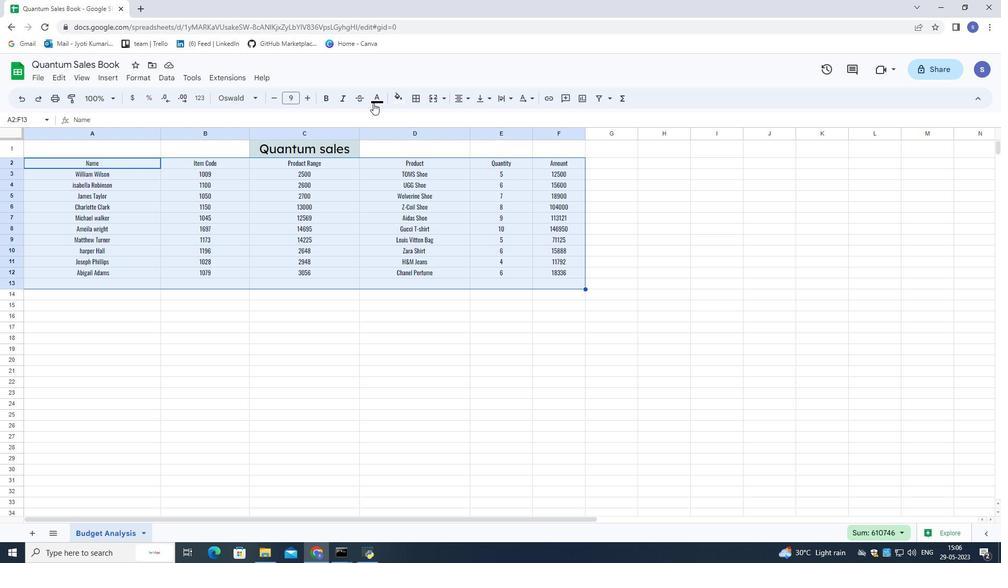 
Action: Mouse moved to (392, 147)
Screenshot: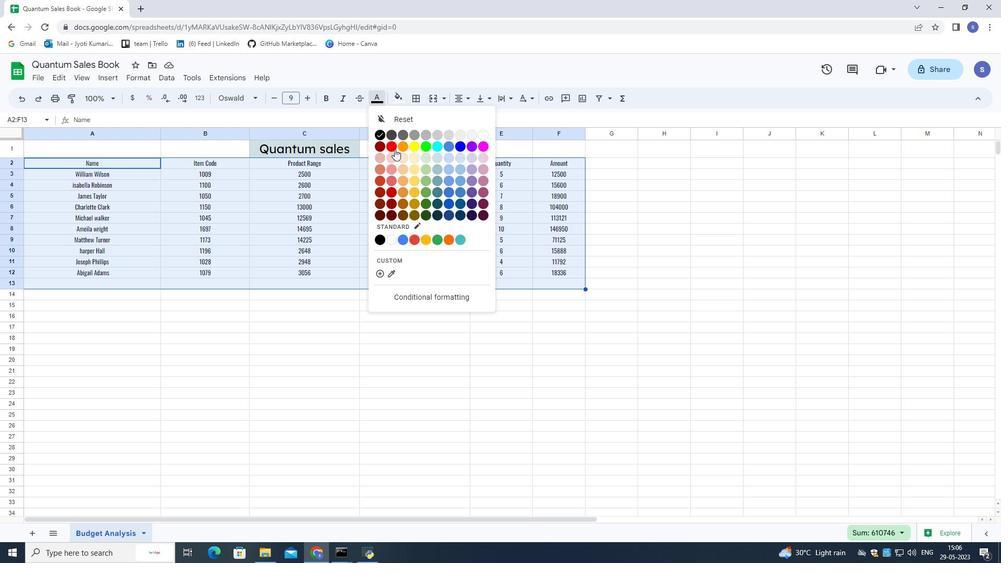 
Action: Mouse pressed left at (392, 147)
Screenshot: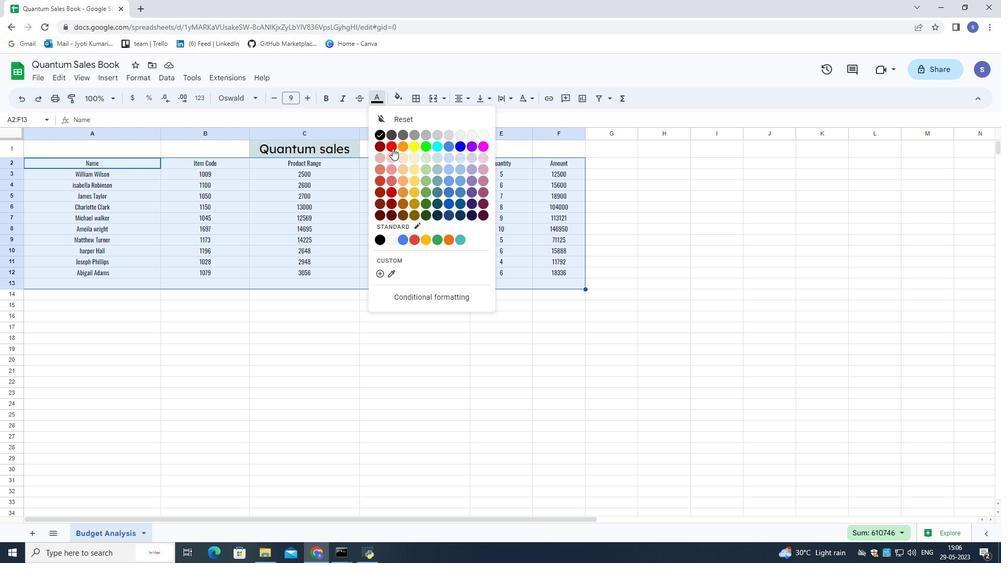
Action: Mouse moved to (386, 332)
Screenshot: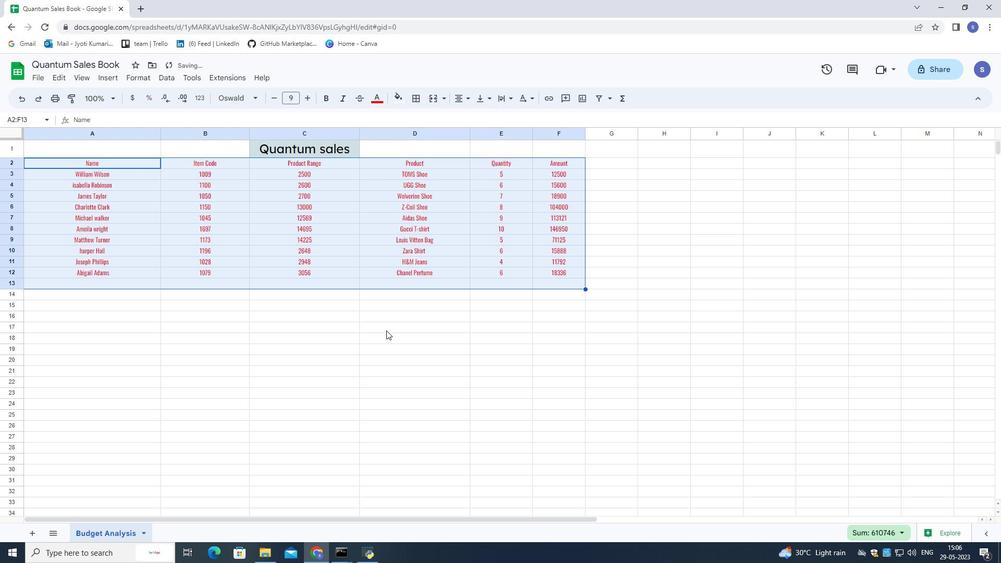 
Action: Mouse pressed left at (386, 332)
Screenshot: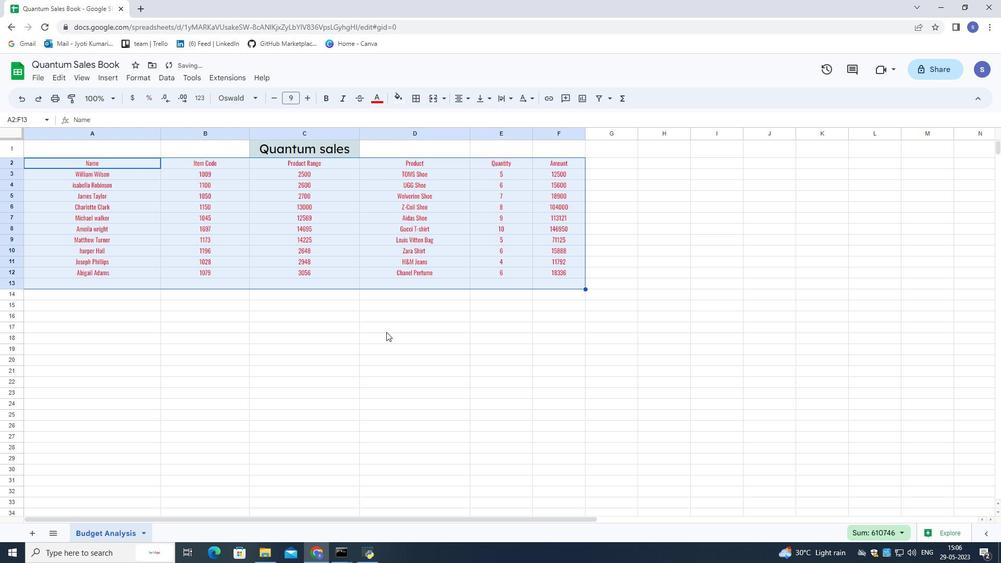 
Action: Mouse moved to (381, 329)
Screenshot: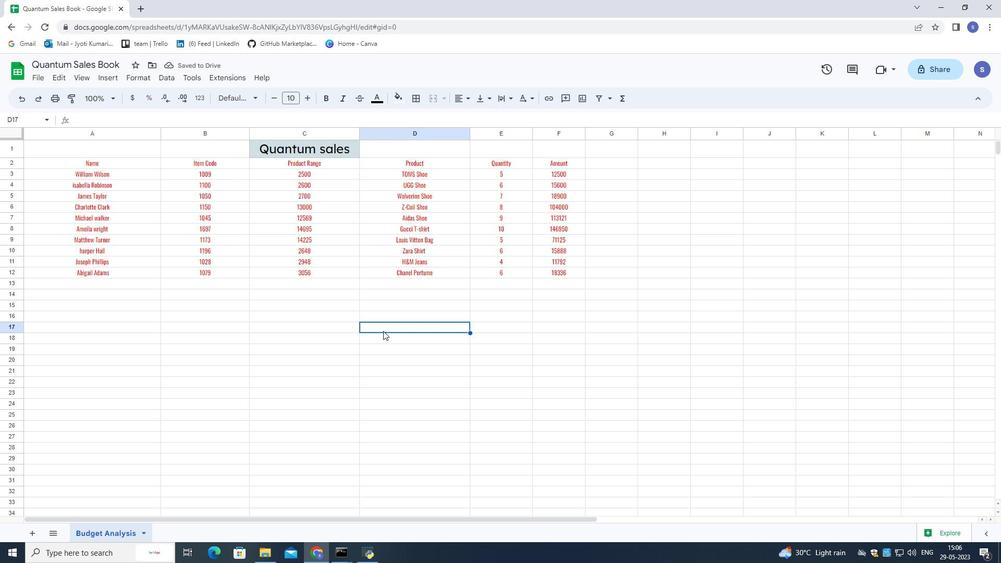 
Action: Mouse pressed left at (381, 329)
Screenshot: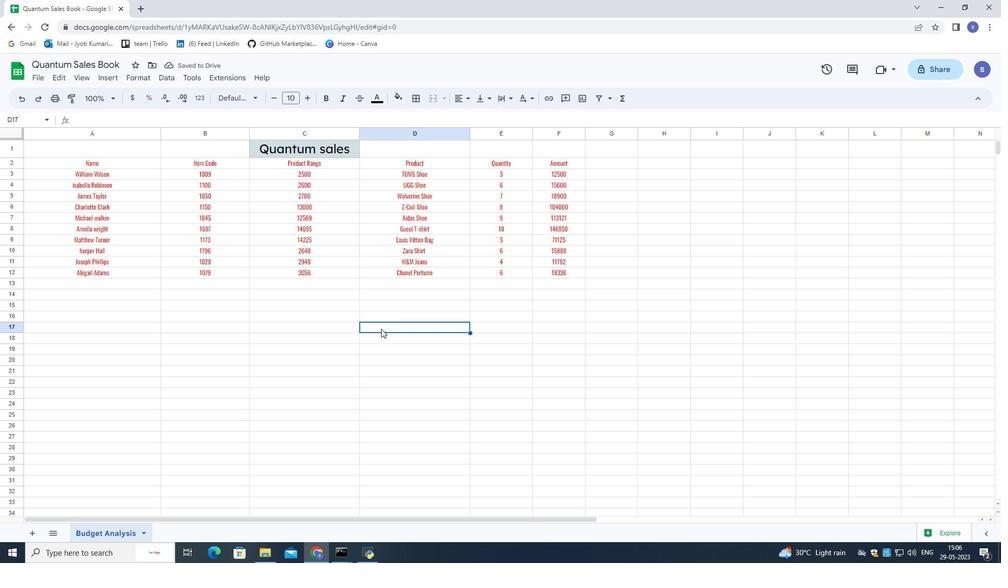 
Action: Key pressed ctrl+S
Screenshot: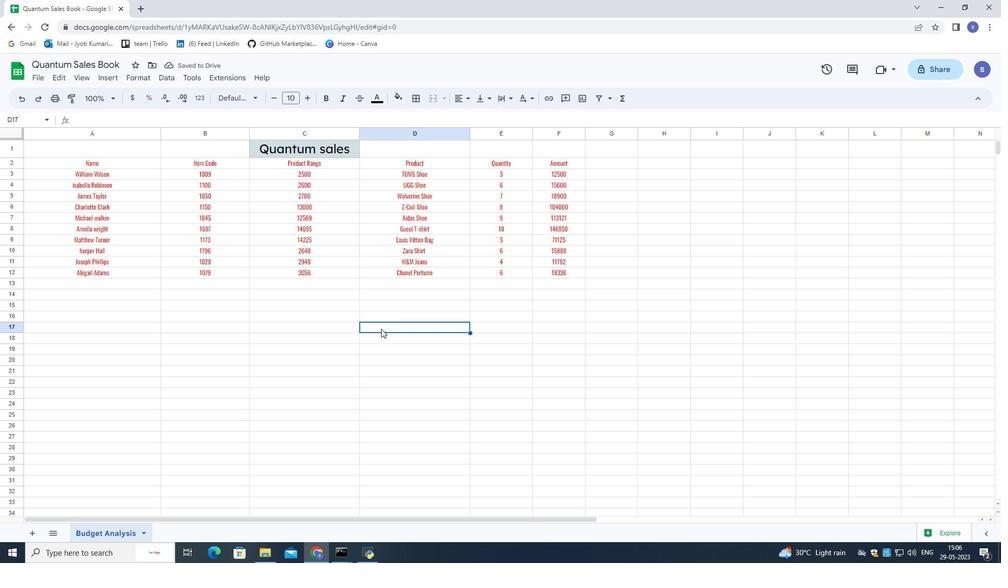 
Action: Mouse moved to (294, 151)
Screenshot: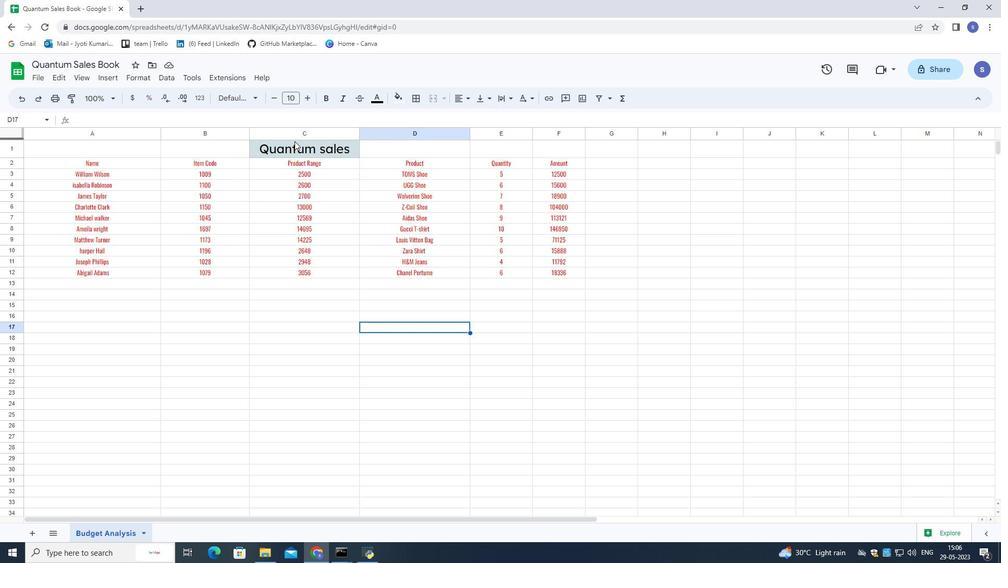 
Action: Mouse pressed left at (294, 151)
Screenshot: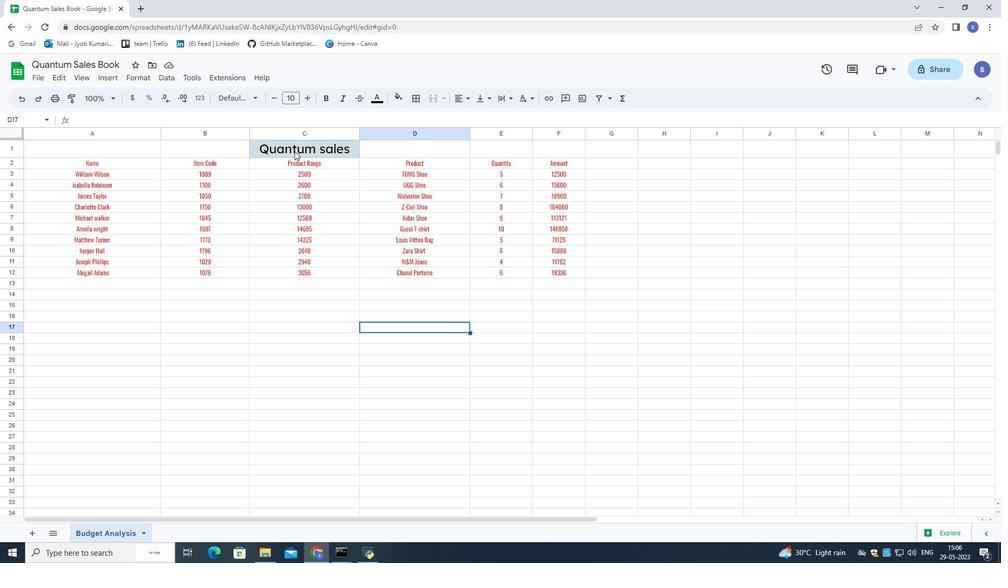 
Action: Mouse moved to (295, 192)
Screenshot: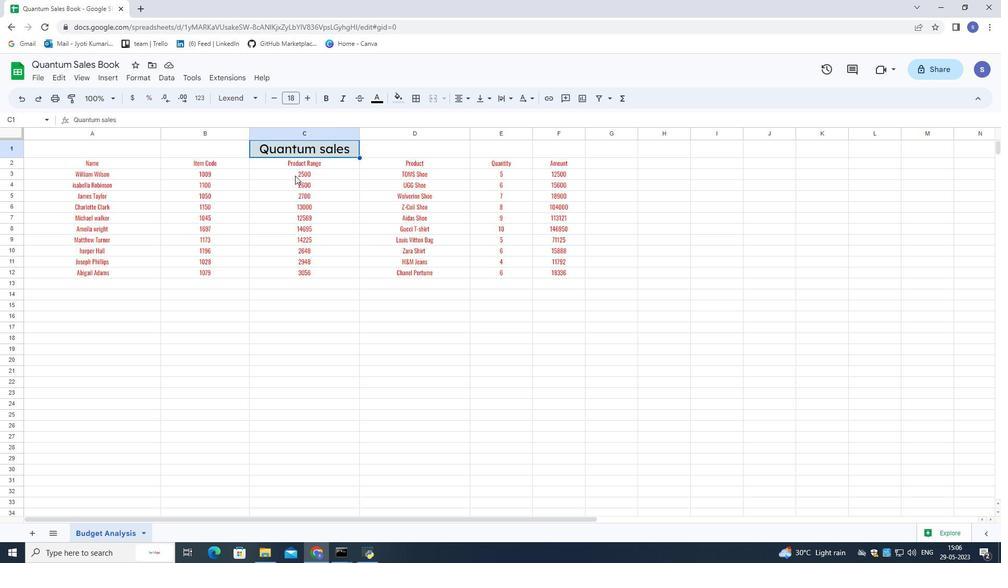 
Action: Mouse pressed left at (295, 192)
Screenshot: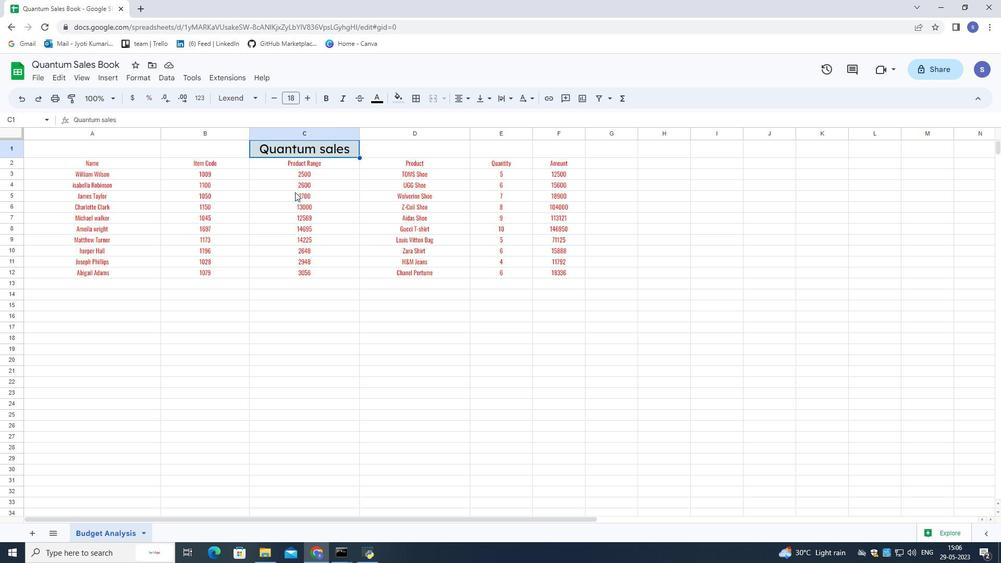
Action: Mouse moved to (290, 223)
Screenshot: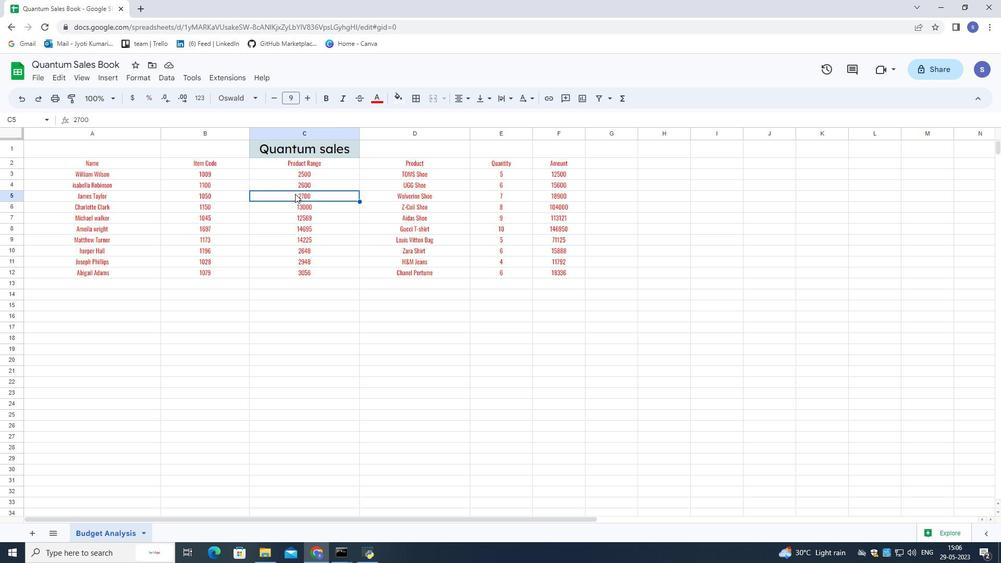 
Action: Mouse pressed left at (290, 223)
Screenshot: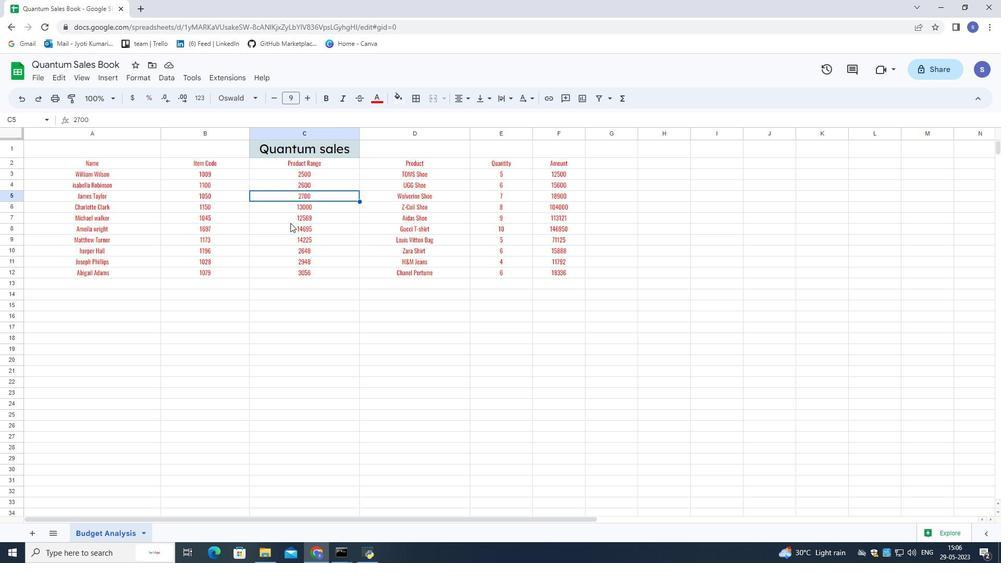
Action: Mouse moved to (79, 199)
Screenshot: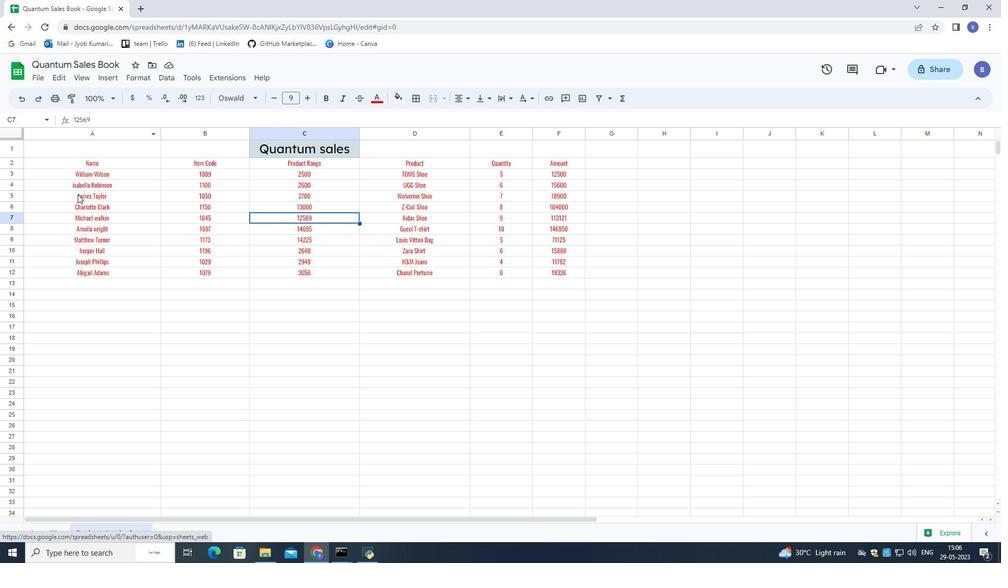 
